 Task: open an excel sheet and write heading  Dollar SenseAdd Dates in a column and its values below  '2023-05-01, 2023-05-05, 2023-05-10, 2023-05-15, 2023-05-20, 2023-05-25 & 2023-05-31. 'Add Descriptionsin next column and its values below  Monthly Salary, Grocery Shopping, Dining Out., Utility Bill, Transportation, Entertainment & Miscellaneous. Add Amount in next column and its values below  $2,500, $100, $50, $150, $30, $50 & $20. Add Income/ Expensein next column and its values below  Income, Expenses, Expenses, Expenses, Expenses, Expenses & Expenses. Add Balance in next column and its values below  $2,500, $2,400, $2,350, $2,200, $2,170, $2,120 & $2,100. Save page Budget Guru
Action: Mouse moved to (131, 130)
Screenshot: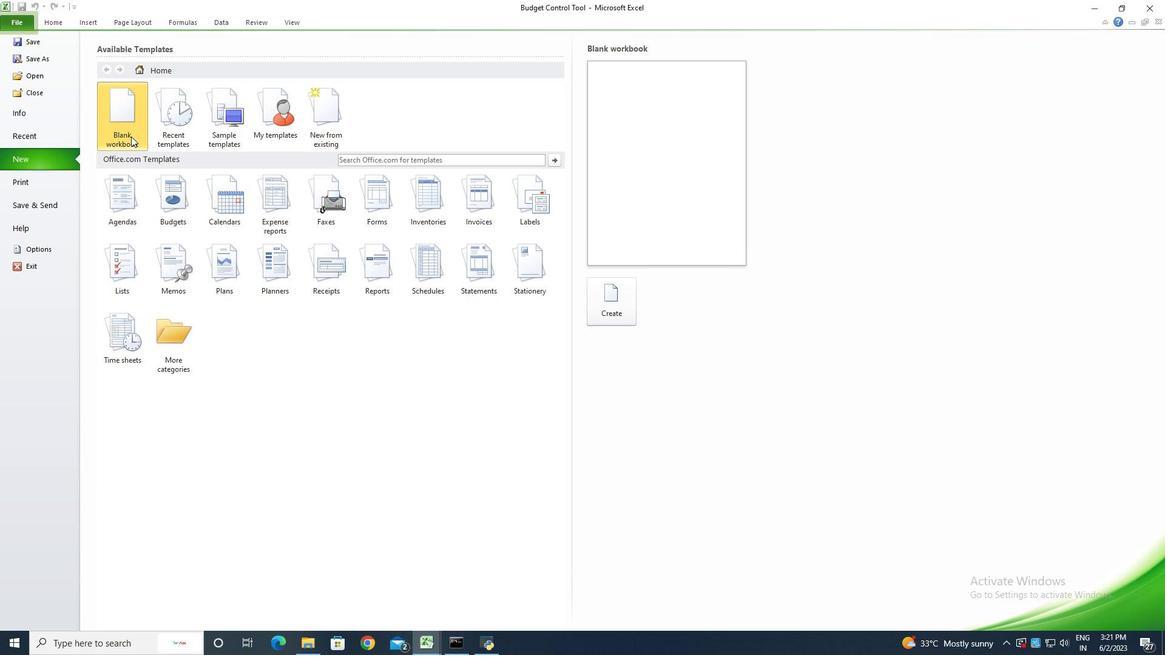 
Action: Mouse pressed left at (131, 130)
Screenshot: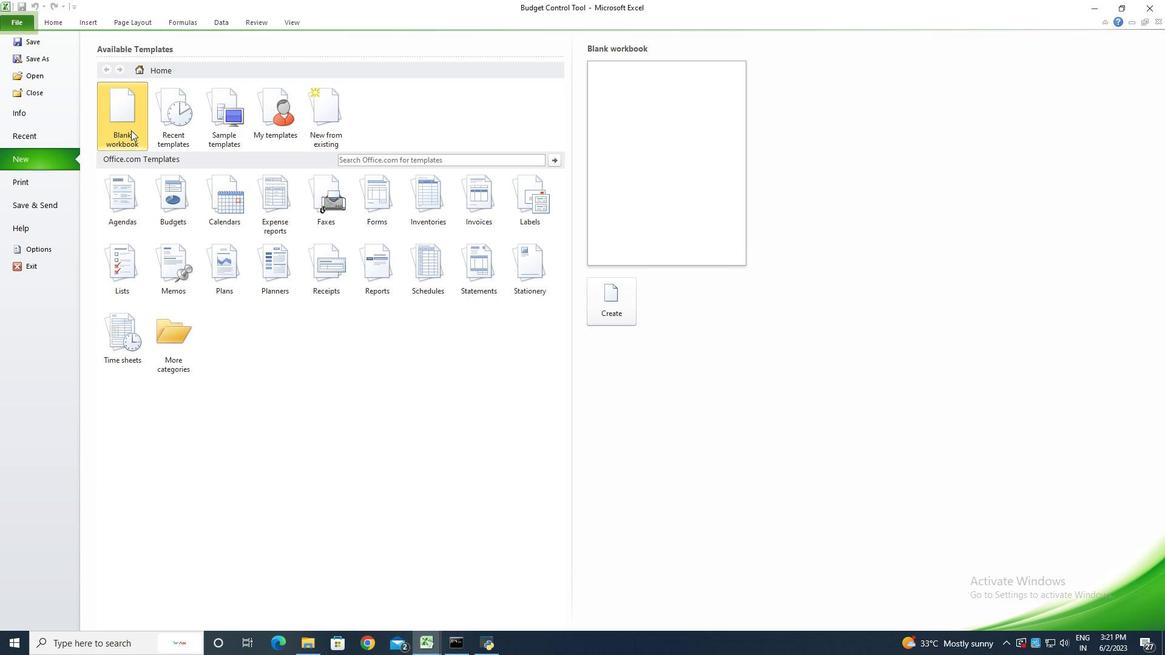 
Action: Mouse moved to (613, 299)
Screenshot: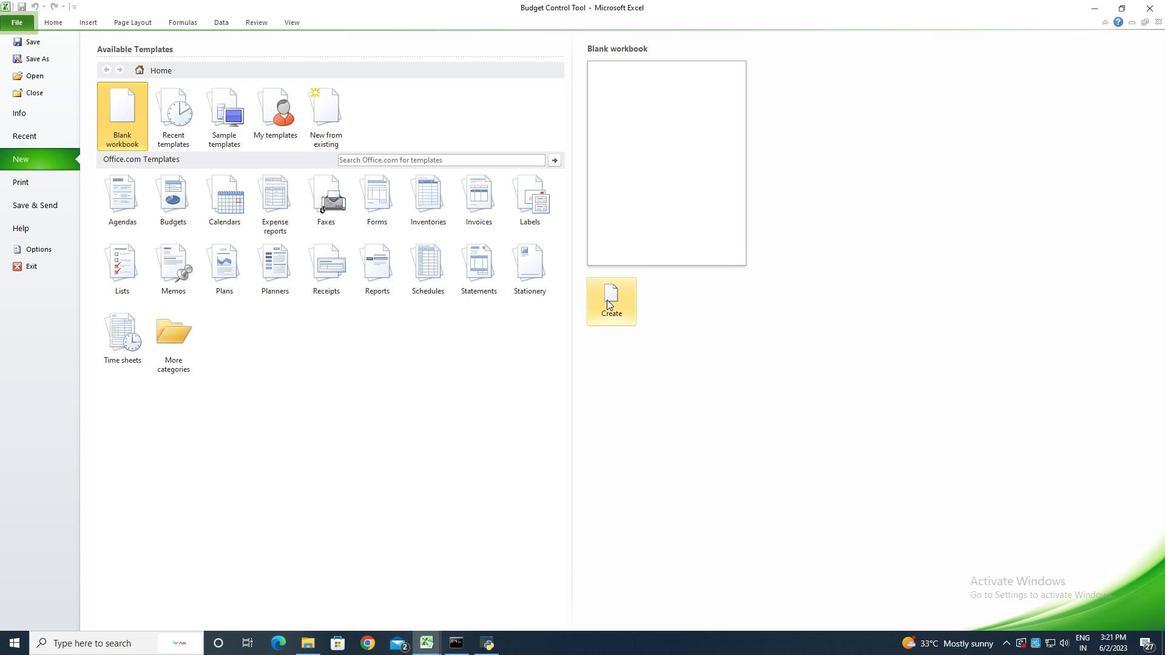 
Action: Mouse pressed left at (613, 299)
Screenshot: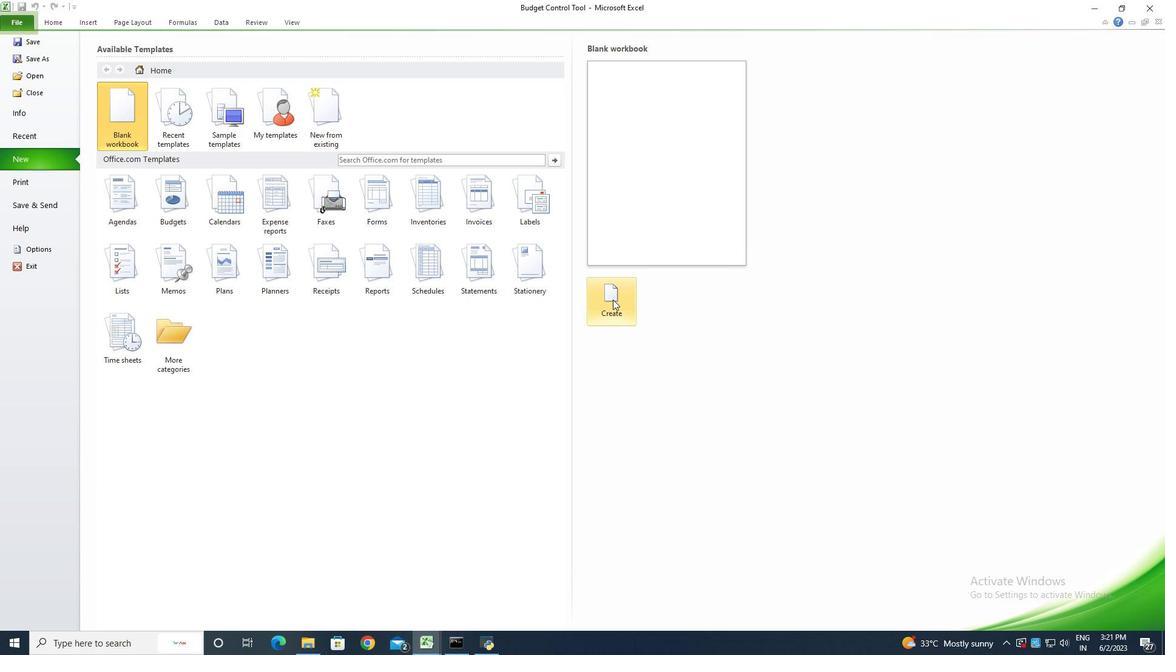 
Action: Mouse moved to (176, 318)
Screenshot: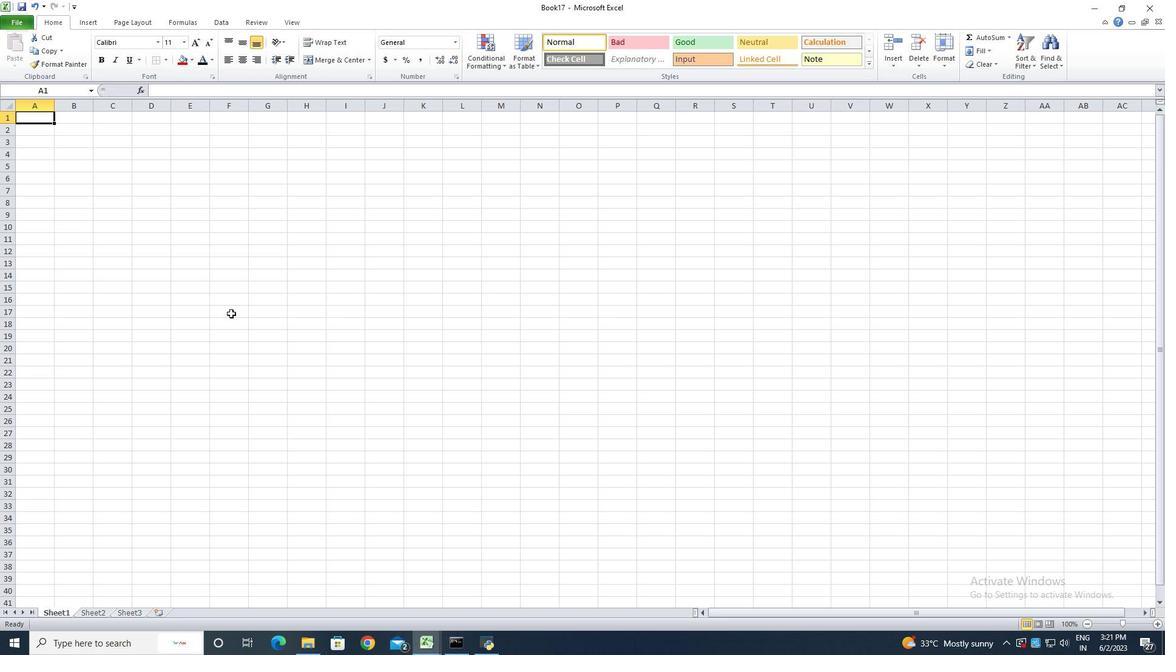 
Action: Key pressed <Key.shift><Key.shift><Key.shift><Key.shift>Doll<Key.backspace><Key.backspace><Key.backspace><Key.backspace><Key.caps_lock><Key.shift>dA<Key.backspace>OLLAR<Key.space><Key.shift><Key.shift>sENSE<Key.enter><Key.shift>dATES<Key.enter>2023-05-01<Key.enter>2023-05-05<Key.enter>2023-05-10<Key.enter>2023-05-15<Key.enter>20213<Key.backspace><Key.backspace>3-05-20<Key.enter>2023-05-25<Key.enter>2023-05-31
Screenshot: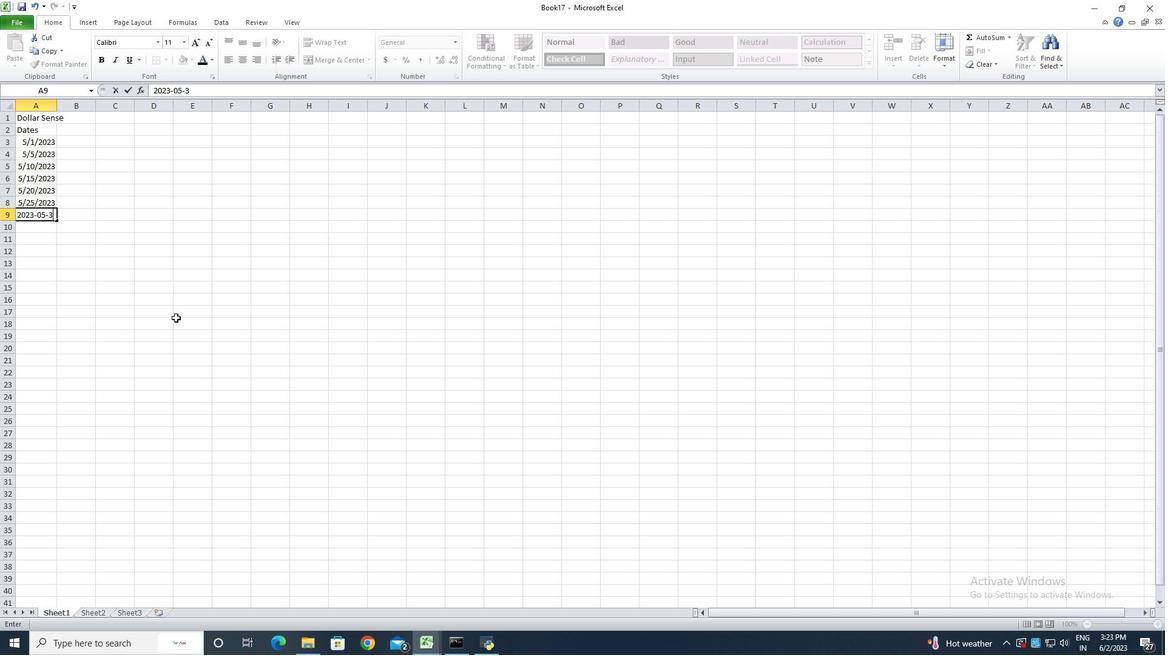 
Action: Mouse moved to (27, 140)
Screenshot: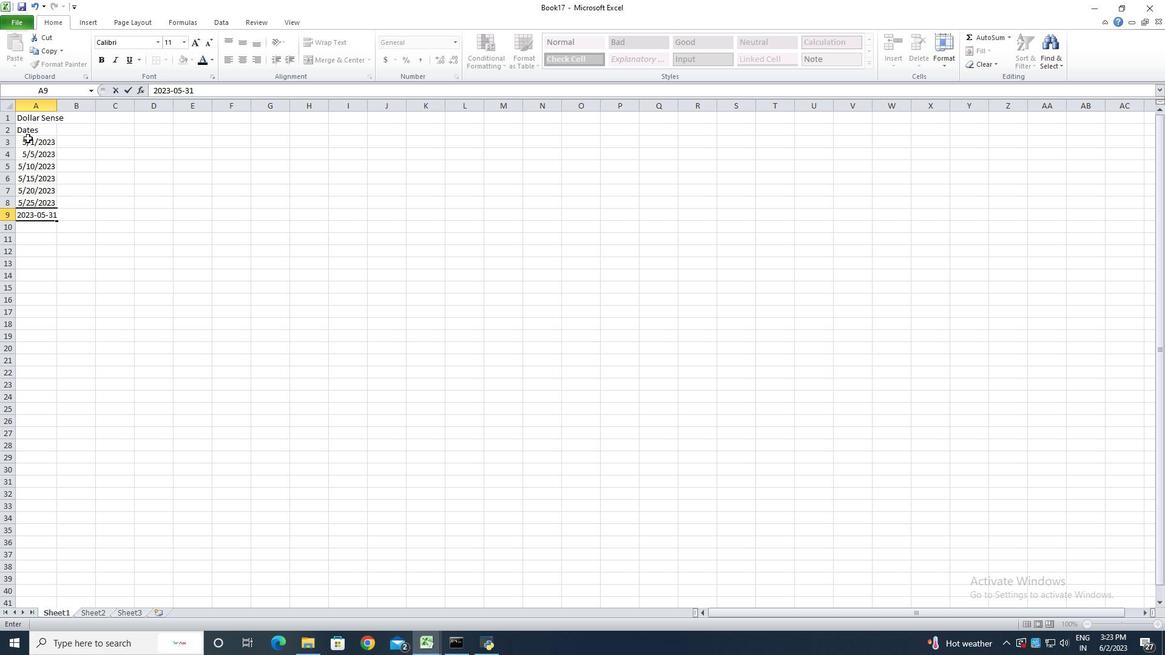 
Action: Mouse pressed left at (27, 140)
Screenshot: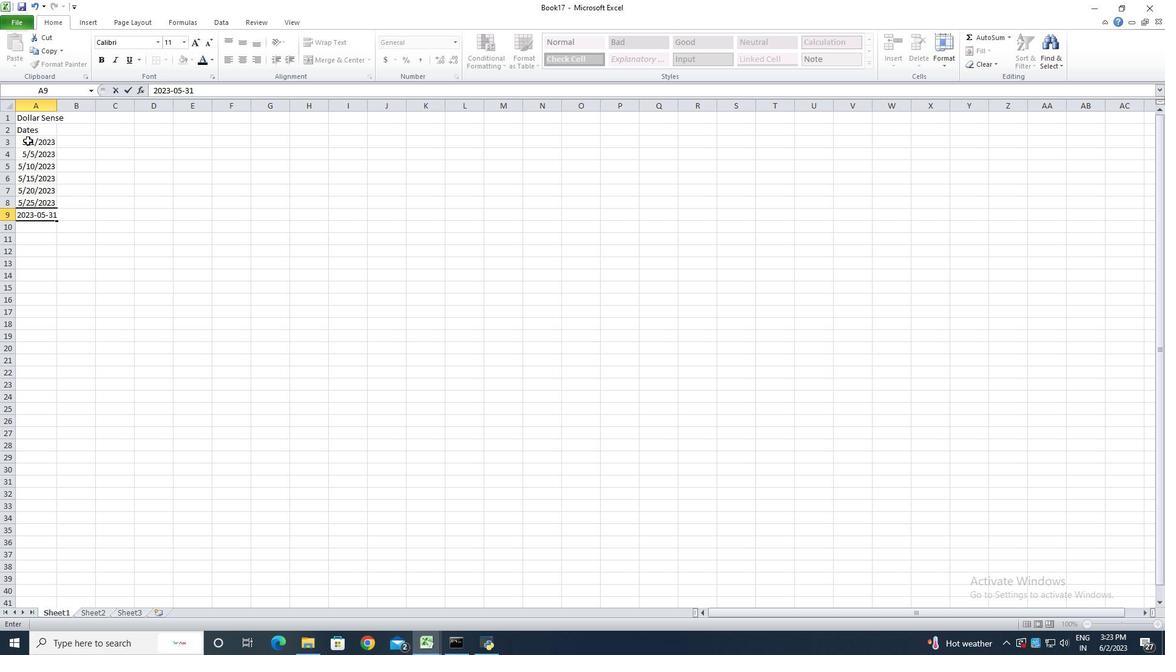 
Action: Mouse pressed left at (27, 140)
Screenshot: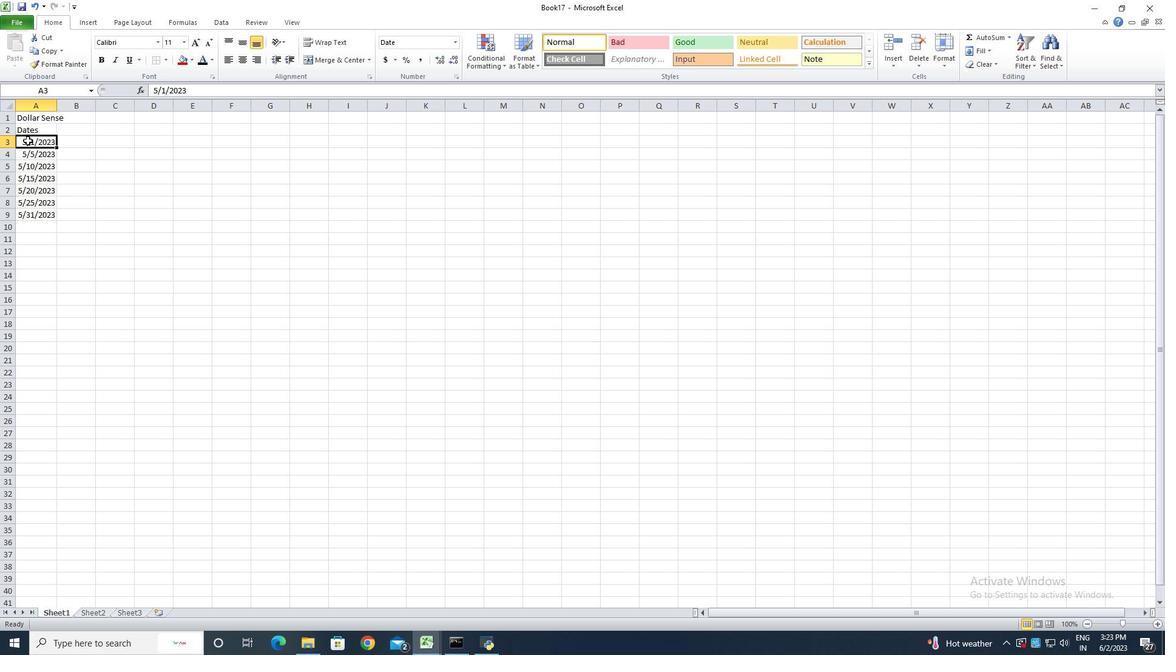 
Action: Mouse moved to (43, 143)
Screenshot: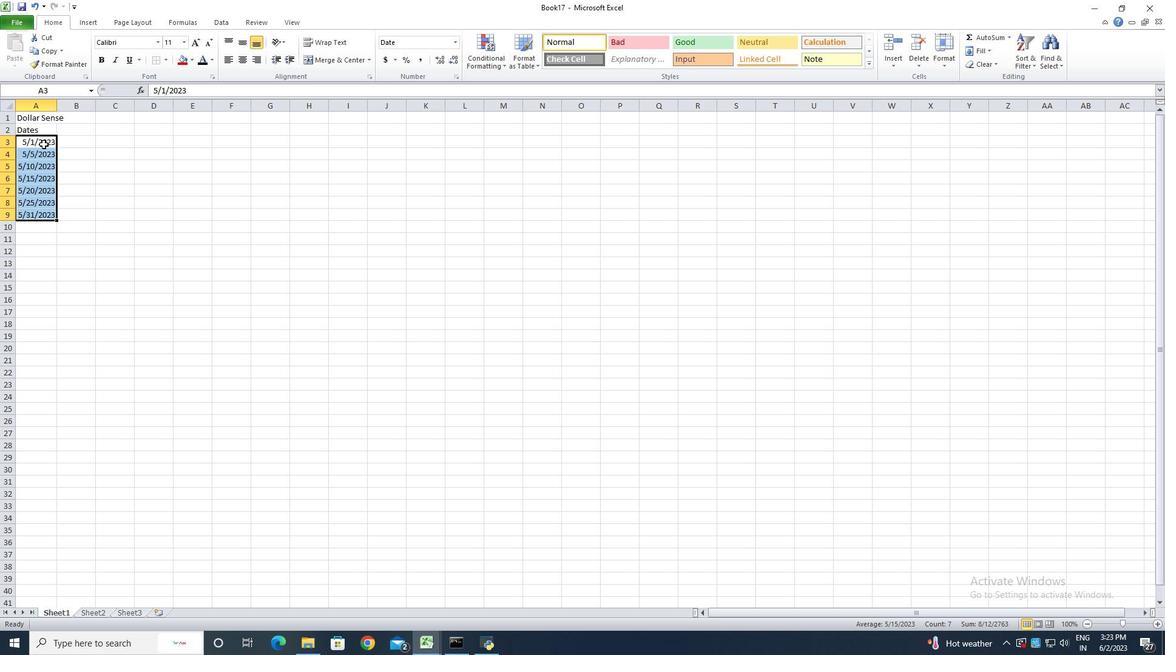 
Action: Mouse pressed right at (43, 143)
Screenshot: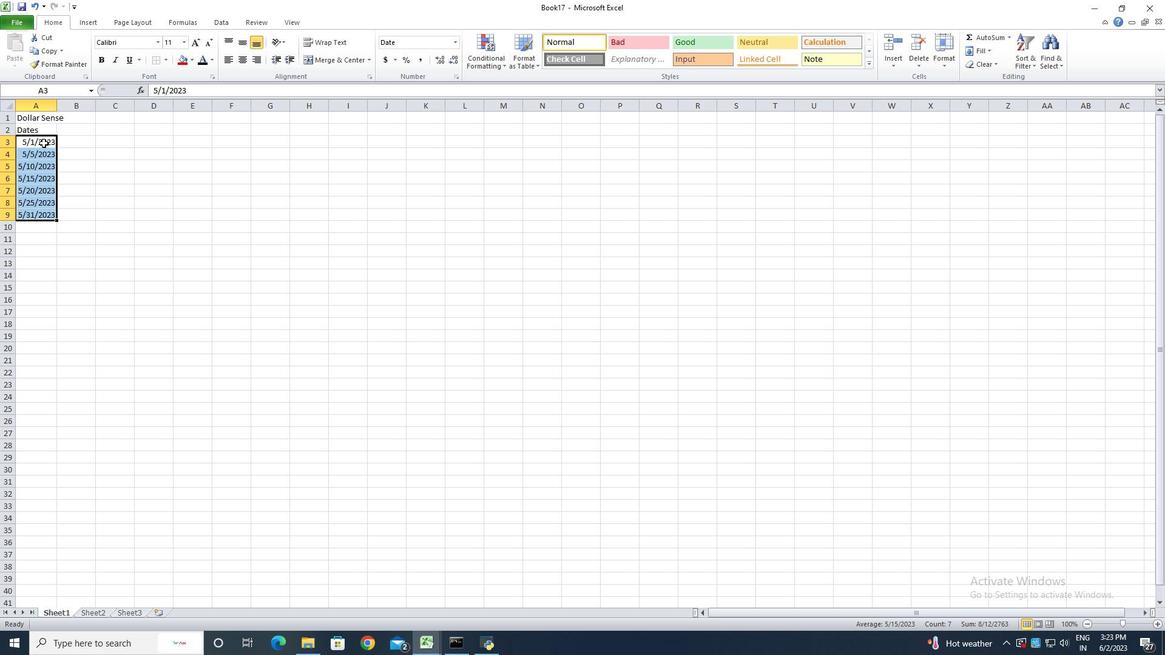 
Action: Mouse moved to (81, 309)
Screenshot: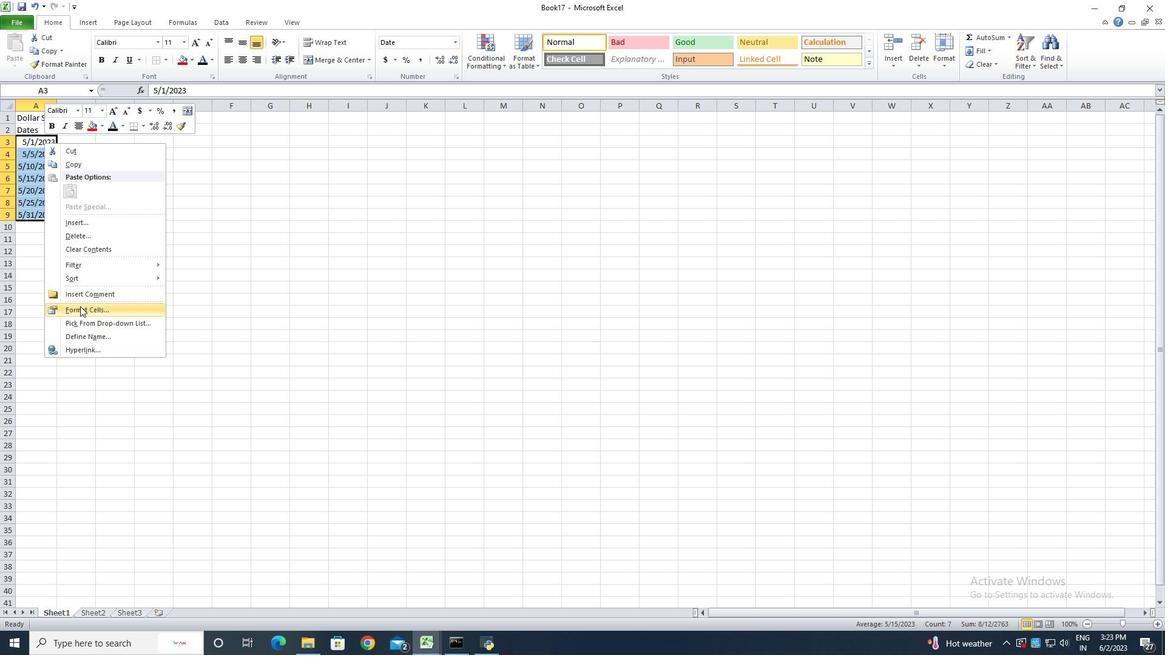 
Action: Mouse pressed left at (81, 309)
Screenshot: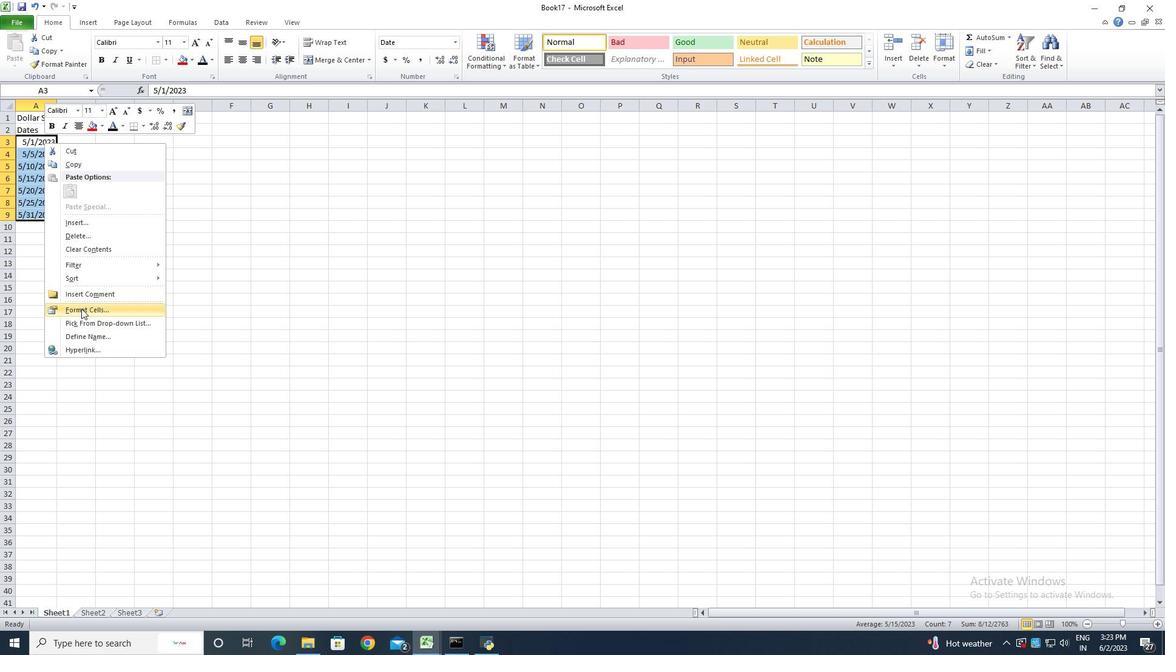 
Action: Mouse moved to (127, 167)
Screenshot: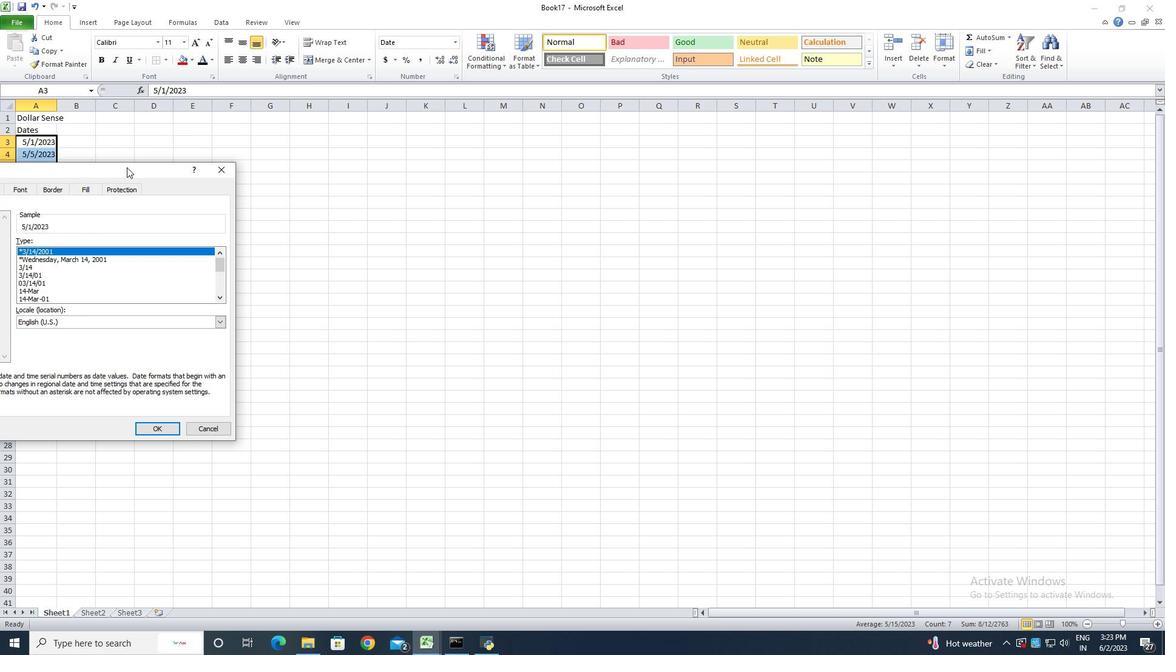 
Action: Mouse pressed left at (127, 167)
Screenshot: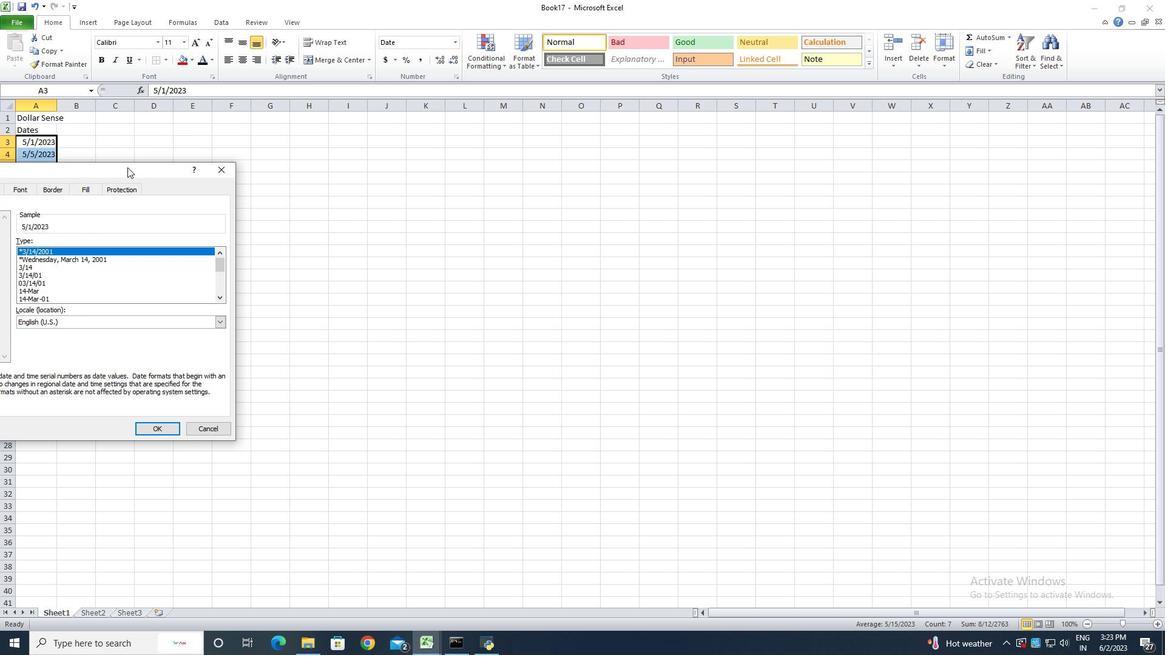 
Action: Mouse moved to (273, 294)
Screenshot: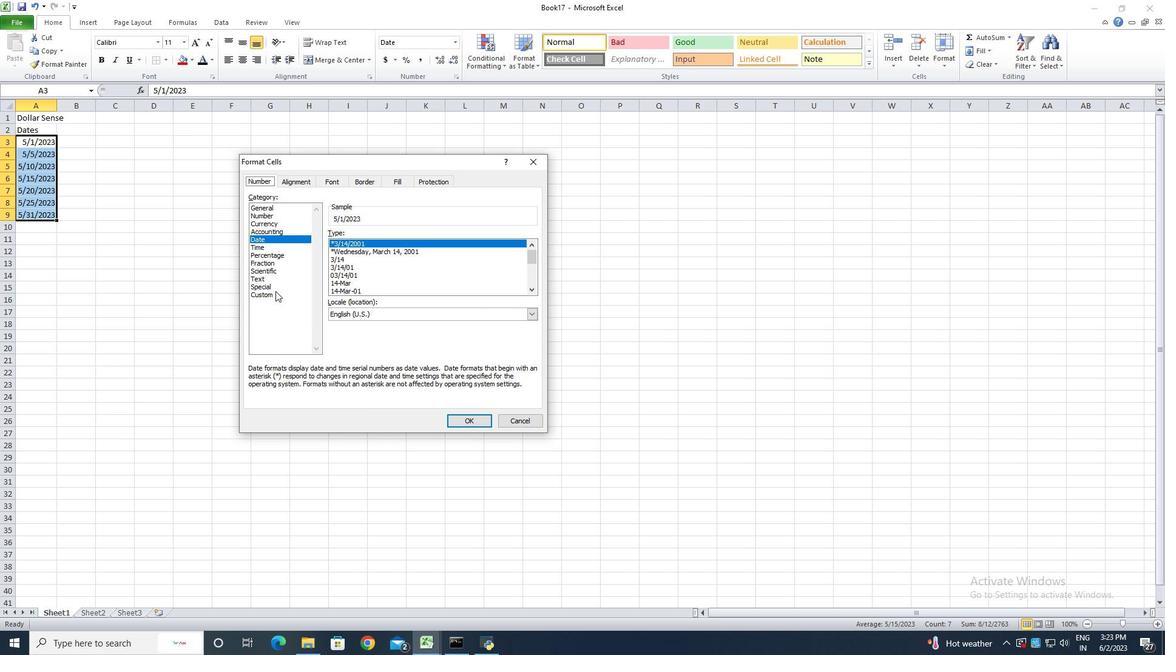 
Action: Mouse pressed left at (273, 294)
Screenshot: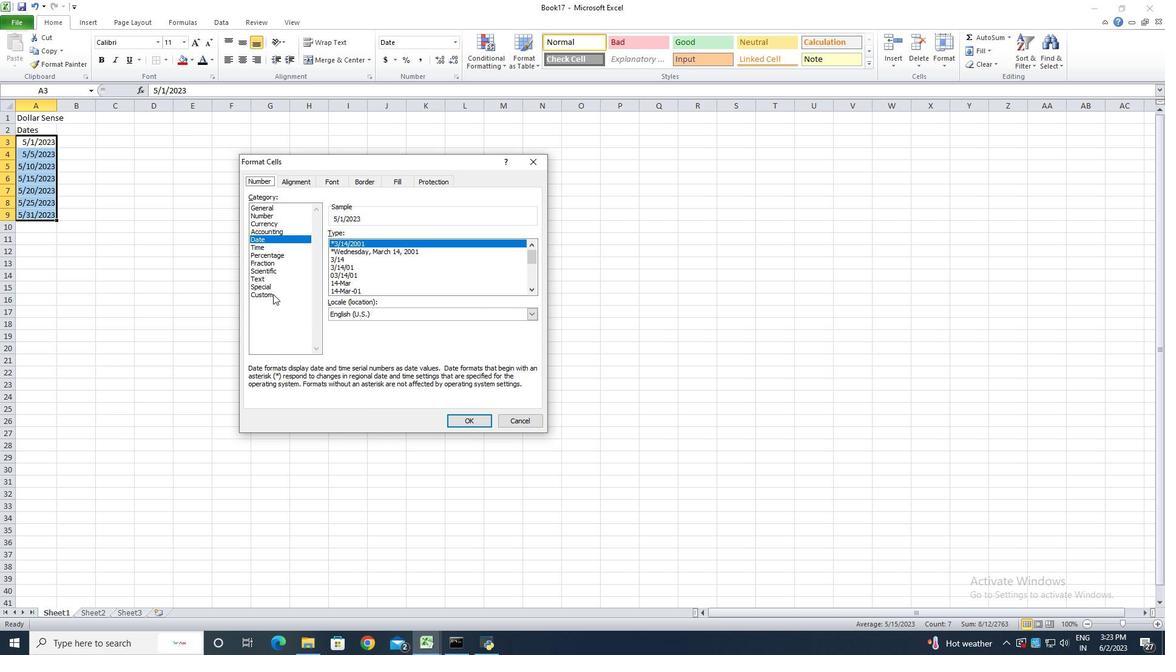 
Action: Mouse moved to (374, 244)
Screenshot: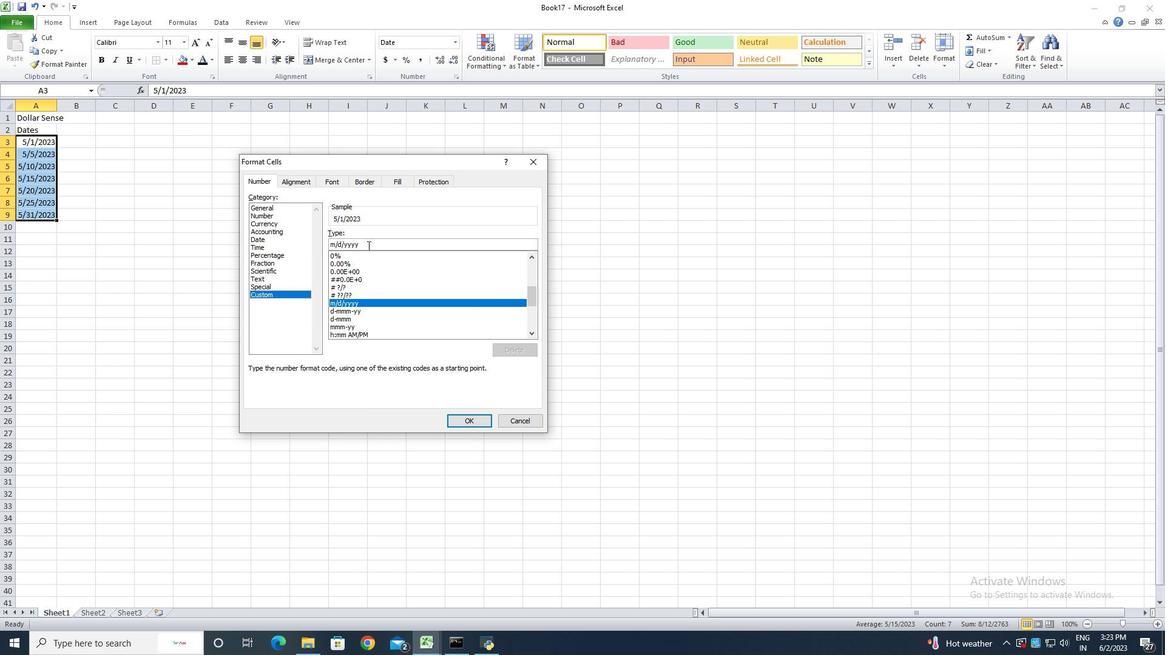 
Action: Mouse pressed left at (374, 244)
Screenshot: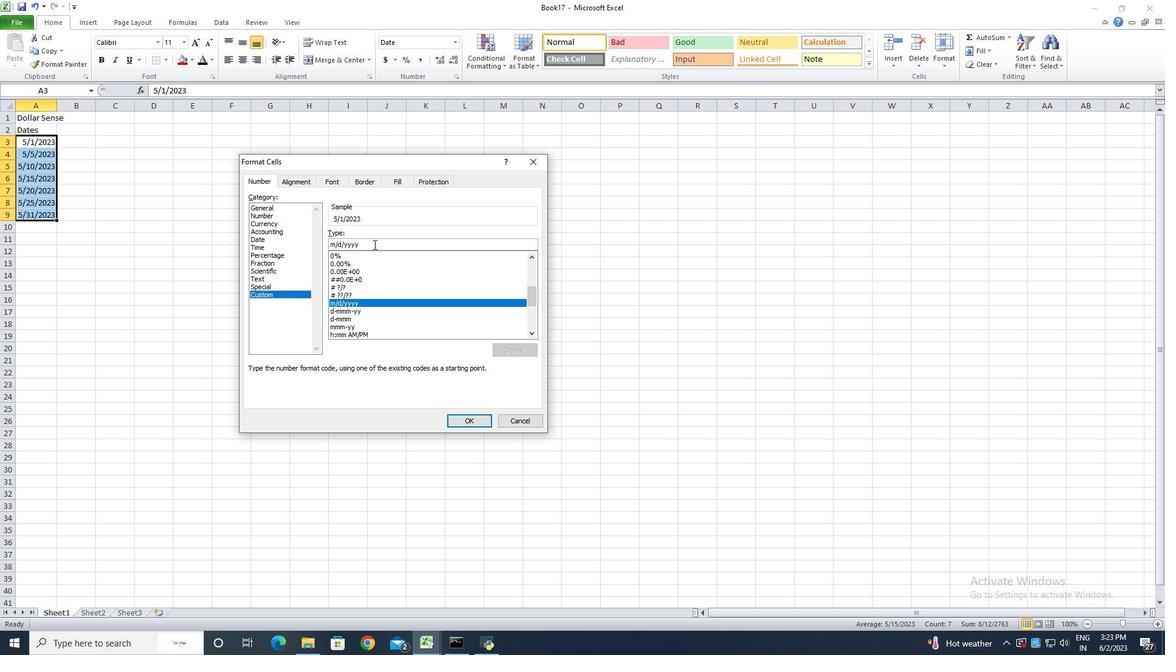 
Action: Key pressed <Key.backspace><Key.backspace><Key.backspace><Key.backspace><Key.backspace><Key.backspace><Key.backspace><Key.backspace><Key.backspace><Key.backspace><Key.backspace><Key.backspace><Key.backspace><Key.backspace><Key.backspace><Key.backspace><Key.backspace><Key.backspace><Key.backspace><Key.backspace><Key.backspace><Key.backspace><Key.backspace><Key.backspace><Key.backspace><Key.backspace><Key.backspace><Key.backspace>YYYY-MM-DD
Screenshot: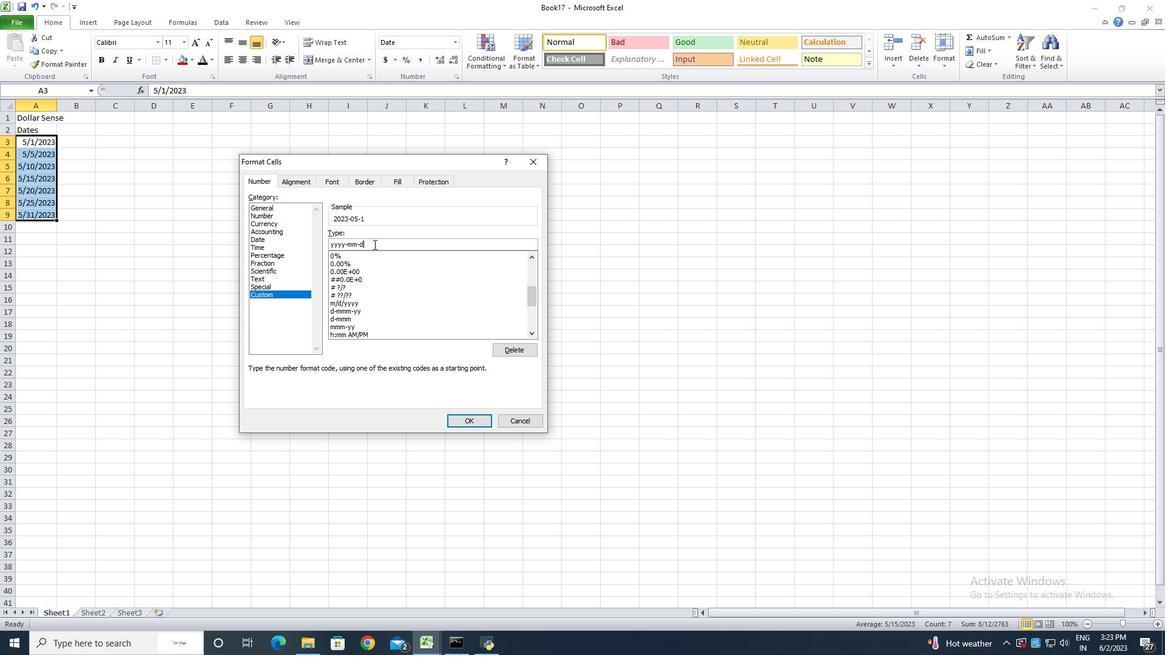 
Action: Mouse moved to (466, 417)
Screenshot: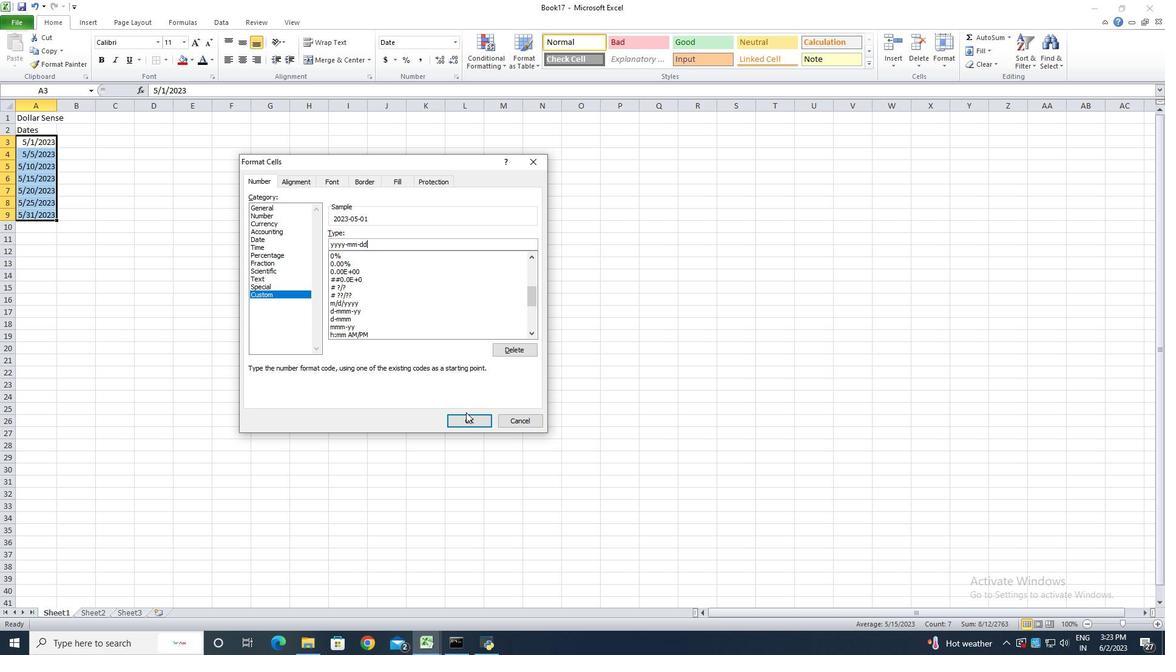
Action: Mouse pressed left at (466, 417)
Screenshot: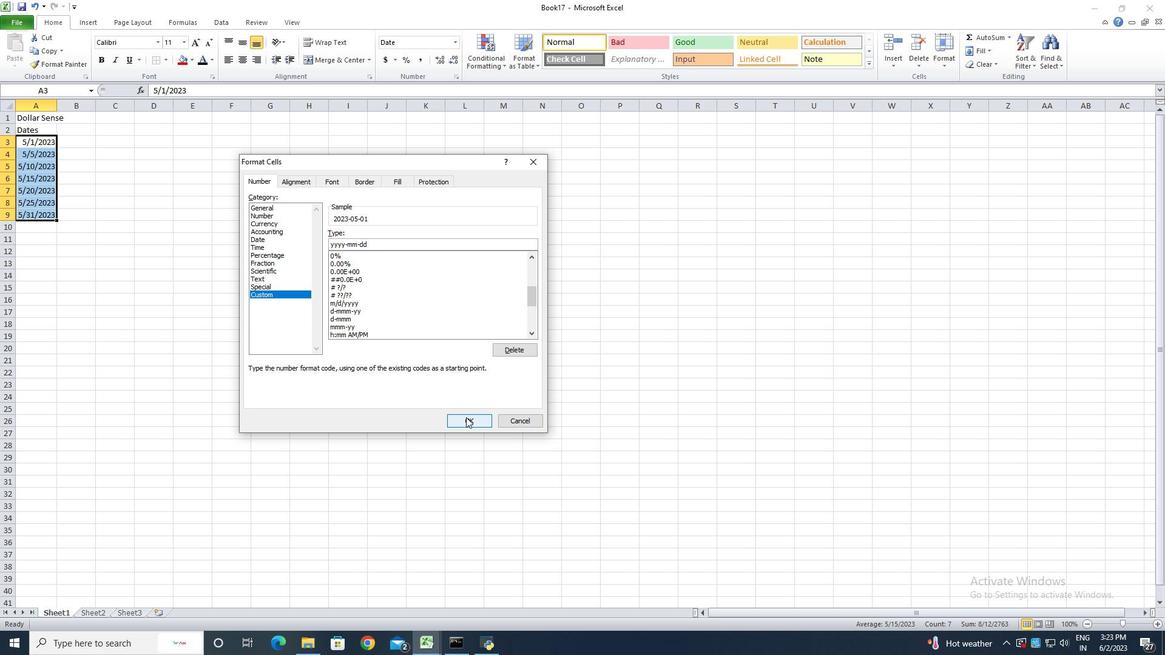 
Action: Mouse moved to (72, 133)
Screenshot: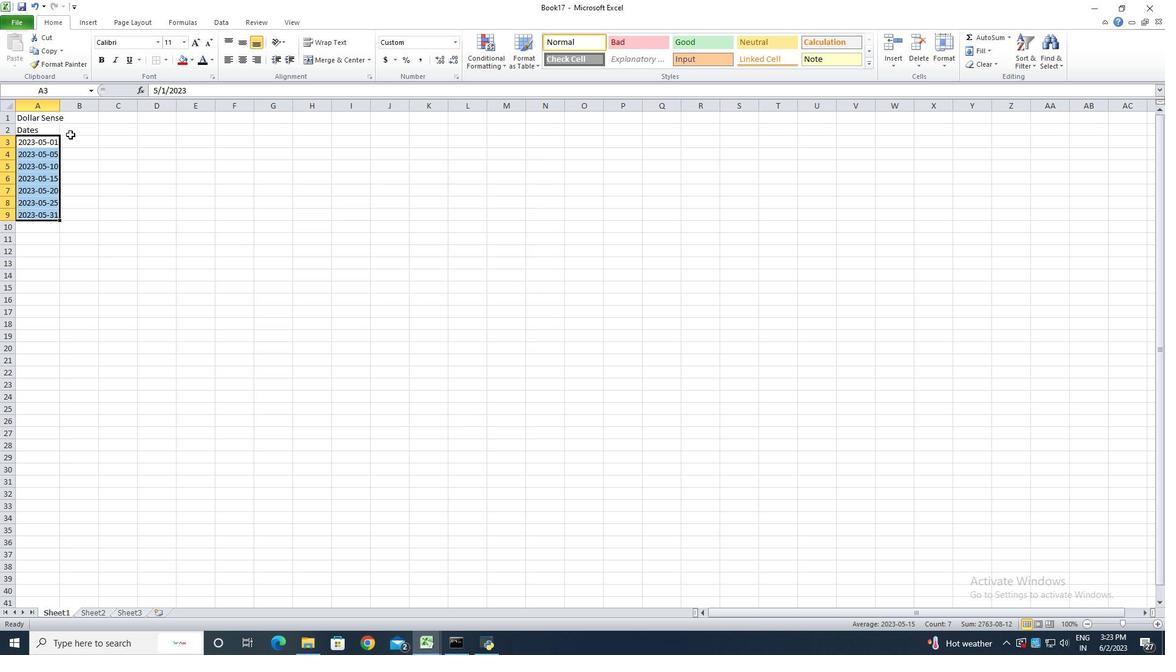 
Action: Mouse pressed left at (72, 133)
Screenshot: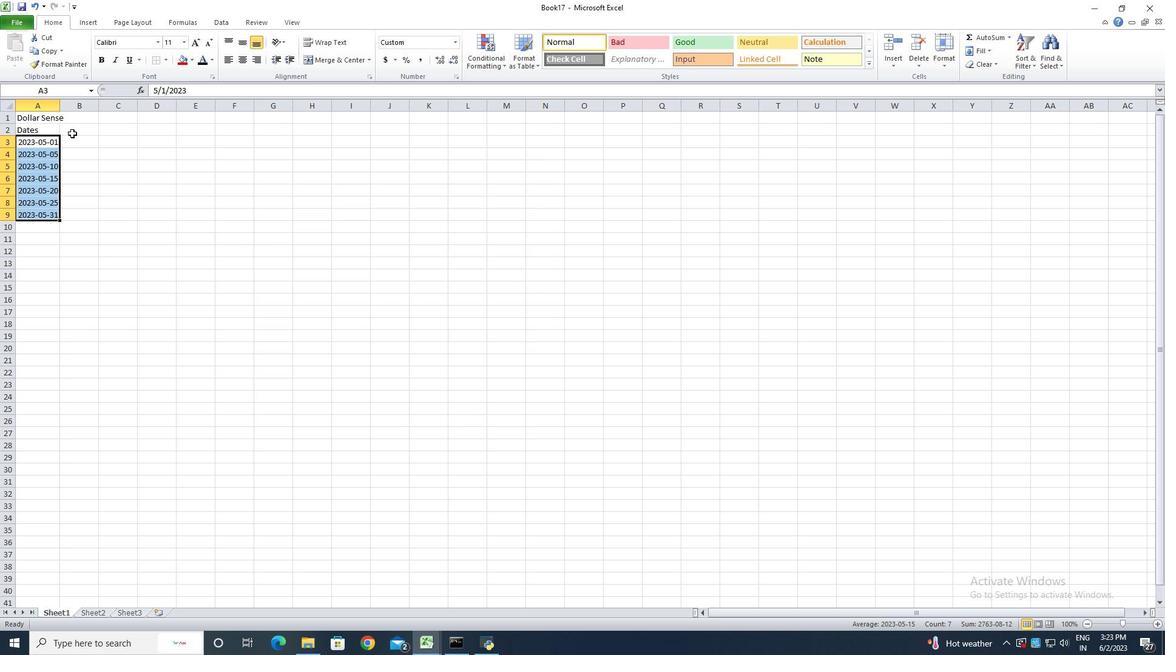 
Action: Key pressed <Key.shift>dESCRIPTIONS<Key.enter><Key.shift>mONTHLY<Key.space><Key.shift>sALARY<Key.enter><Key.shift>bRO<Key.backspace><Key.backspace><Key.backspace><Key.shift><Key.shift><Key.shift><Key.shift><Key.shift><Key.shift><Key.shift><Key.shift><Key.shift><Key.shift><Key.shift><Key.shift><Key.shift><Key.shift><Key.shift><Key.shift><Key.shift><Key.shift><Key.shift>gROCERY<Key.space><Key.shift>sHOPPING<Key.enter><Key.shift>dININH<Key.backspace>H<Key.backspace>G<Key.space><Key.shift><Key.shift><Key.shift><Key.shift><Key.shift><Key.shift><Key.shift><Key.shift>oUT<Key.enter><Key.shift><Key.shift><Key.shift><Key.shift>uTI;<Key.backspace>LL<Key.backspace>ITY<Key.space><Key.shift>bILL<Key.enter><Key.shift><Key.shift>tRANSPORTATION<Key.enter><Key.shift><Key.shift><Key.shift><Key.shift>eNTERTAINMENT<Key.enter><Key.shift>mISCELLANEOUS<Key.enter>
Screenshot: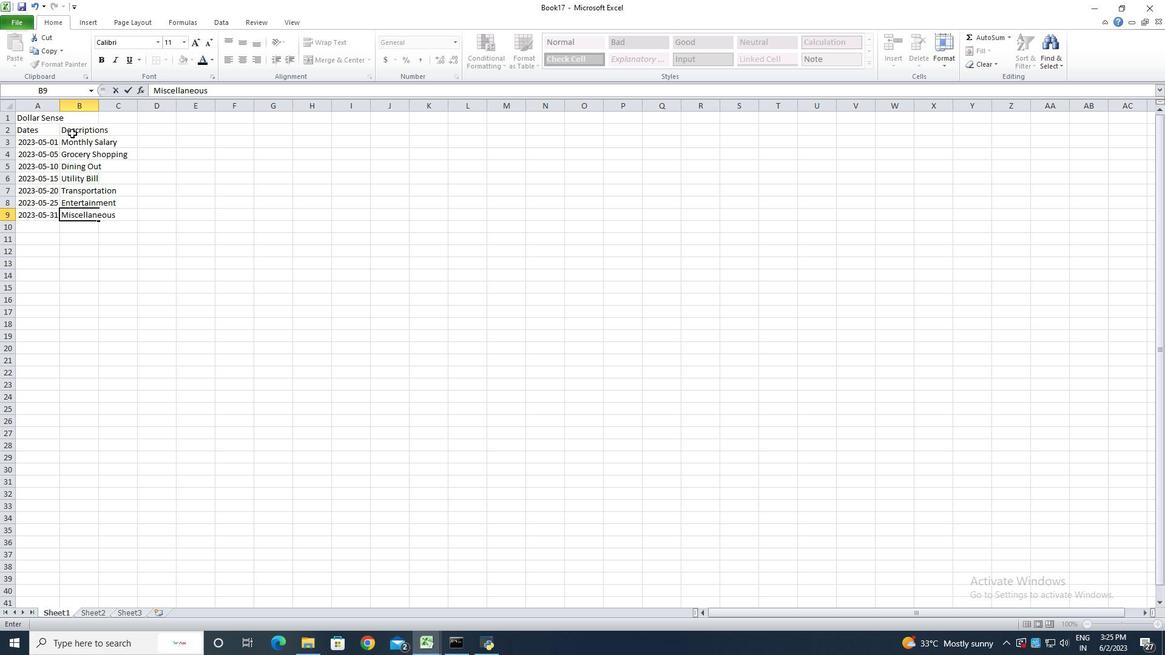 
Action: Mouse moved to (98, 100)
Screenshot: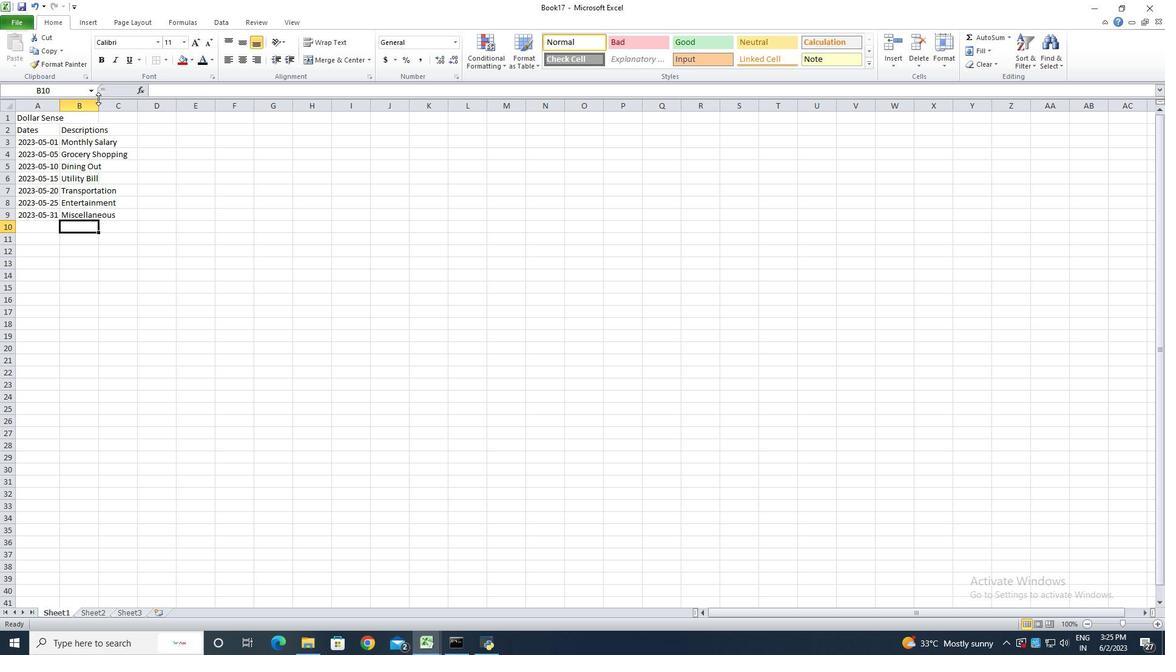 
Action: Mouse pressed left at (98, 100)
Screenshot: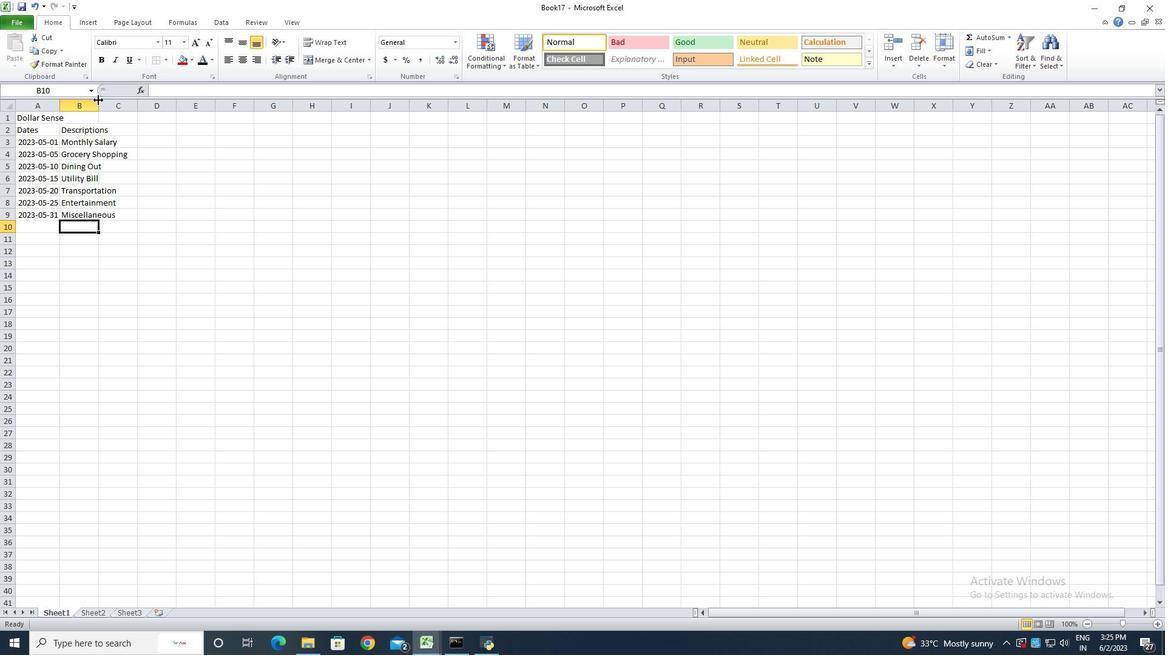 
Action: Mouse moved to (98, 100)
Screenshot: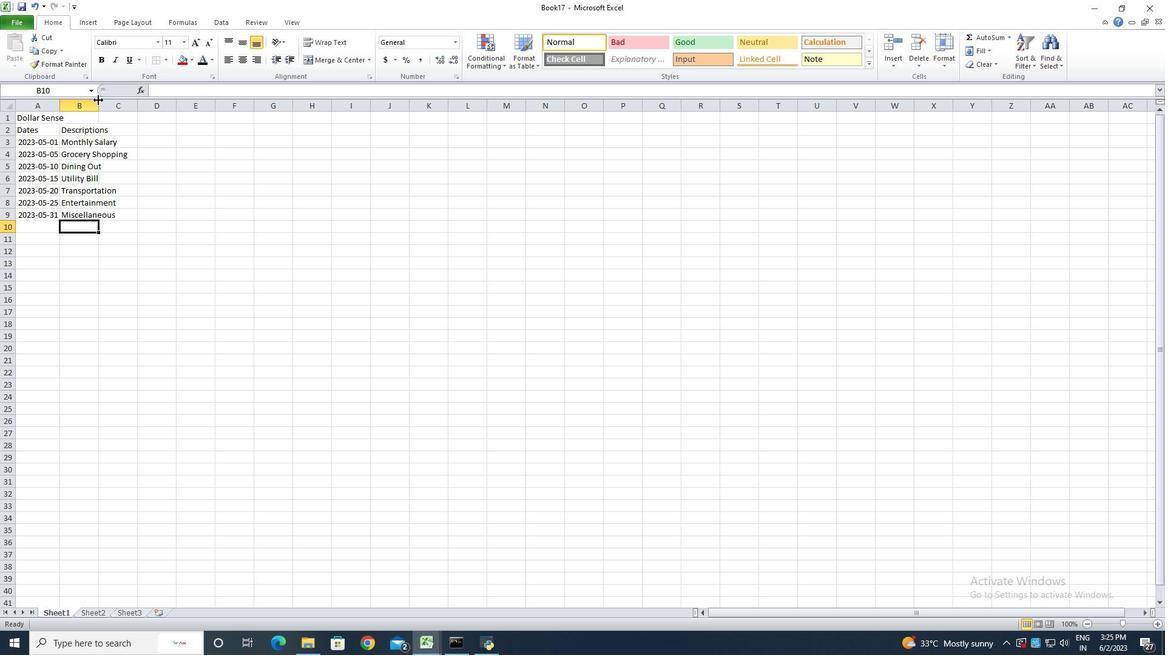 
Action: Mouse pressed left at (98, 100)
Screenshot: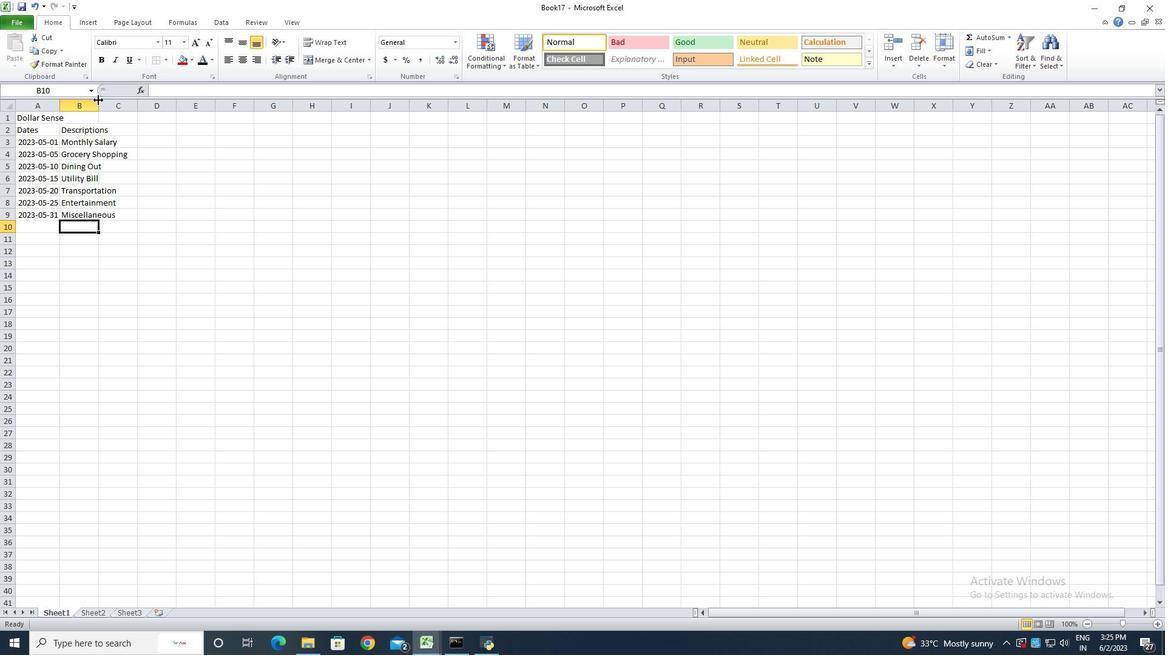 
Action: Mouse moved to (154, 132)
Screenshot: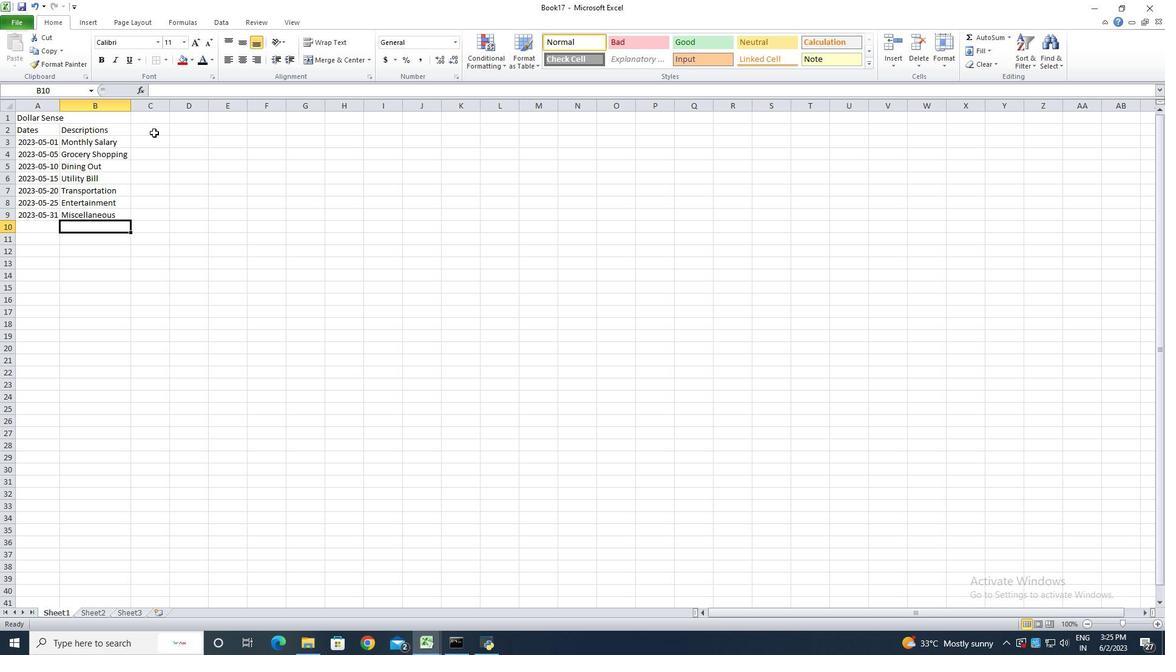 
Action: Mouse pressed left at (154, 132)
Screenshot: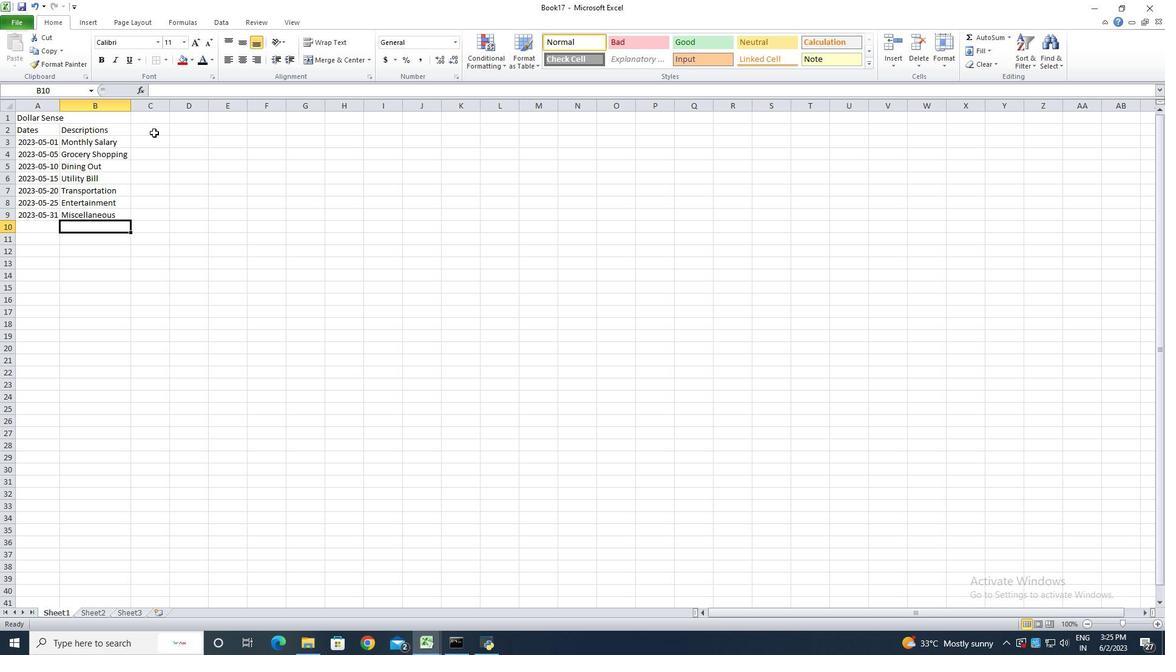 
Action: Key pressed <Key.shift>aMOUNT<Key.enter><Key.shift><Key.shift>$2500<Key.enter><Key.shift><Key.shift><Key.shift><Key.shift><Key.shift><Key.shift><Key.shift><Key.shift><Key.shift><Key.shift><Key.shift><Key.shift><Key.shift><Key.shift><Key.shift><Key.shift><Key.shift>$100<Key.enter><Key.shift><Key.shift>$$<Key.backspace>1<Key.backspace>50<Key.enter><Key.shift><Key.shift><Key.shift><Key.shift><Key.shift><Key.shift><Key.shift><Key.shift><Key.shift><Key.shift><Key.shift>$150<Key.enter><Key.shift><Key.shift><Key.shift><Key.shift><Key.shift><Key.shift><Key.shift><Key.shift><Key.shift><Key.shift><Key.shift>$30<Key.enter><Key.shift><Key.shift><Key.shift><Key.shift><Key.shift><Key.shift><Key.shift><Key.shift><Key.shift><Key.shift><Key.shift><Key.shift><Key.shift><Key.shift><Key.shift><Key.shift><Key.shift><Key.shift><Key.shift><Key.shift><Key.shift><Key.shift><Key.shift><Key.shift><Key.shift><Key.shift><Key.shift><Key.shift><Key.shift><Key.shift><Key.shift>$50<Key.enter><Key.shift><Key.shift><Key.shift><Key.shift><Key.shift><Key.shift><Key.shift><Key.shift><Key.shift><Key.shift><Key.shift><Key.shift>$20<Key.enter>
Screenshot: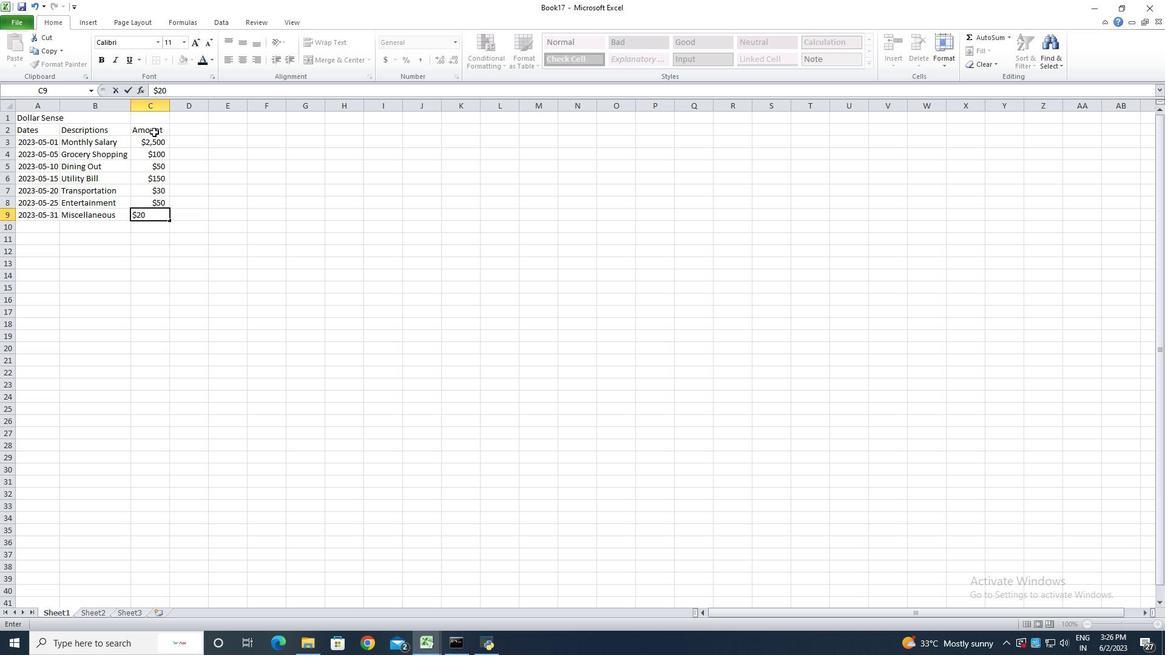 
Action: Mouse moved to (168, 109)
Screenshot: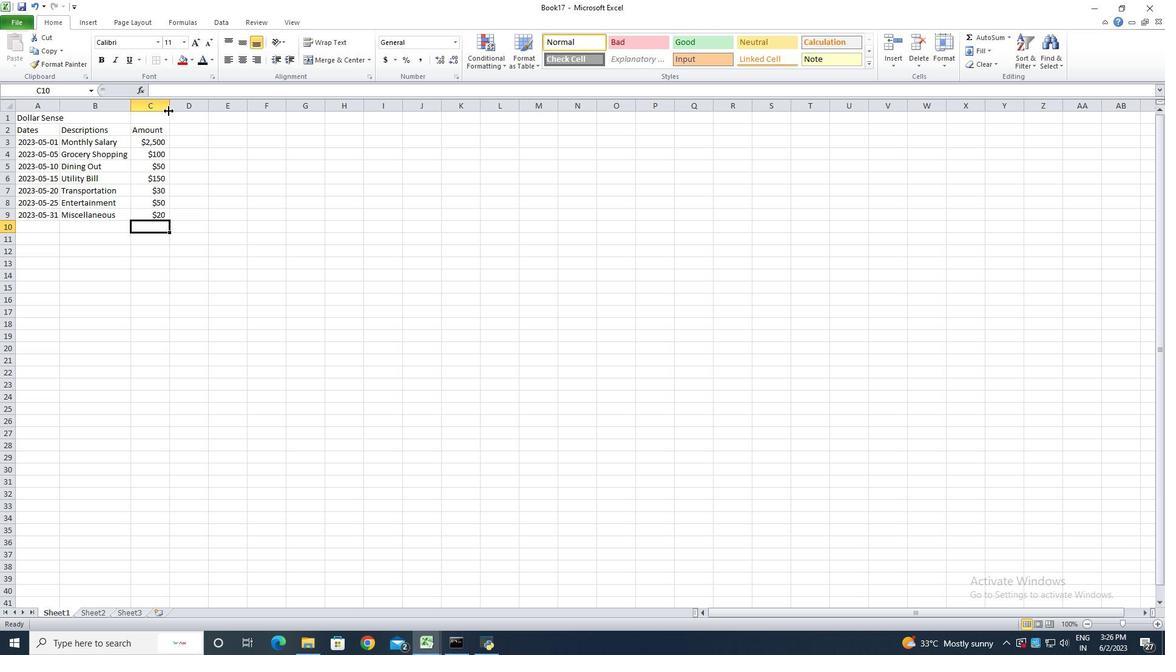 
Action: Mouse pressed left at (168, 109)
Screenshot: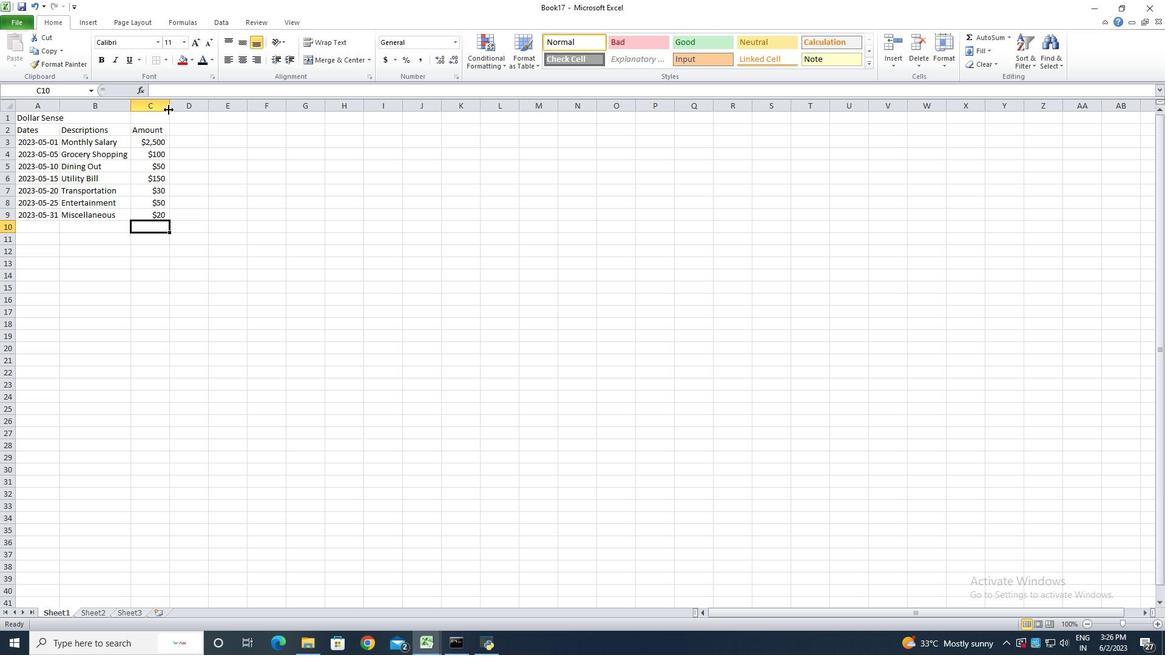 
Action: Mouse pressed left at (168, 109)
Screenshot: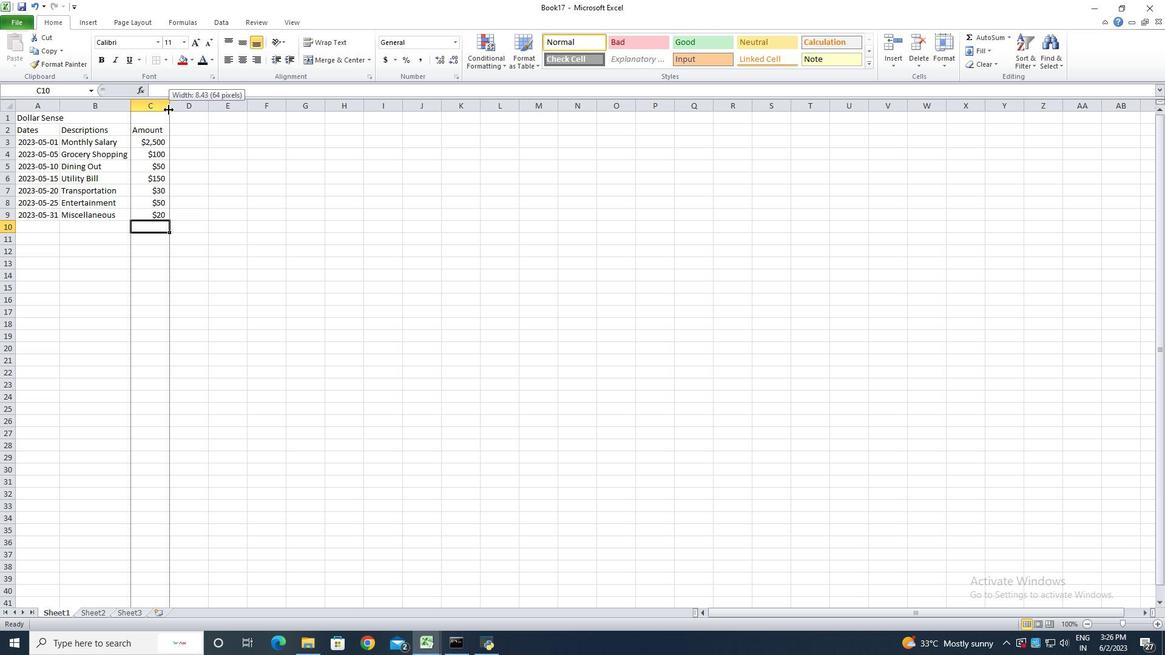 
Action: Mouse moved to (181, 129)
Screenshot: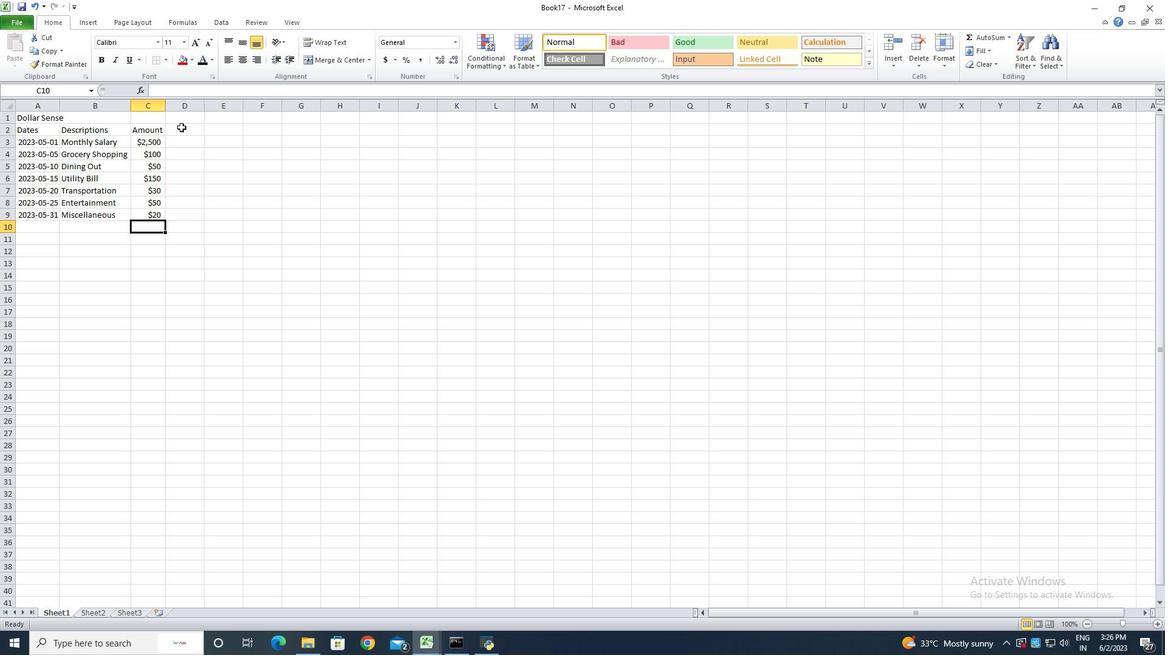 
Action: Mouse pressed left at (181, 129)
Screenshot: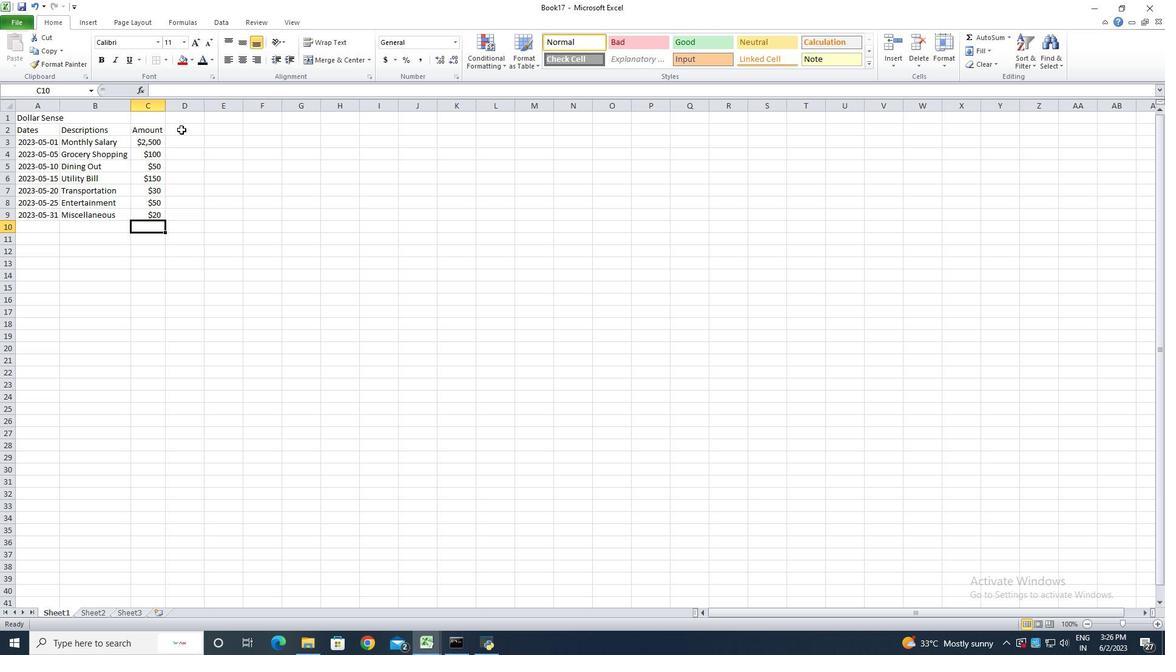 
Action: Key pressed <Key.shift>iNCOMWE<Key.backspace><Key.backspace><Key.backspace>ME
Screenshot: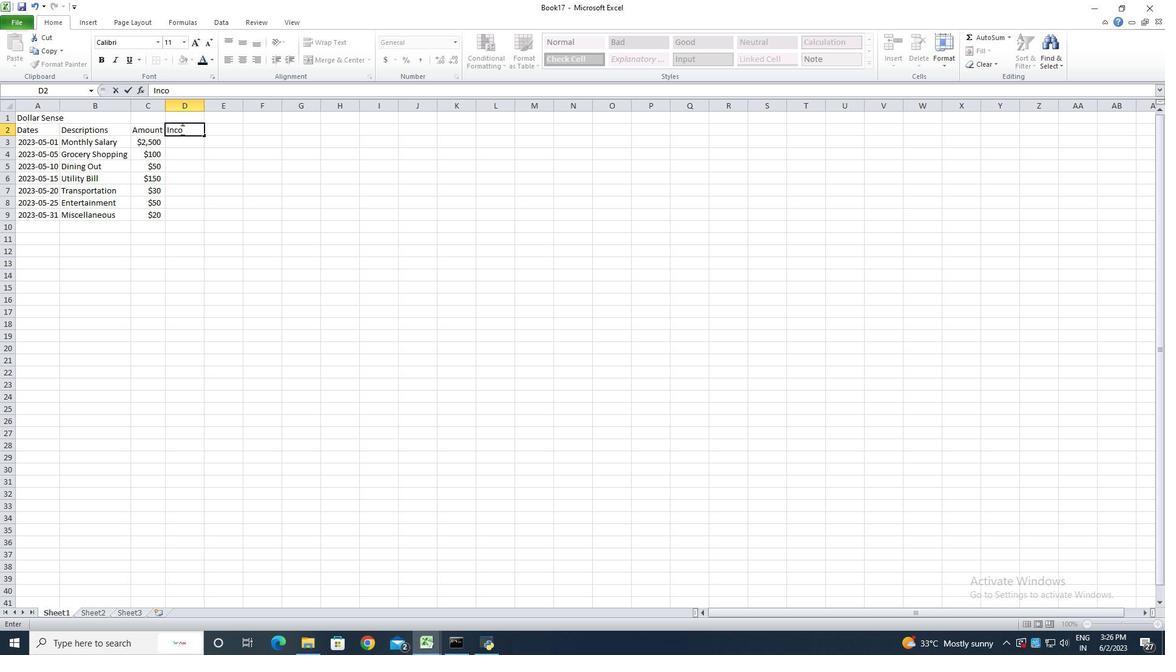 
Action: Mouse moved to (217, 72)
Screenshot: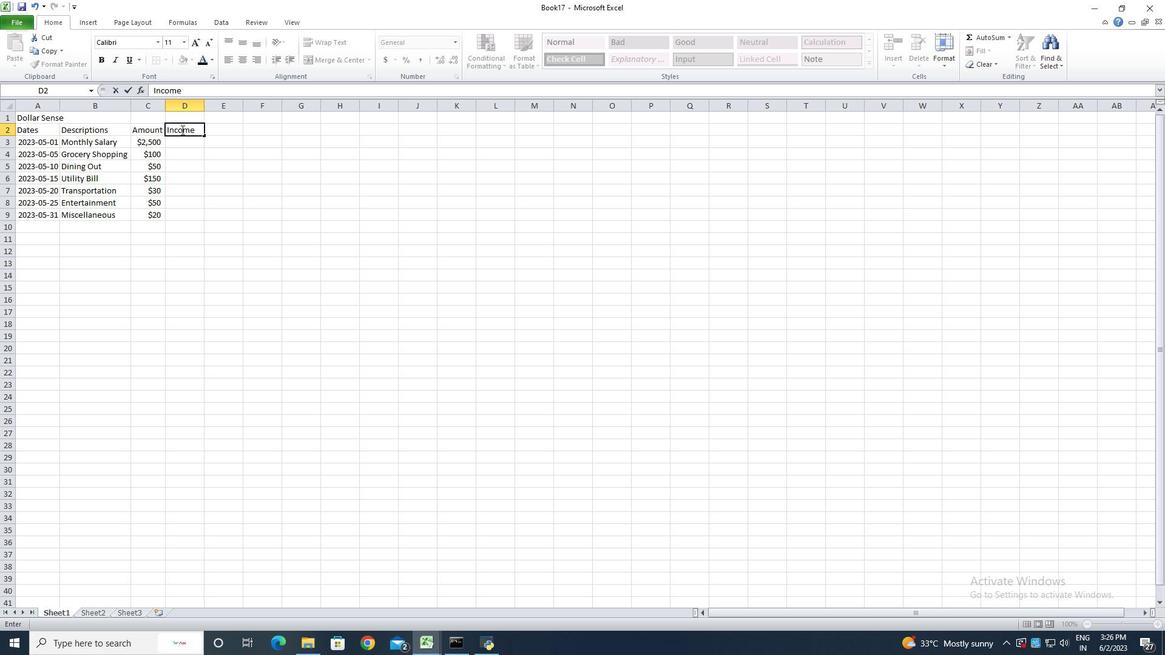 
Action: Key pressed /<Key.shift>eXPENSE<Key.enter><Key.shift>iNCOME<Key.backspace><Key.enter><Key.shift>eXPENSES<Key.enter><Key.shift>eXPENSES<Key.enter><Key.shift>eXPEMSES<Key.enter><Key.shift><Key.shift><Key.shift><Key.shift><Key.shift><Key.shift><Key.shift>eXPEMSES<Key.backspace><Key.backspace><Key.backspace><Key.backspace><Key.backspace><Key.backspace><Key.backspace><Key.backspace><Key.up><Key.enter><Key.up><Key.backspace><Key.shift><Key.shift><Key.shift><Key.shift>eXPENSES<Key.enter><Key.shift>eXPENSES<Key.enter><Key.shift><Key.shift><Key.shift><Key.shift><Key.shift><Key.shift><Key.shift>eXPEMSES<Key.backspace><Key.backspace><Key.backspace><Key.backspace>NSES<Key.enter><Key.shift>eXPENSES<Key.enter><Key.enter>
Screenshot: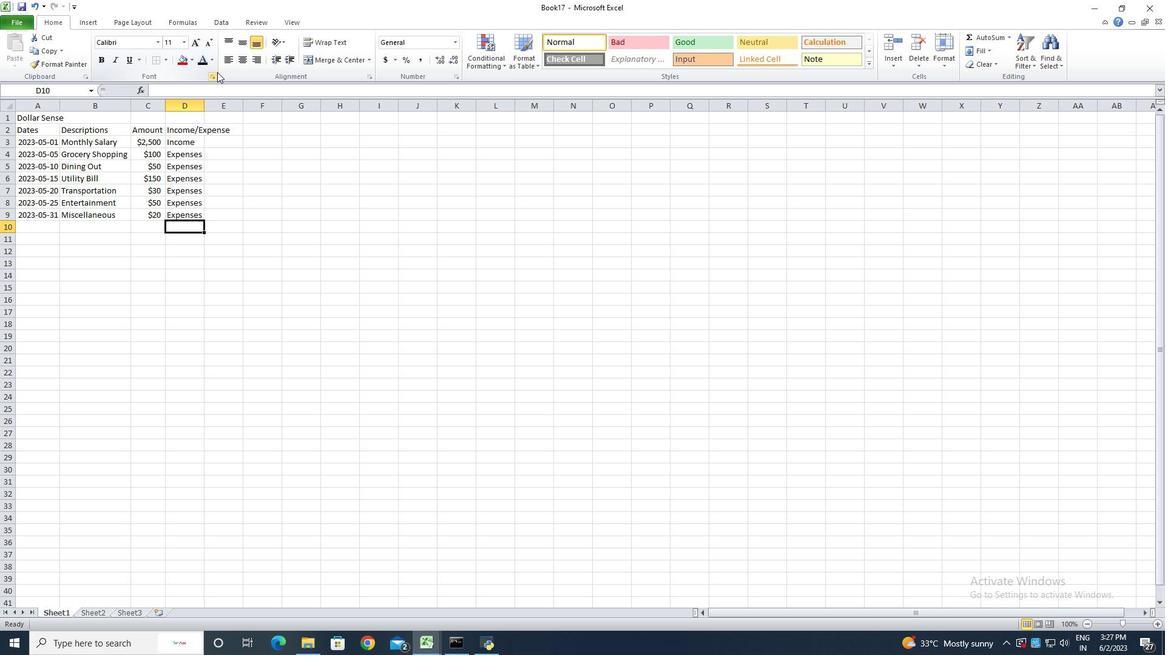 
Action: Mouse moved to (204, 107)
Screenshot: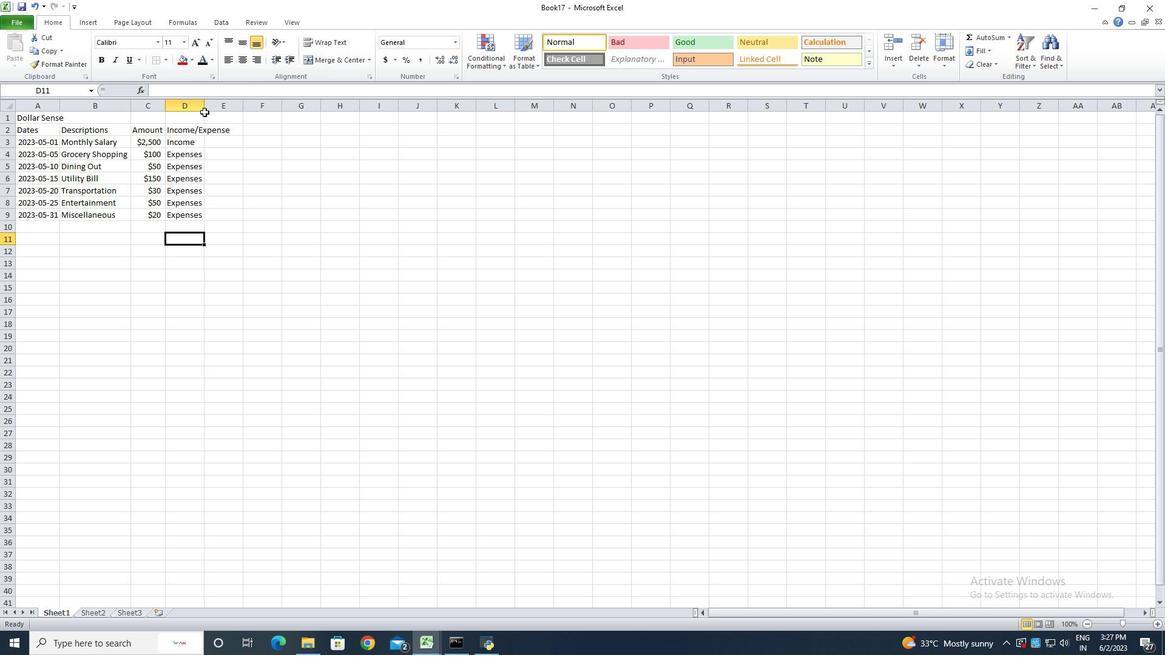 
Action: Mouse pressed left at (204, 107)
Screenshot: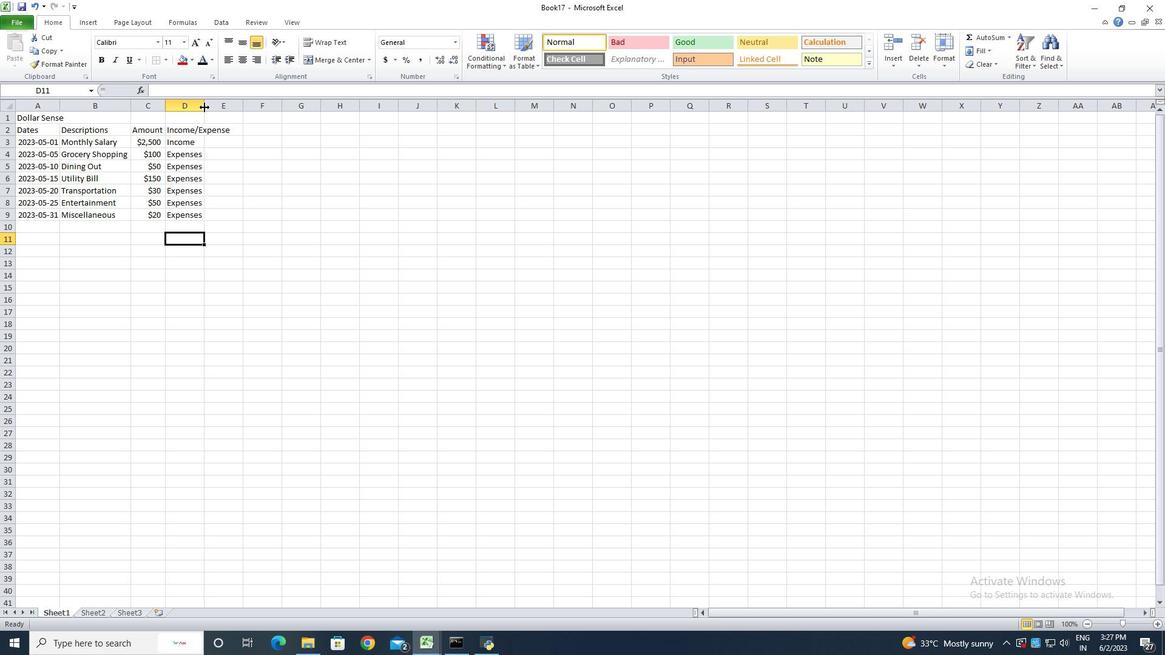 
Action: Mouse pressed left at (204, 107)
Screenshot: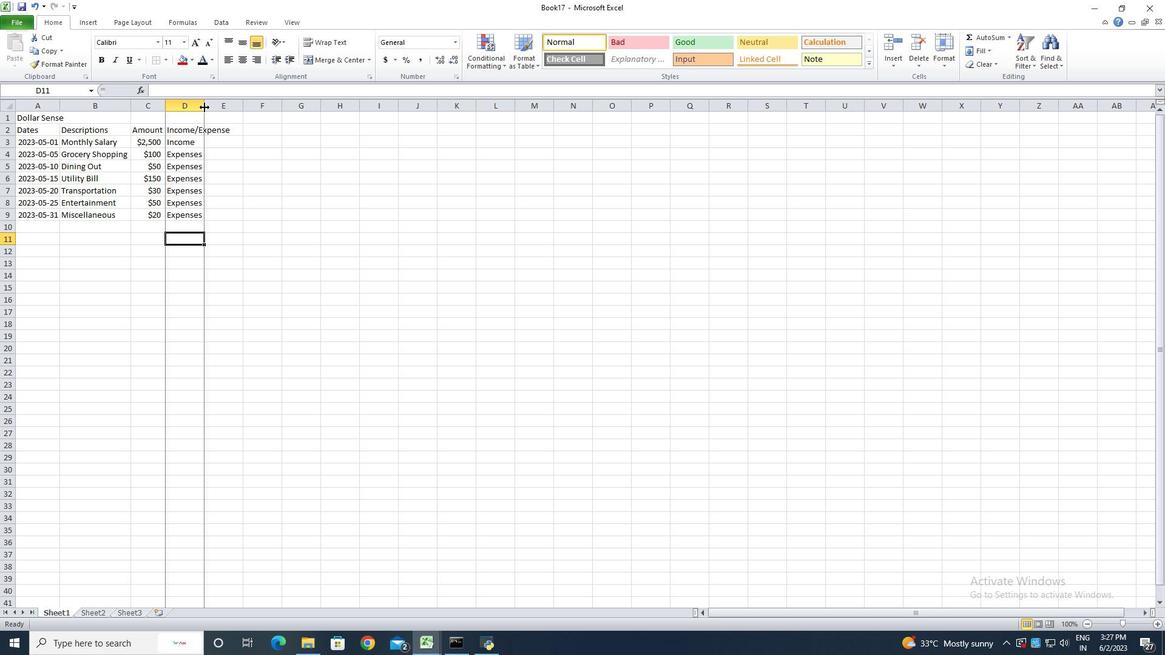
Action: Mouse moved to (250, 131)
Screenshot: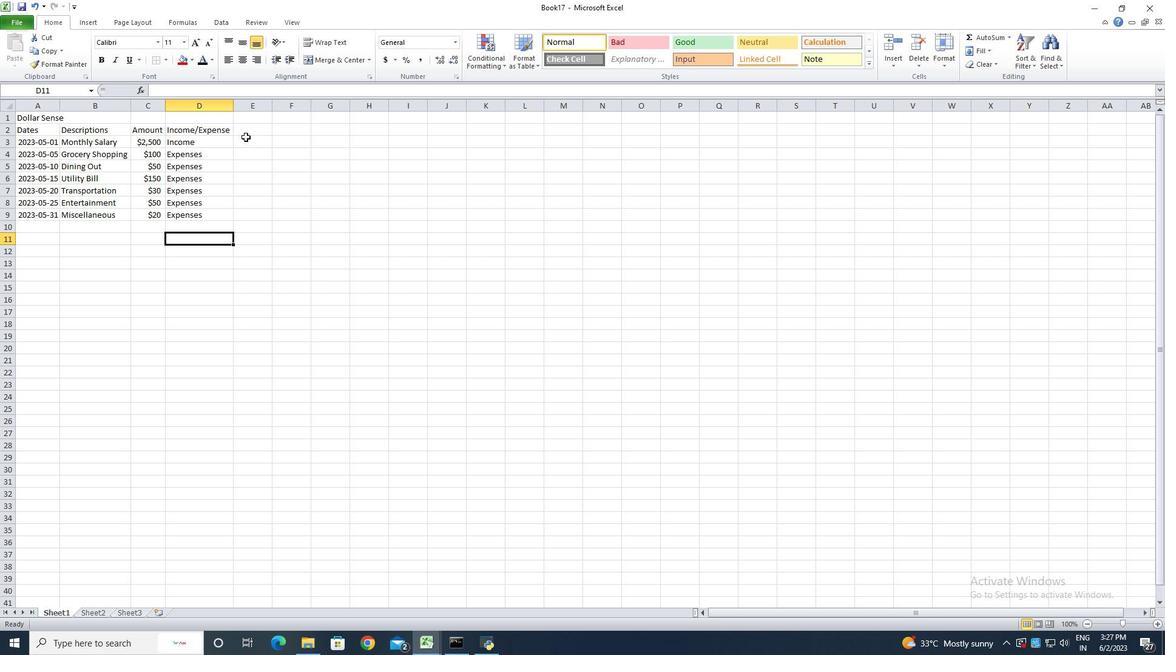 
Action: Mouse pressed left at (250, 131)
Screenshot: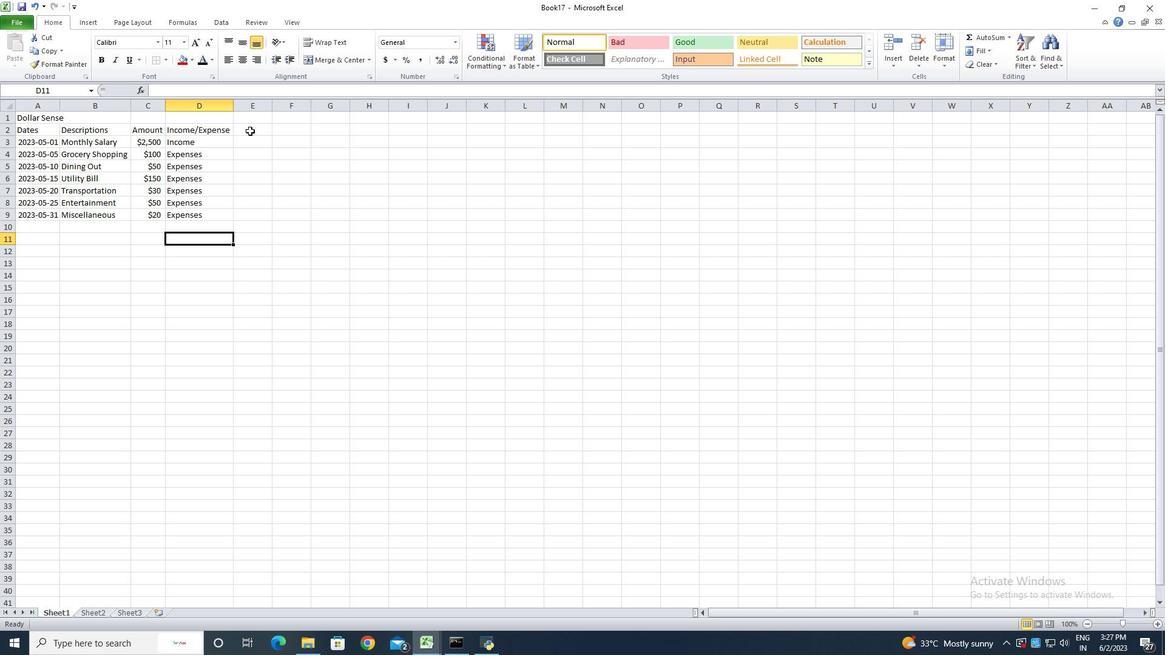 
Action: Key pressed ctrl+BALANCE<Key.enter><Key.backspace><Key.up><Key.backspace><Key.shift>bALANCE
Screenshot: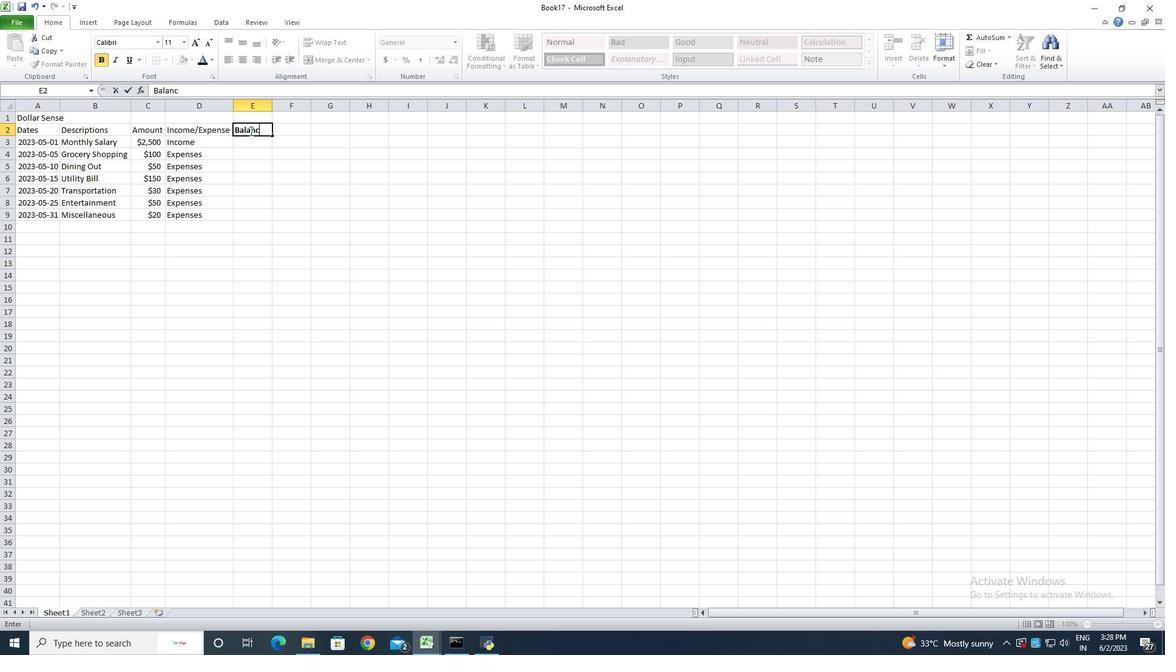 
Action: Mouse moved to (103, 61)
Screenshot: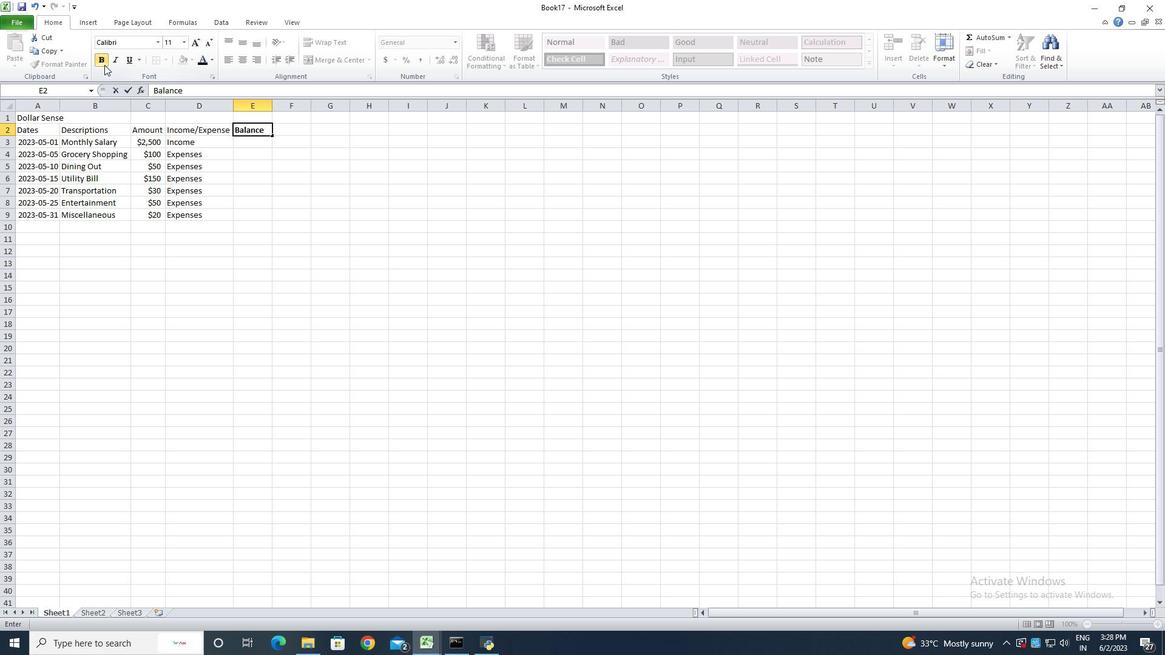 
Action: Mouse pressed left at (103, 61)
Screenshot: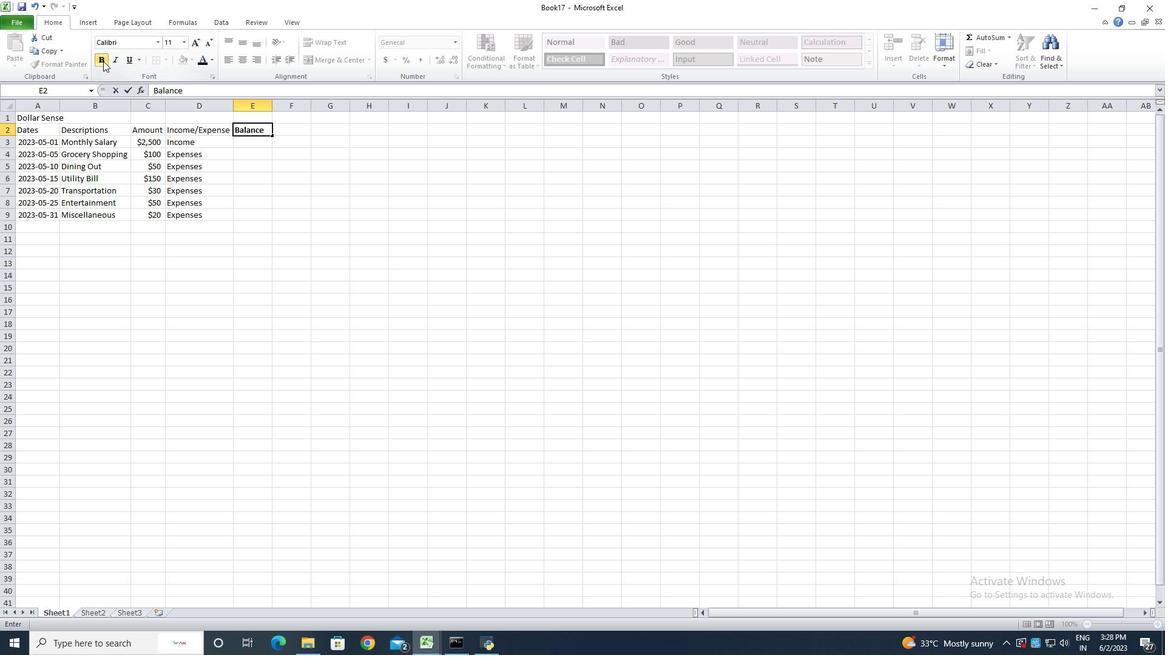 
Action: Mouse moved to (268, 200)
Screenshot: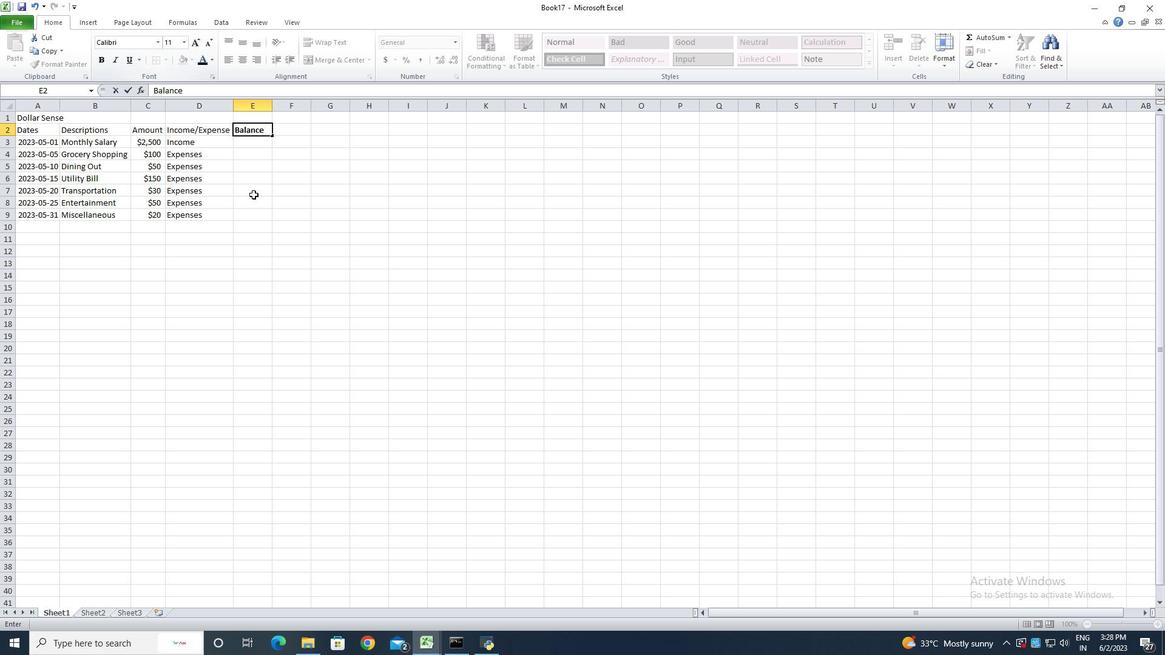
Action: Mouse pressed left at (268, 200)
Screenshot: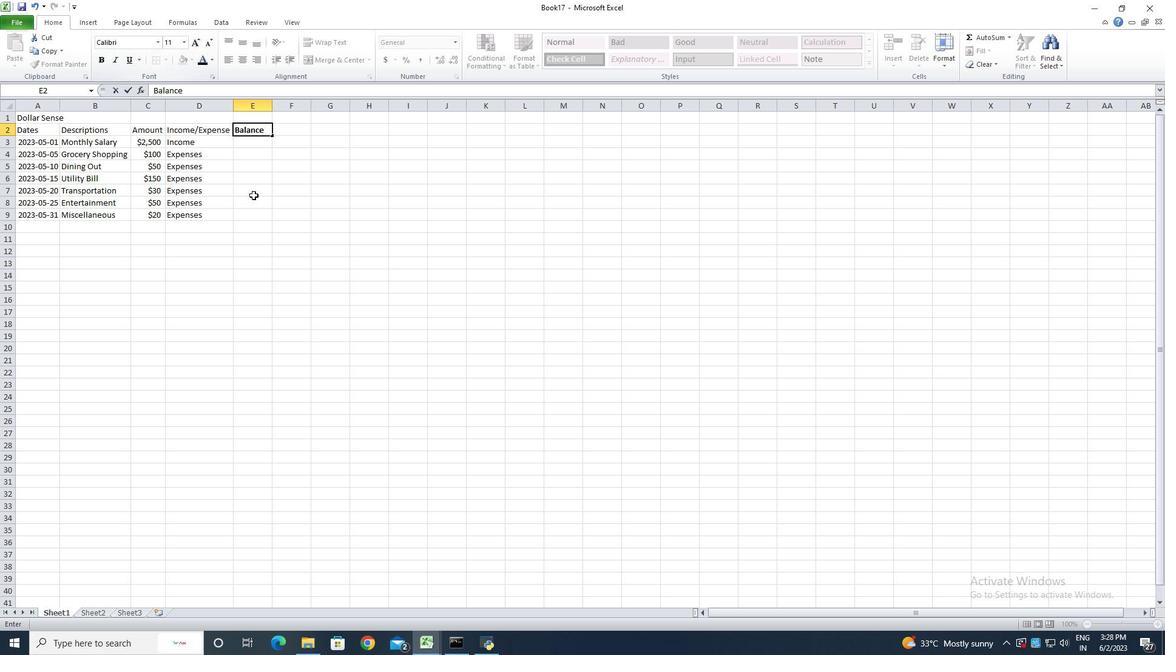 
Action: Mouse moved to (259, 133)
Screenshot: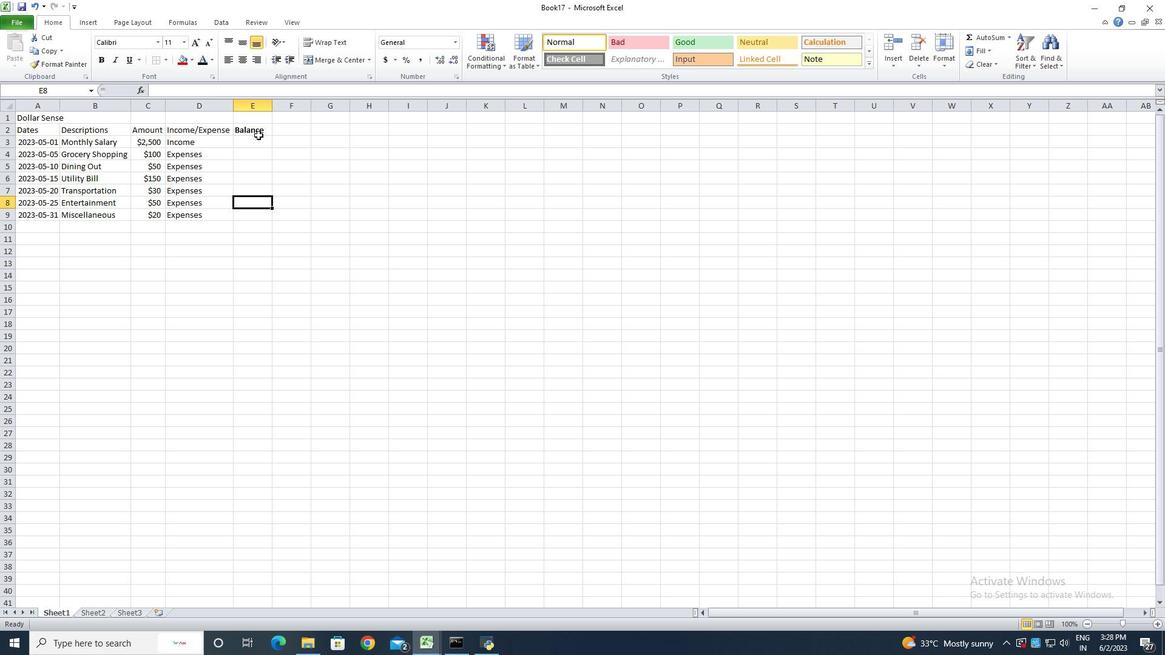 
Action: Mouse pressed left at (259, 133)
Screenshot: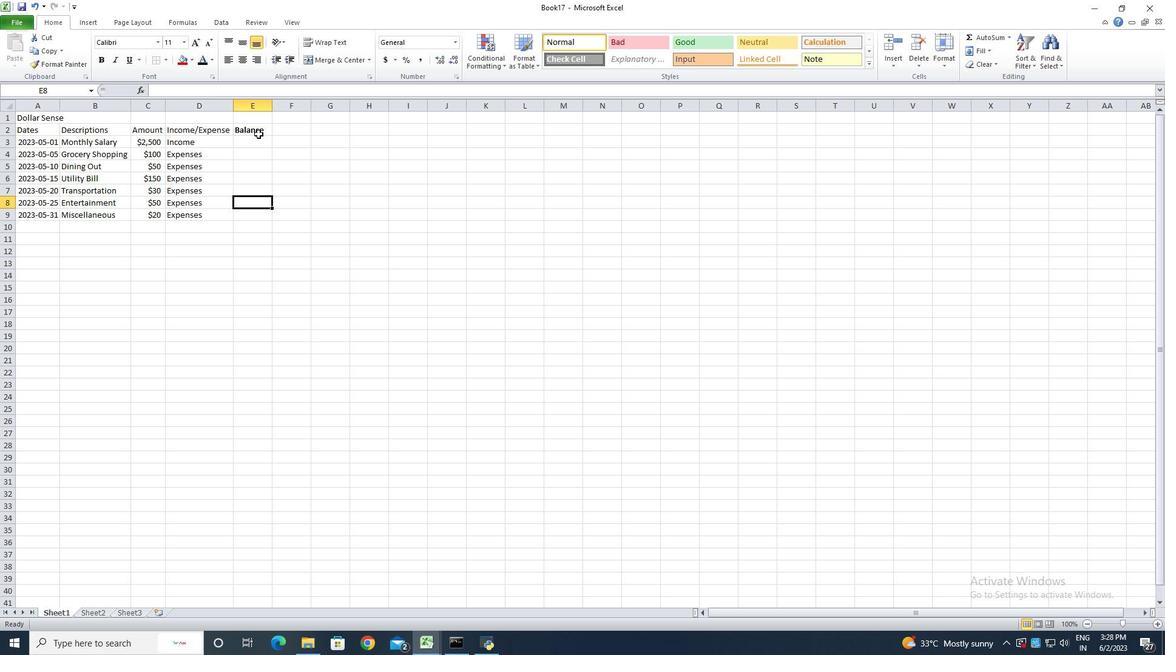 
Action: Key pressed <Key.backspace>
Screenshot: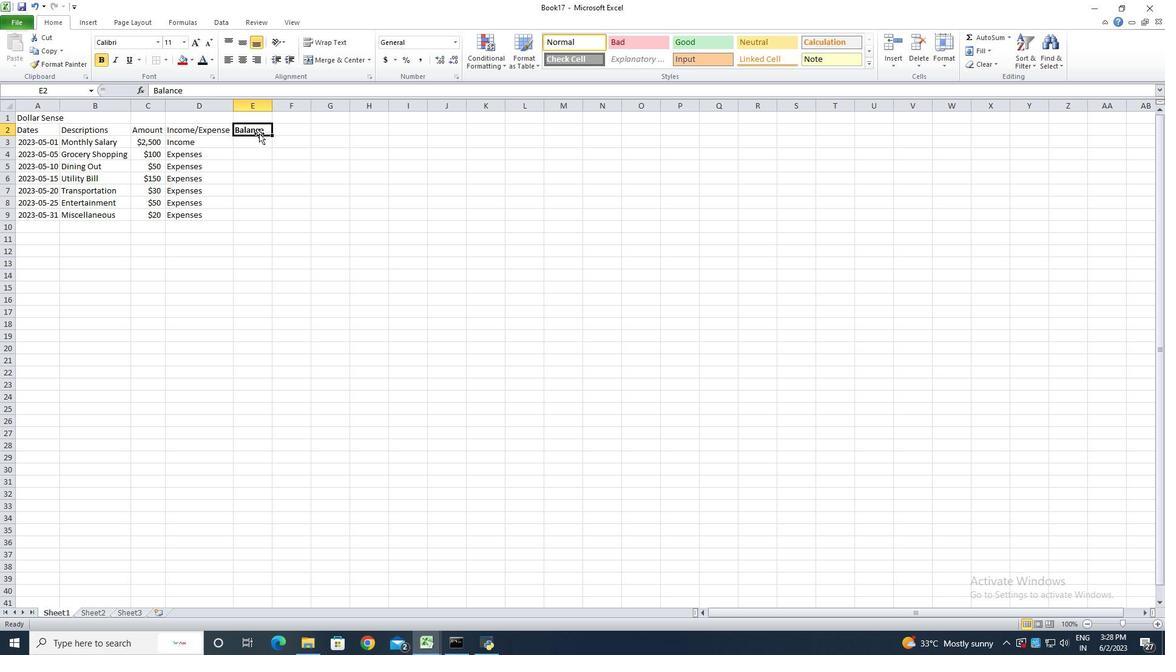 
Action: Mouse moved to (272, 202)
Screenshot: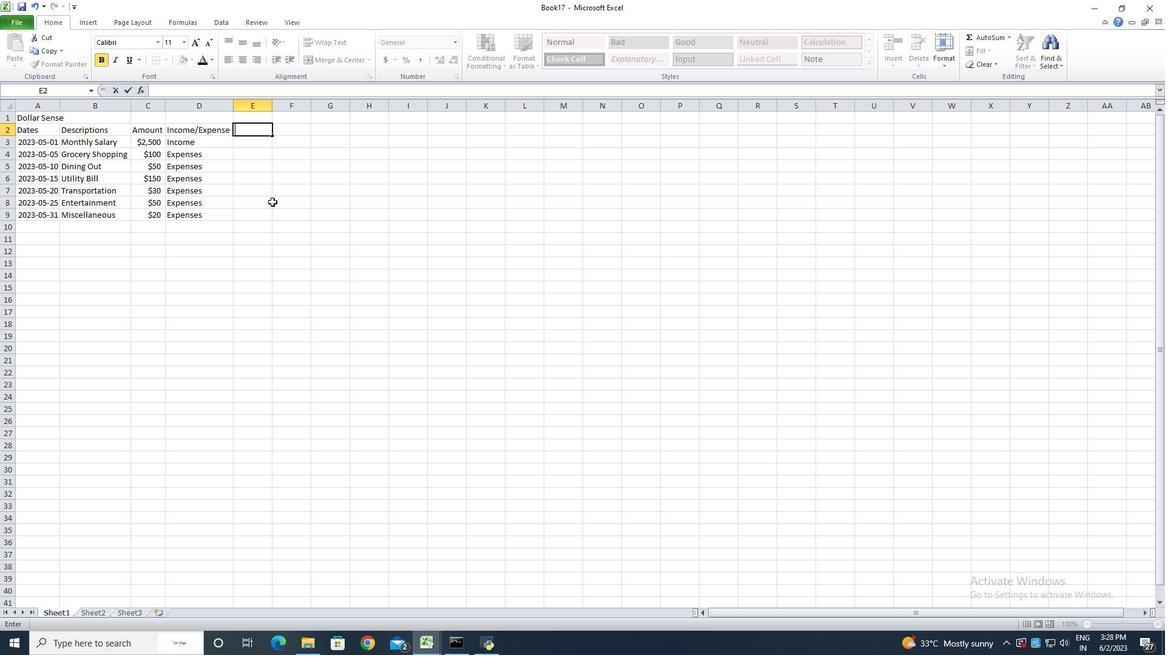 
Action: Mouse pressed left at (272, 202)
Screenshot: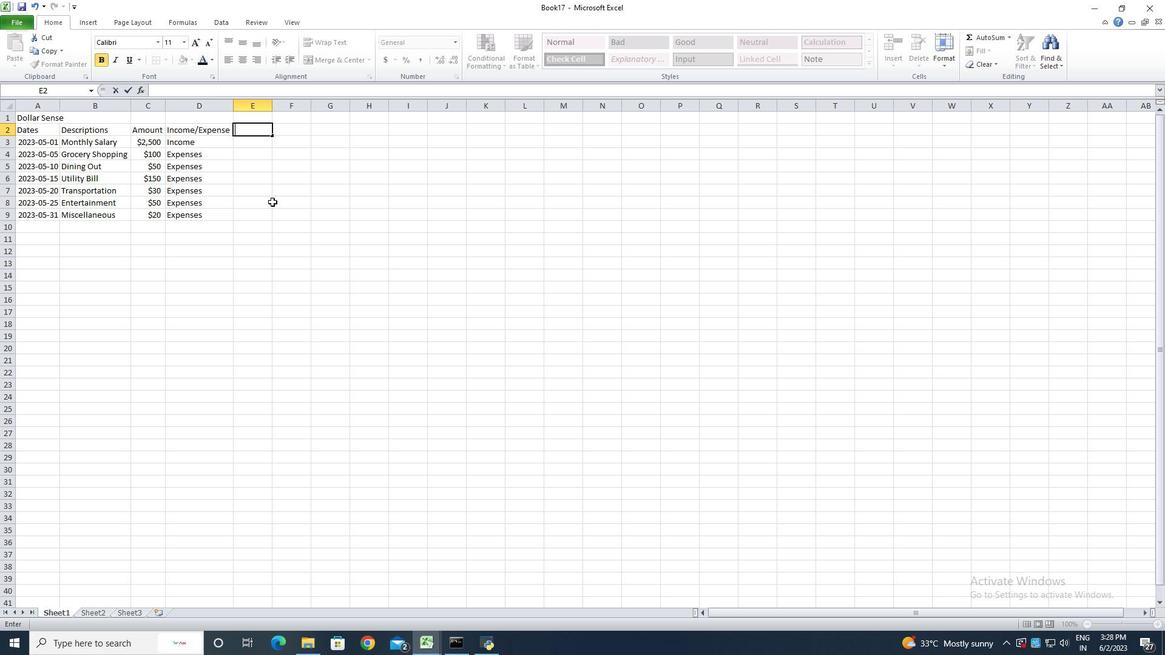 
Action: Mouse moved to (256, 130)
Screenshot: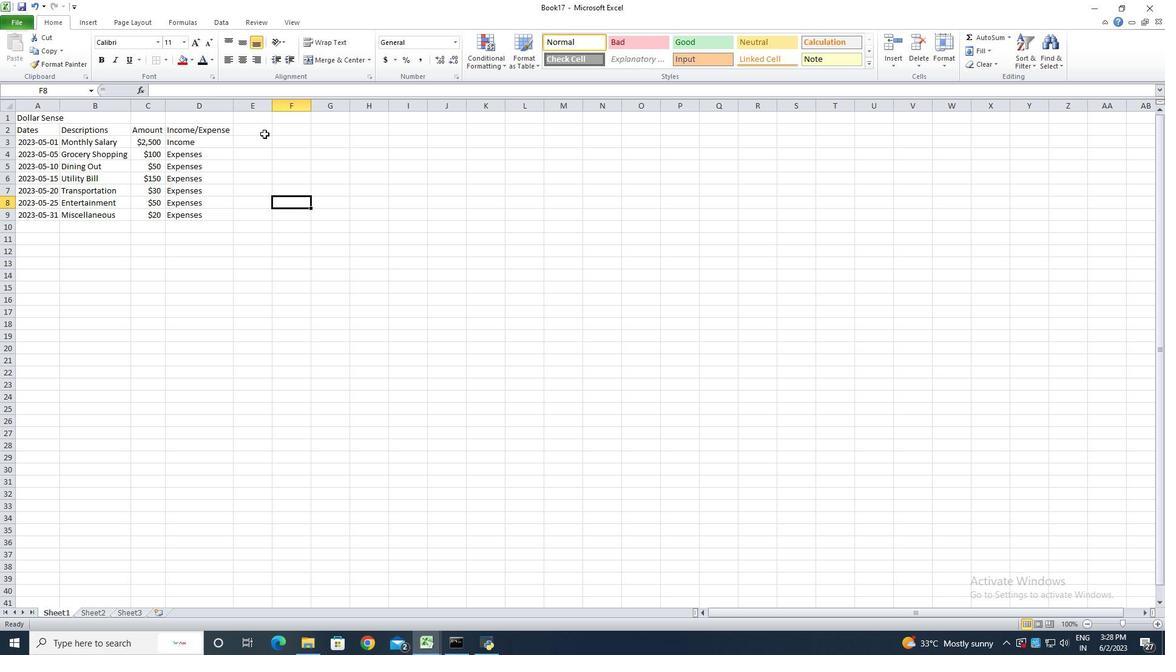 
Action: Mouse pressed left at (256, 130)
Screenshot: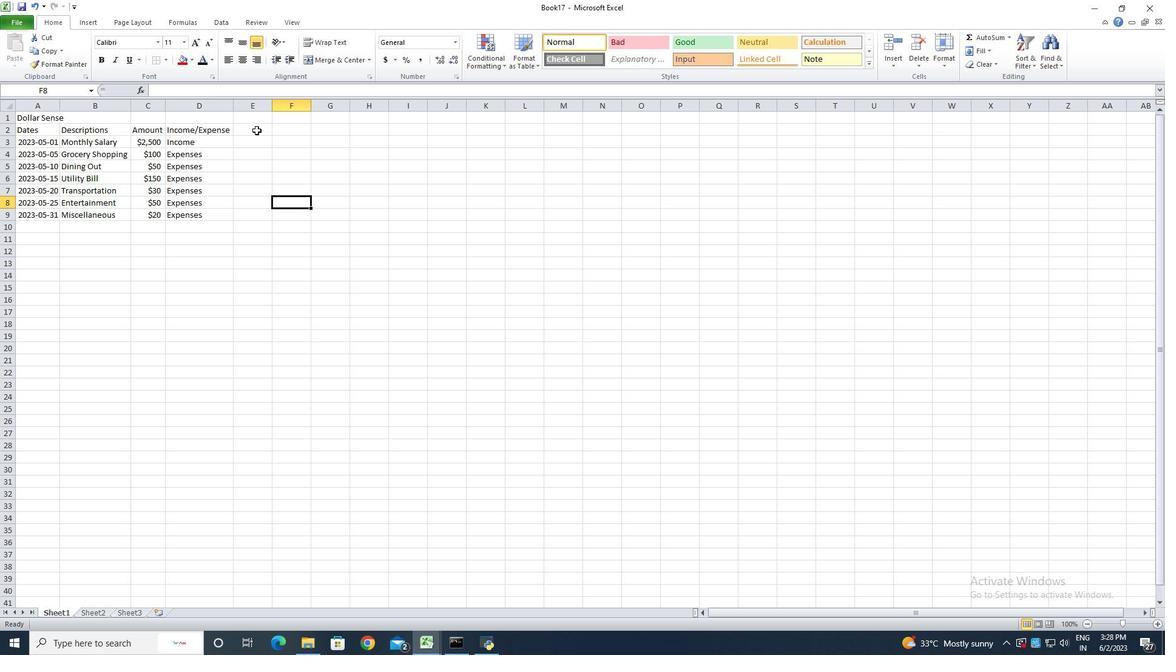 
Action: Mouse moved to (97, 59)
Screenshot: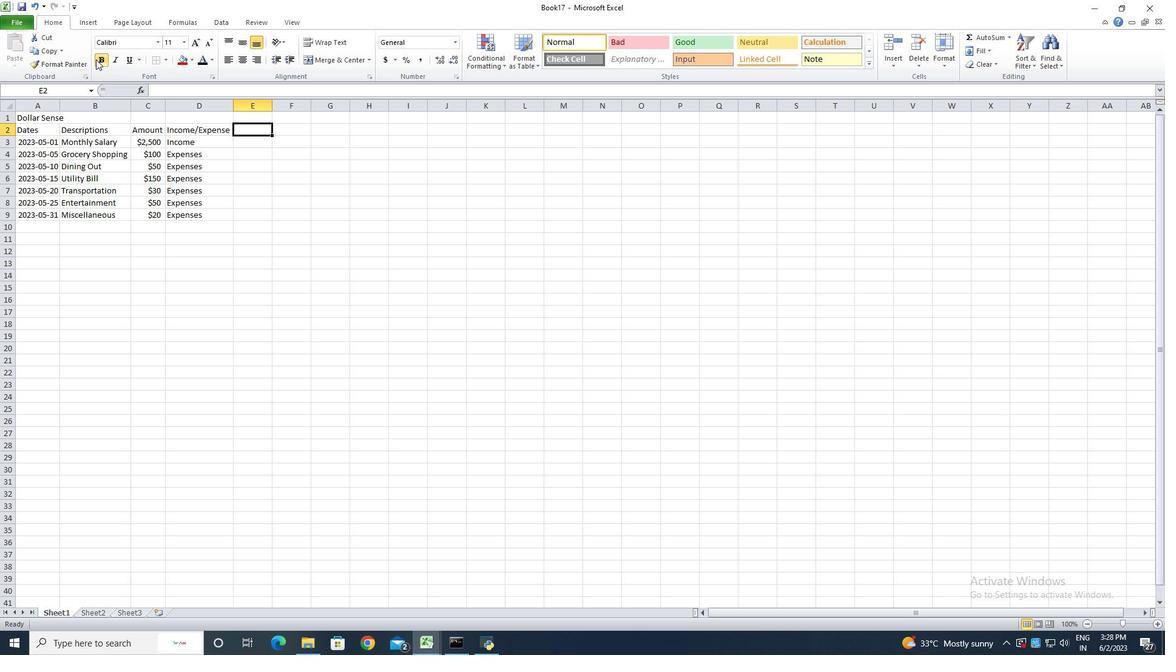 
Action: Mouse pressed left at (97, 59)
Screenshot: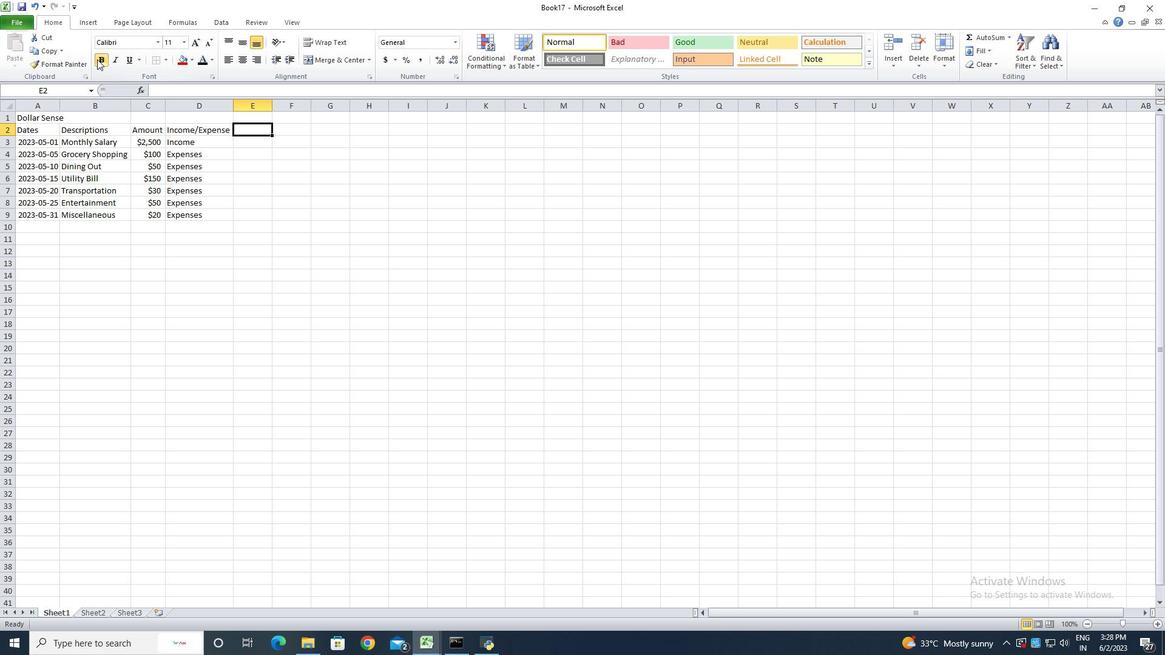 
Action: Mouse moved to (250, 166)
Screenshot: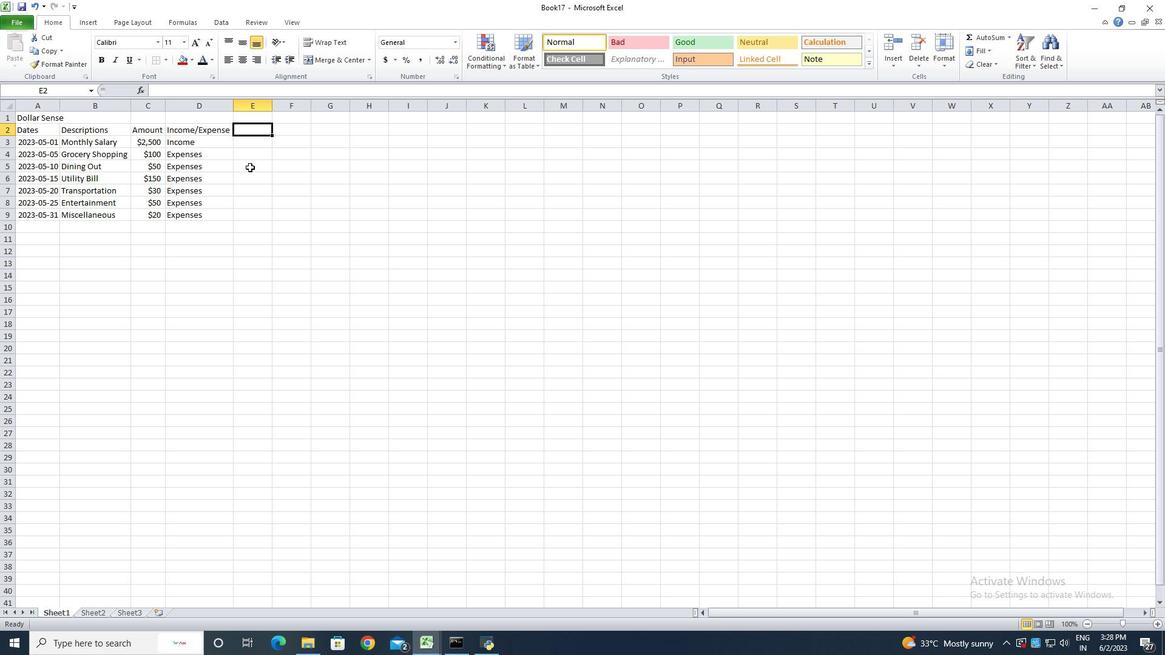 
Action: Mouse pressed left at (250, 166)
Screenshot: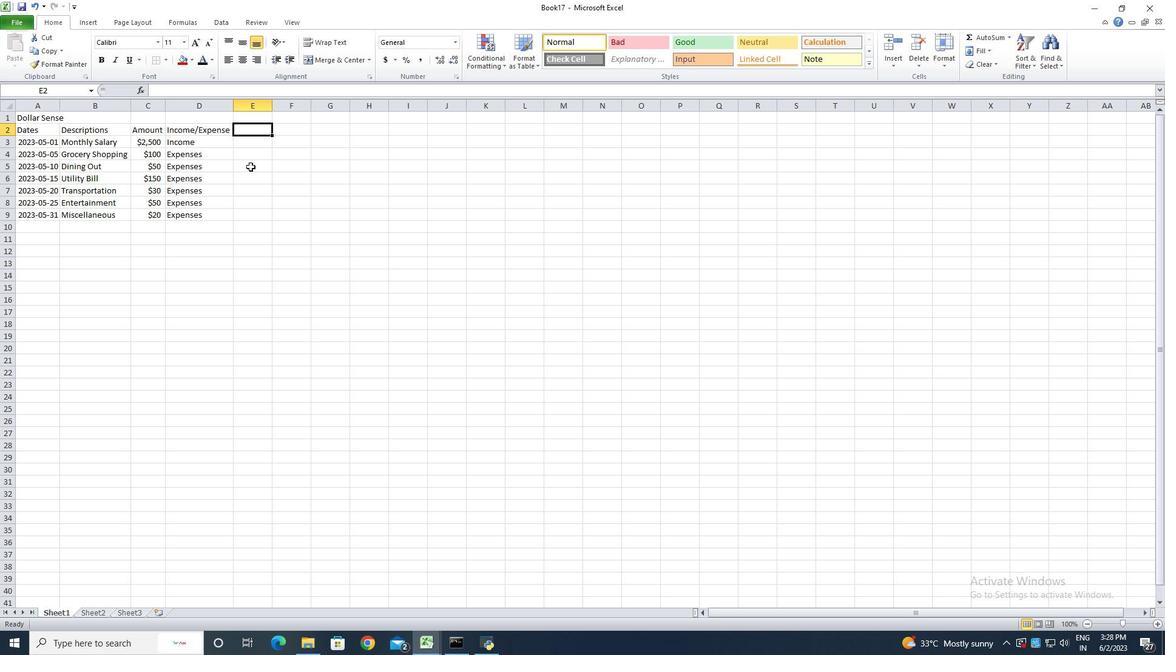 
Action: Mouse moved to (250, 132)
Screenshot: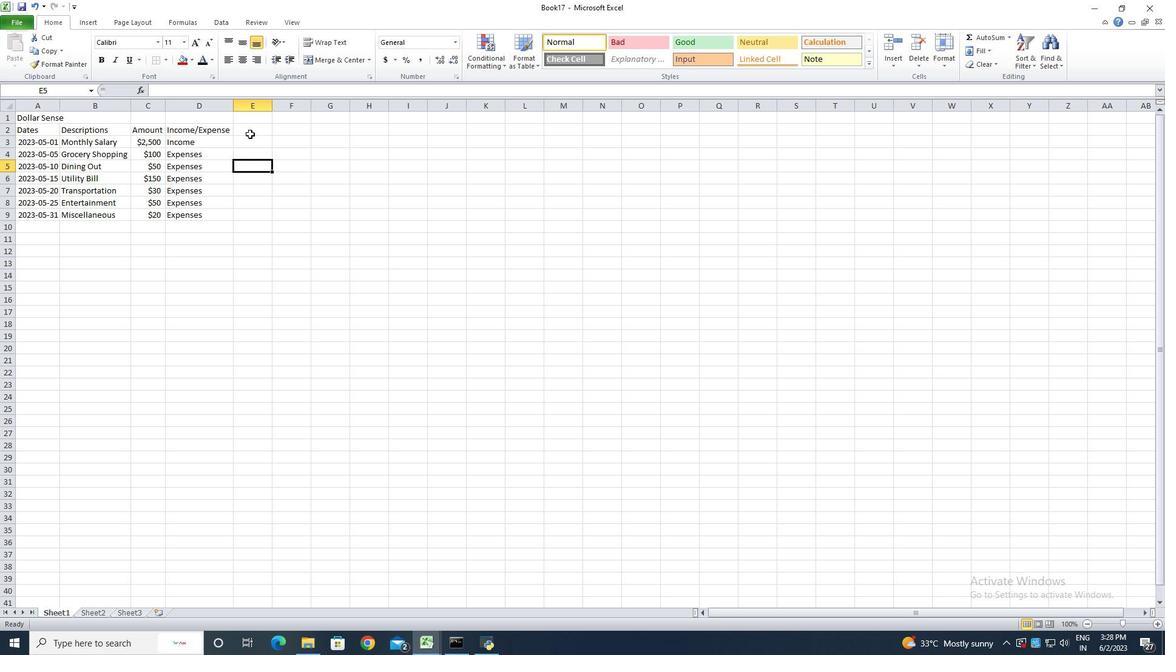 
Action: Mouse pressed left at (250, 132)
Screenshot: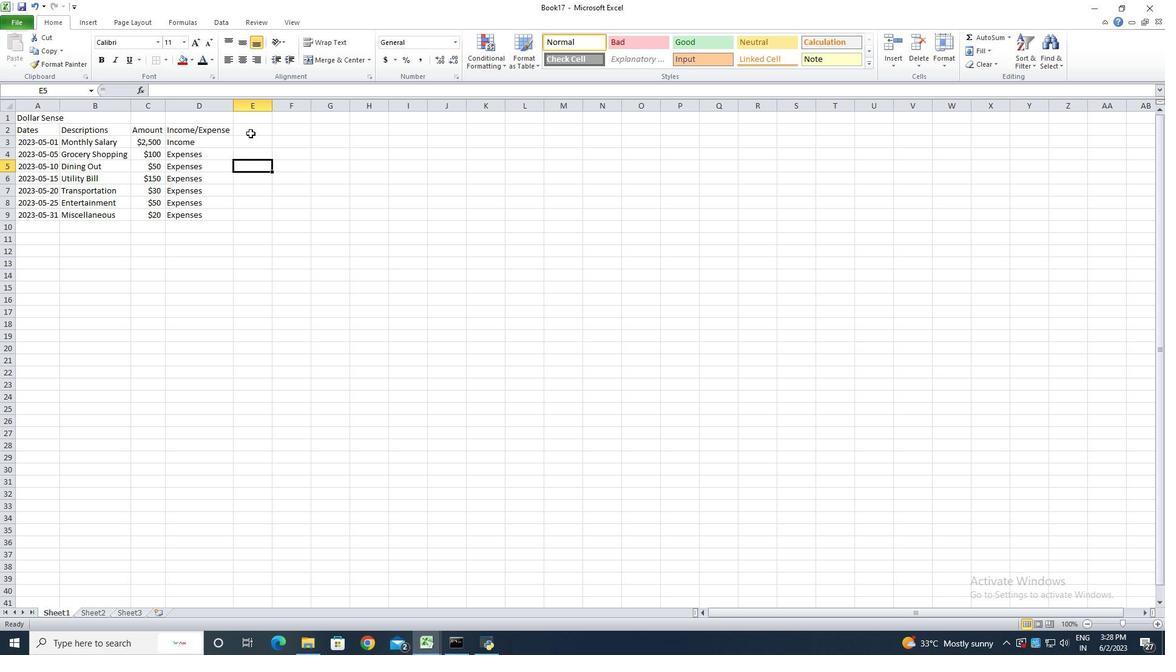 
Action: Key pressed <Key.shift>bALANCE<Key.enter>
Screenshot: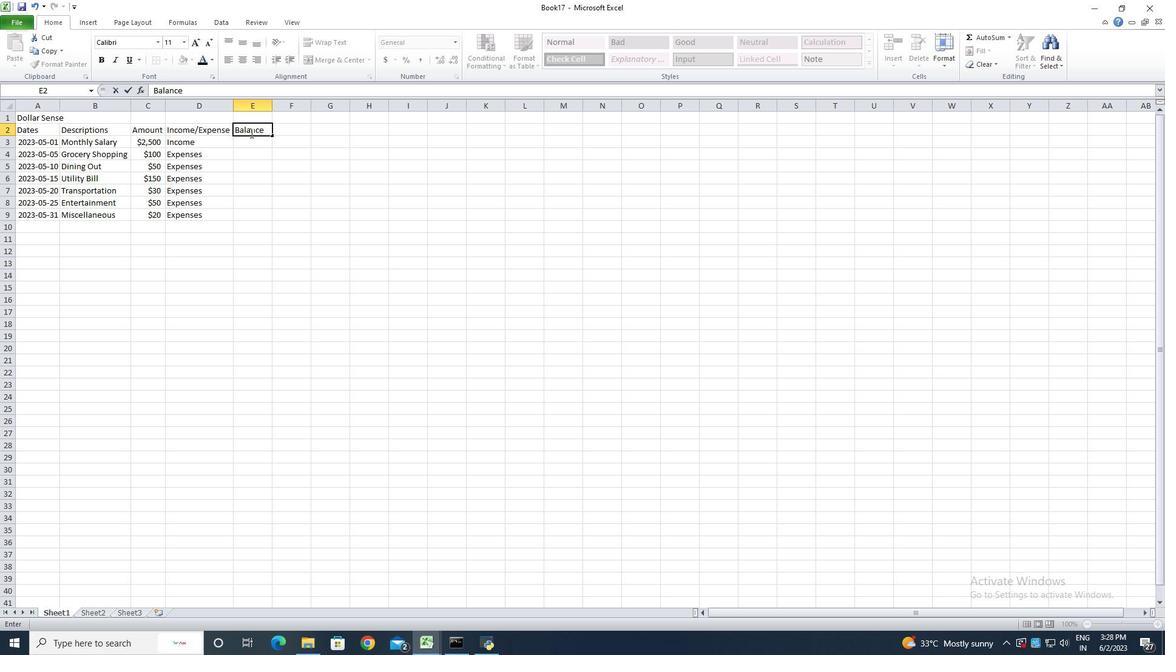 
Action: Mouse moved to (442, 138)
Screenshot: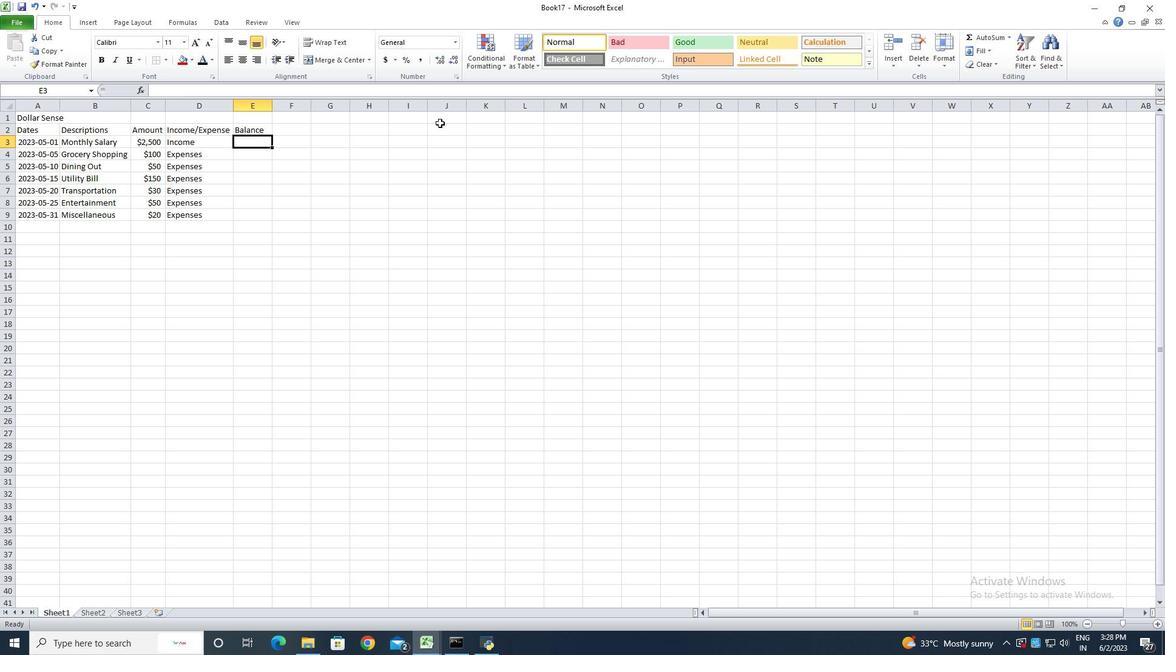 
Action: Key pressed <Key.shift><Key.shift><Key.shift><Key.shift><Key.shift>$24<Key.backspace>500<Key.enter><Key.shift>$2400<Key.enter><Key.shift><Key.shift><Key.shift><Key.shift><Key.shift><Key.shift><Key.shift><Key.shift><Key.shift><Key.shift><Key.shift><Key.shift><Key.shift><Key.shift>$2350<Key.enter><Key.shift><Key.shift><Key.shift><Key.shift><Key.shift>$2200<Key.enter><Key.shift><Key.shift><Key.shift><Key.shift><Key.shift><Key.shift>$2170<Key.enter><Key.shift><Key.shift><Key.shift><Key.shift><Key.shift>$2120<Key.enter><Key.shift><Key.shift><Key.shift><Key.shift><Key.shift><Key.shift><Key.shift>$2100<Key.enter>
Screenshot: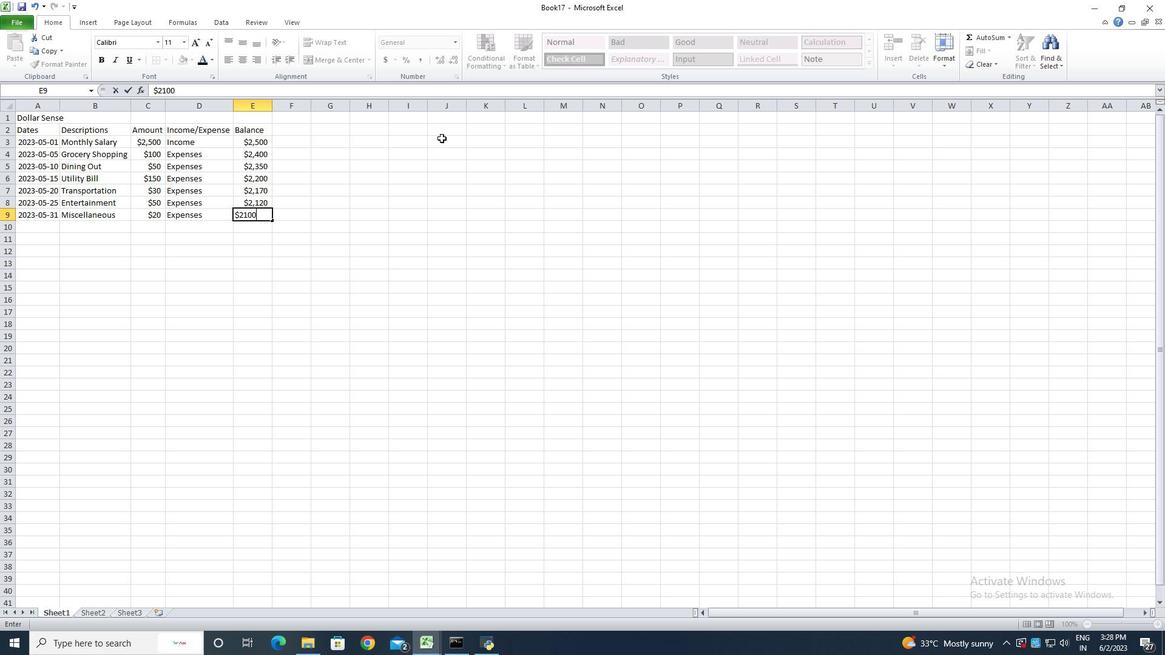 
Action: Mouse moved to (43, 118)
Screenshot: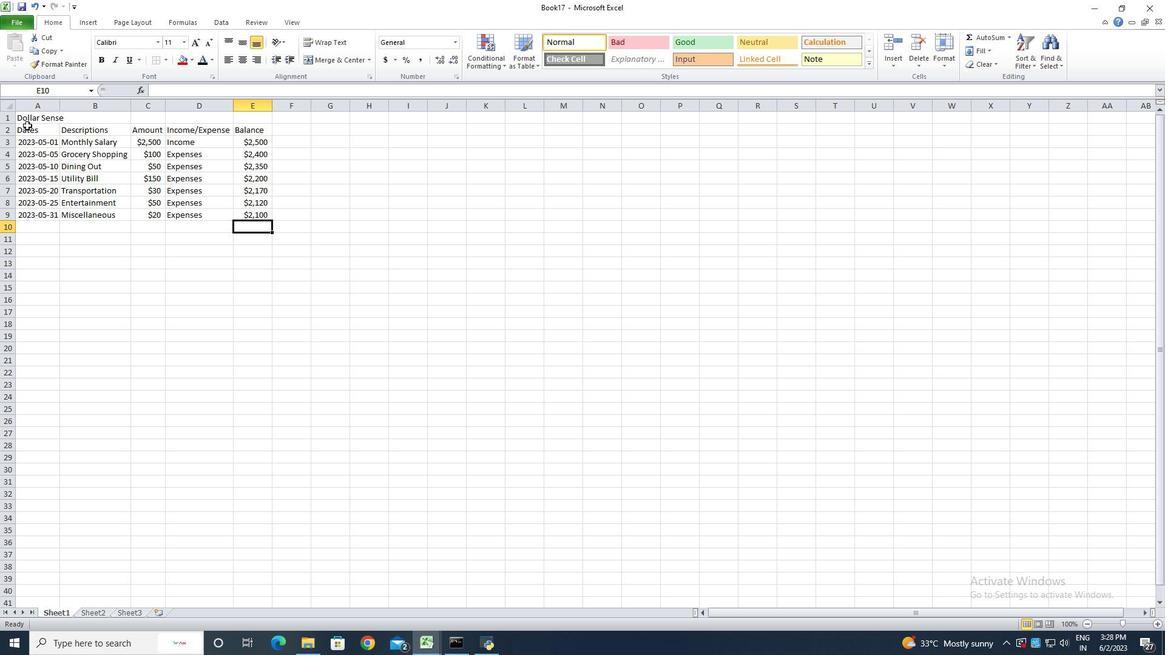 
Action: Mouse pressed left at (43, 118)
Screenshot: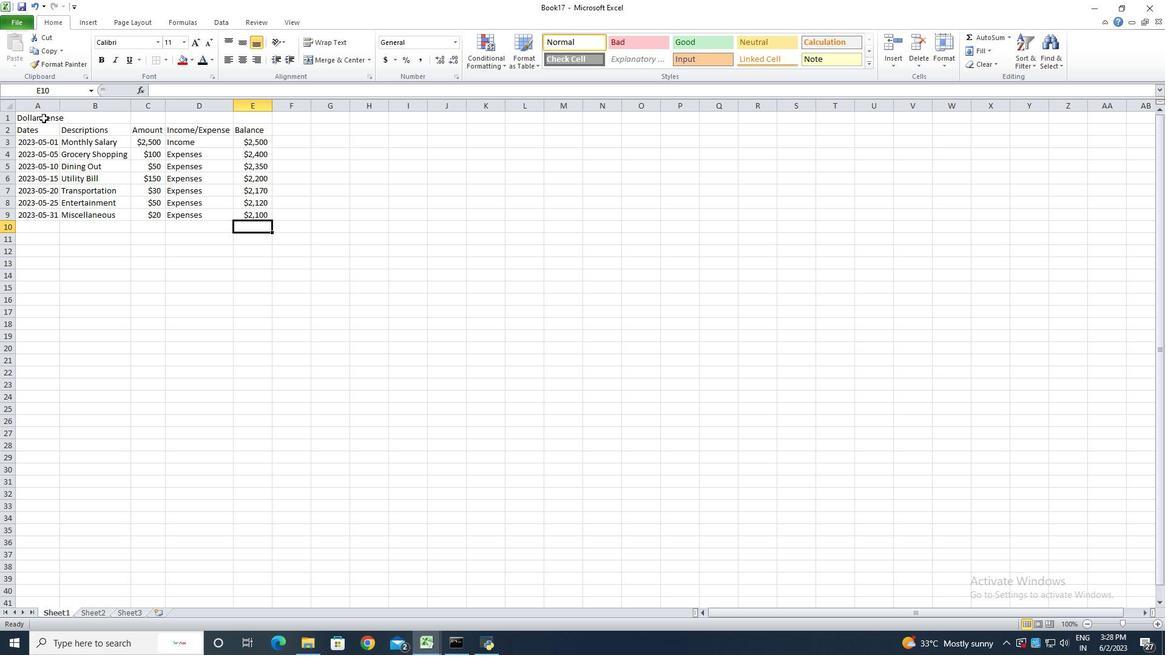 
Action: Mouse moved to (52, 117)
Screenshot: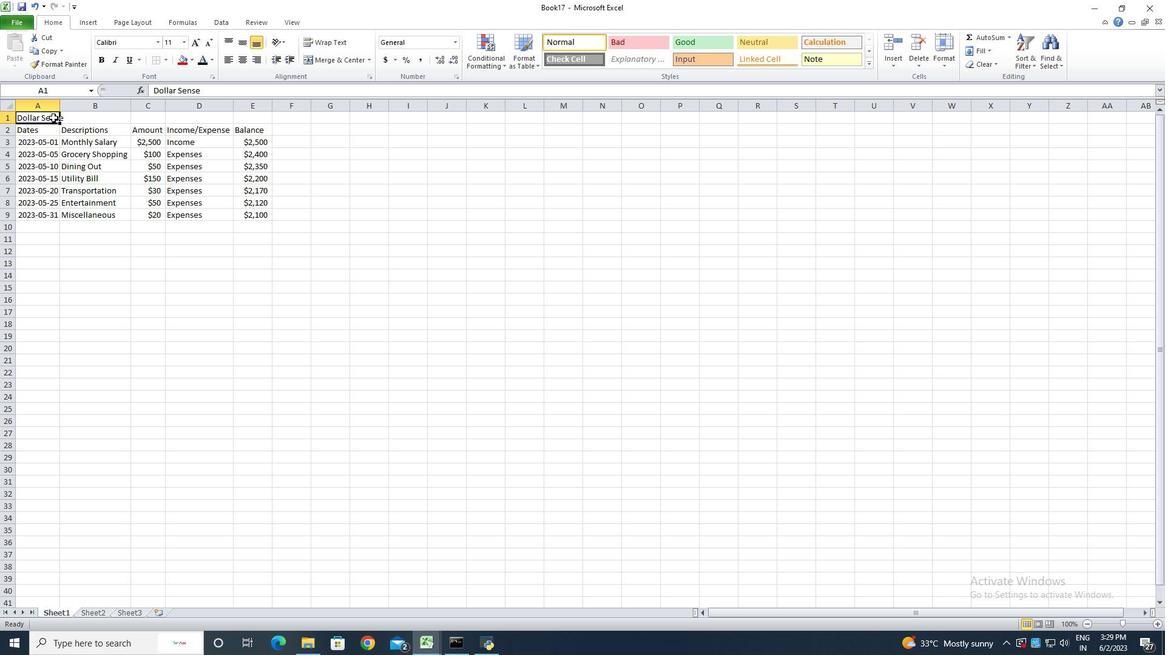 
Action: Mouse pressed left at (52, 117)
Screenshot: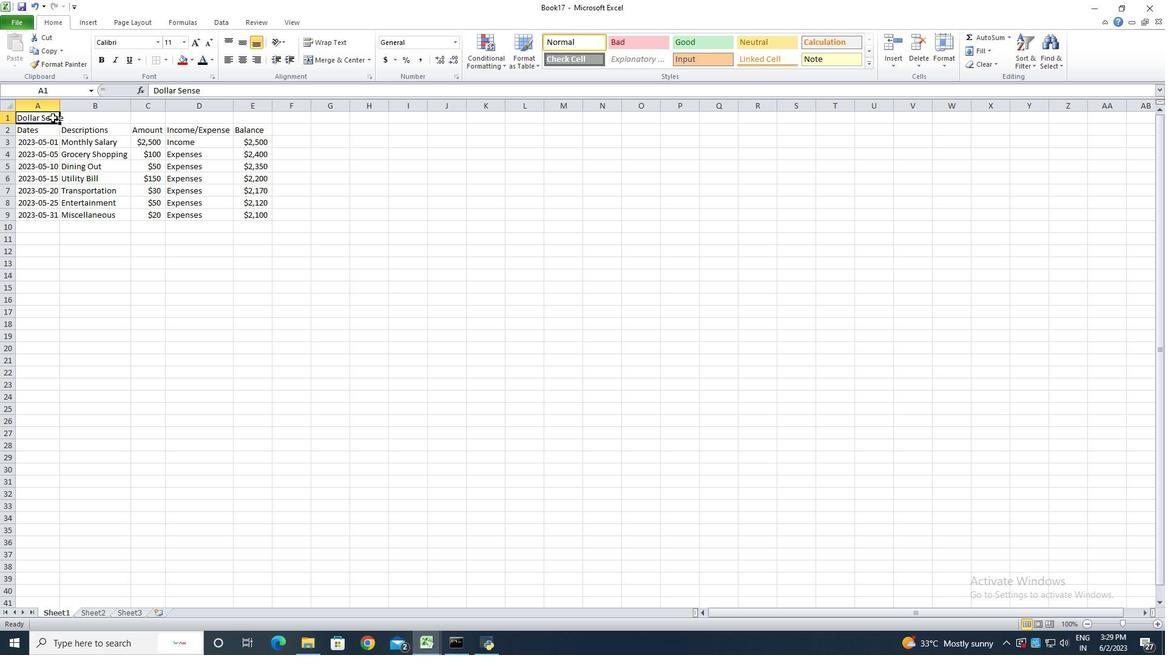
Action: Mouse moved to (327, 62)
Screenshot: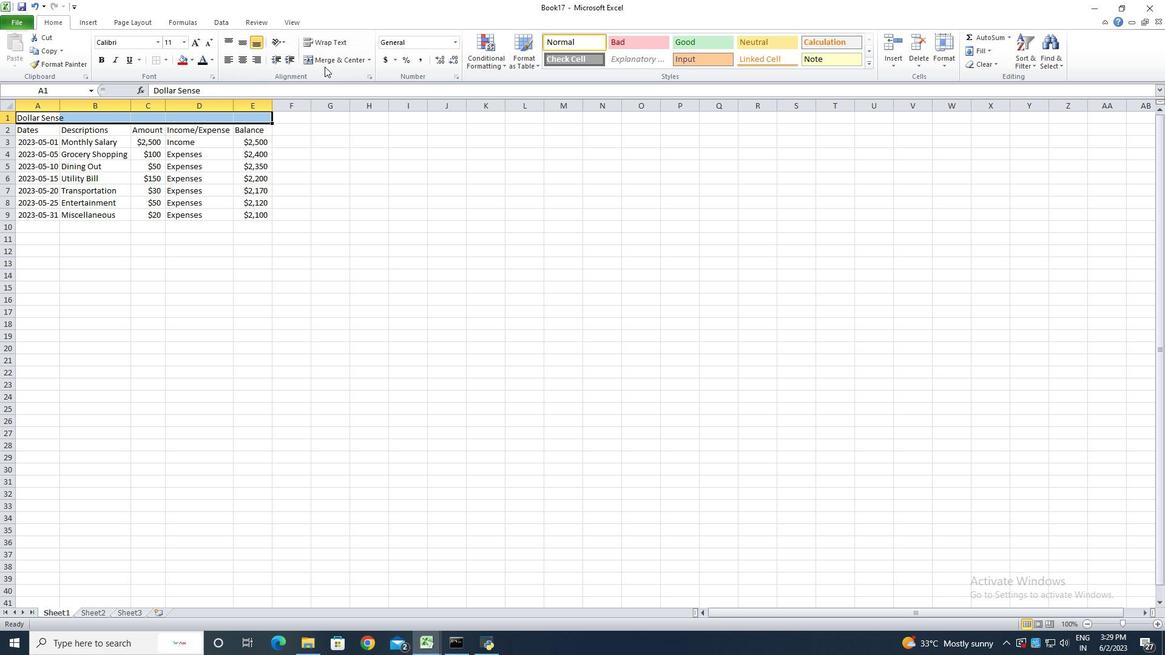 
Action: Mouse pressed left at (327, 62)
Screenshot: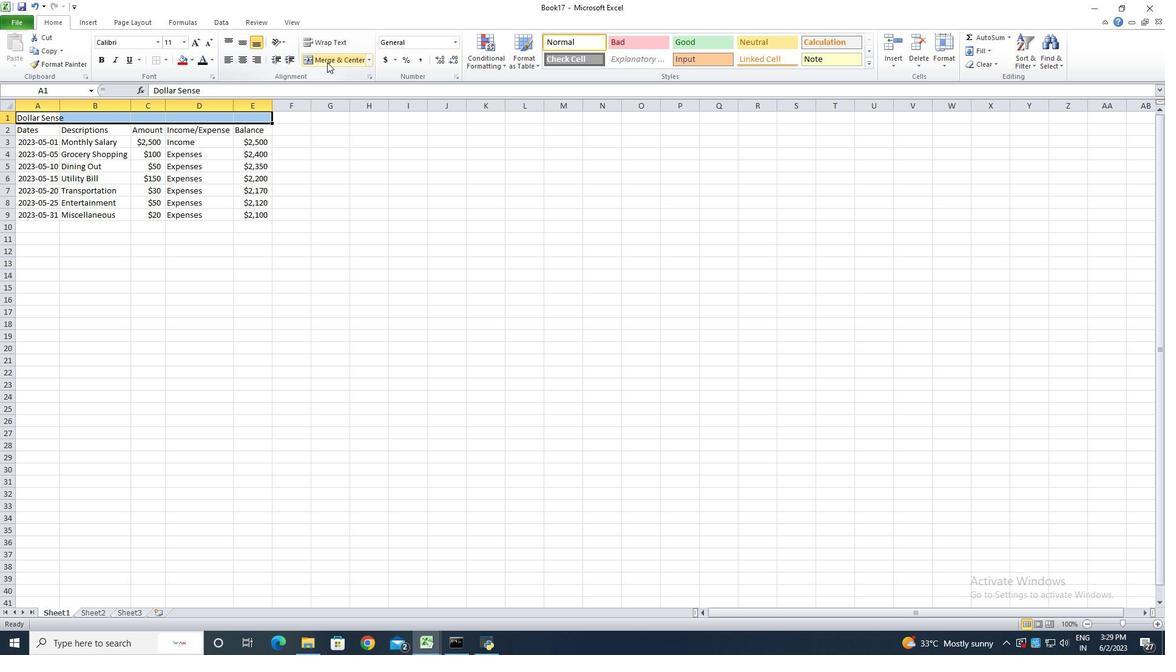 
Action: Mouse moved to (327, 248)
Screenshot: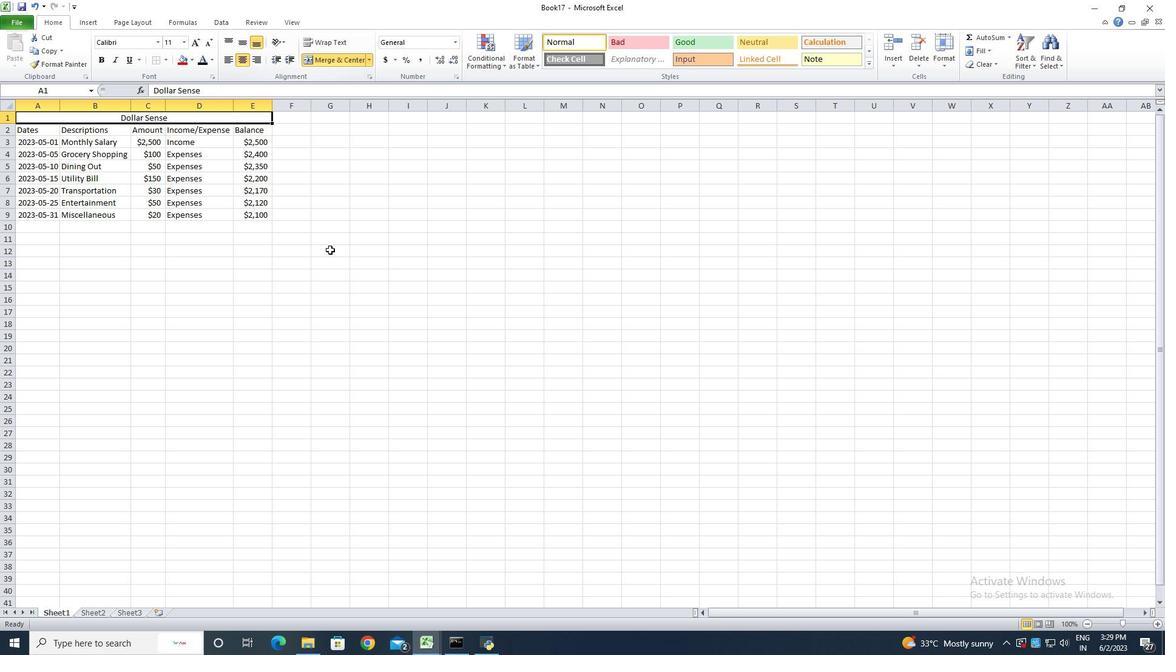 
Action: Mouse pressed left at (327, 248)
Screenshot: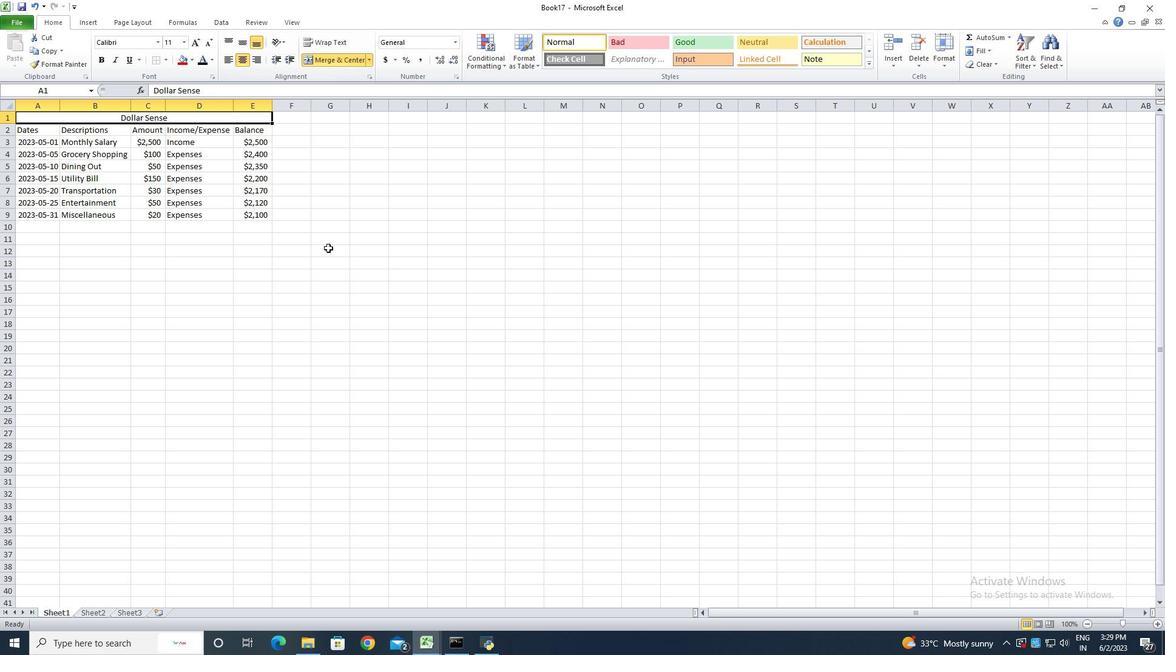 
Action: Mouse moved to (60, 107)
Screenshot: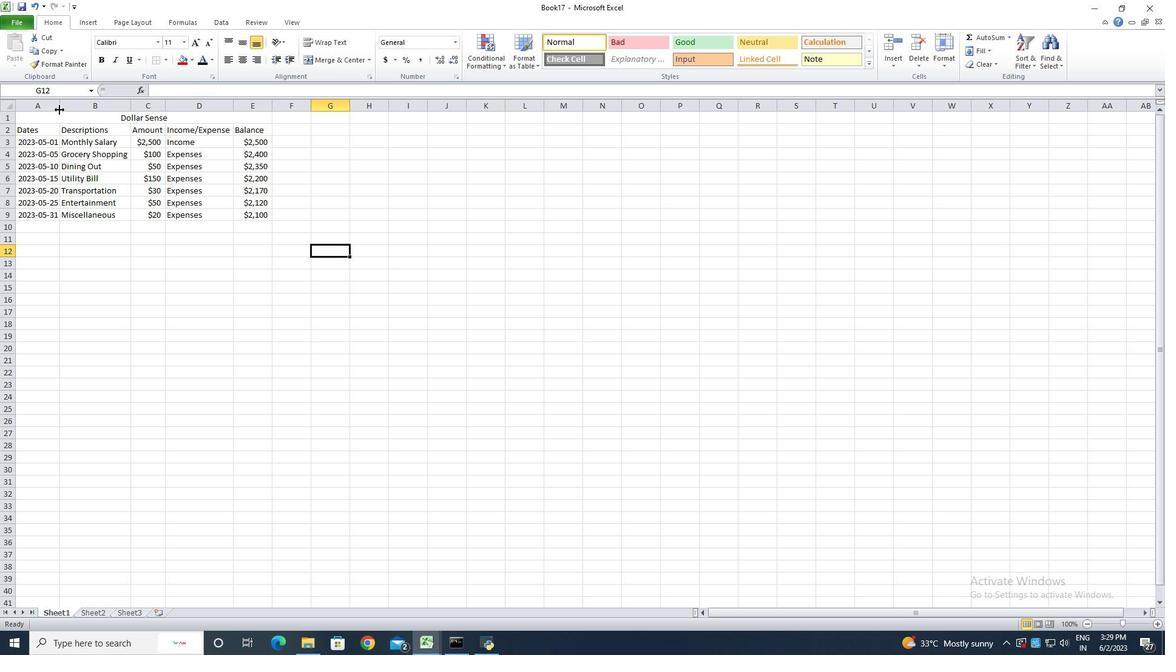 
Action: Mouse pressed left at (60, 107)
Screenshot: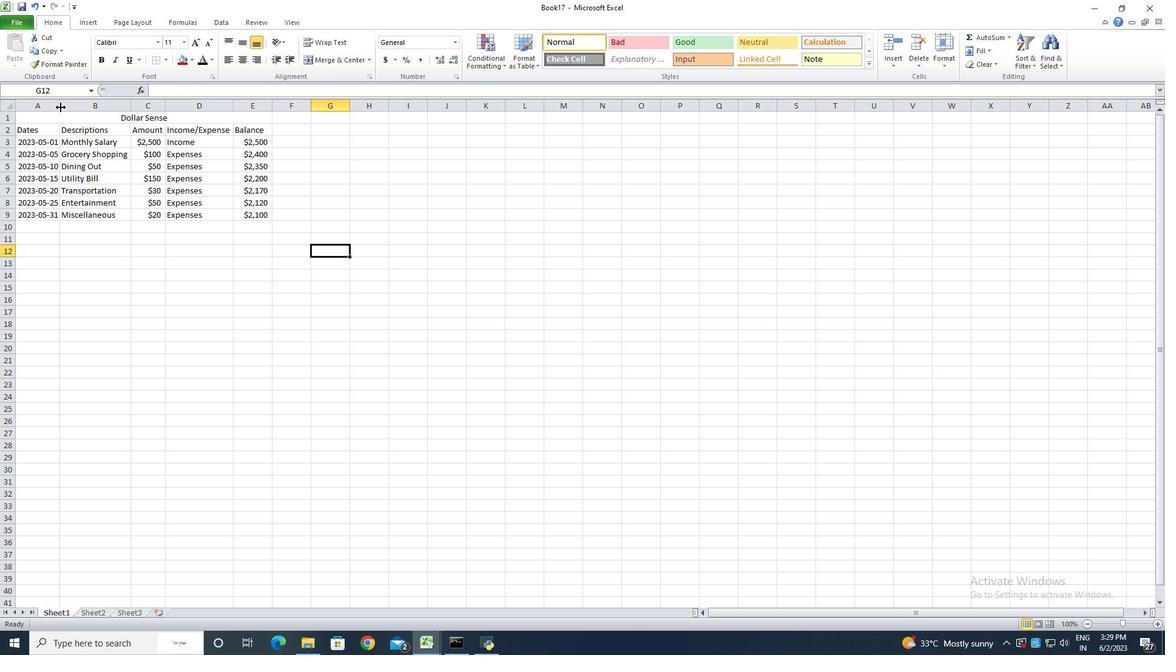 
Action: Mouse pressed left at (60, 107)
Screenshot: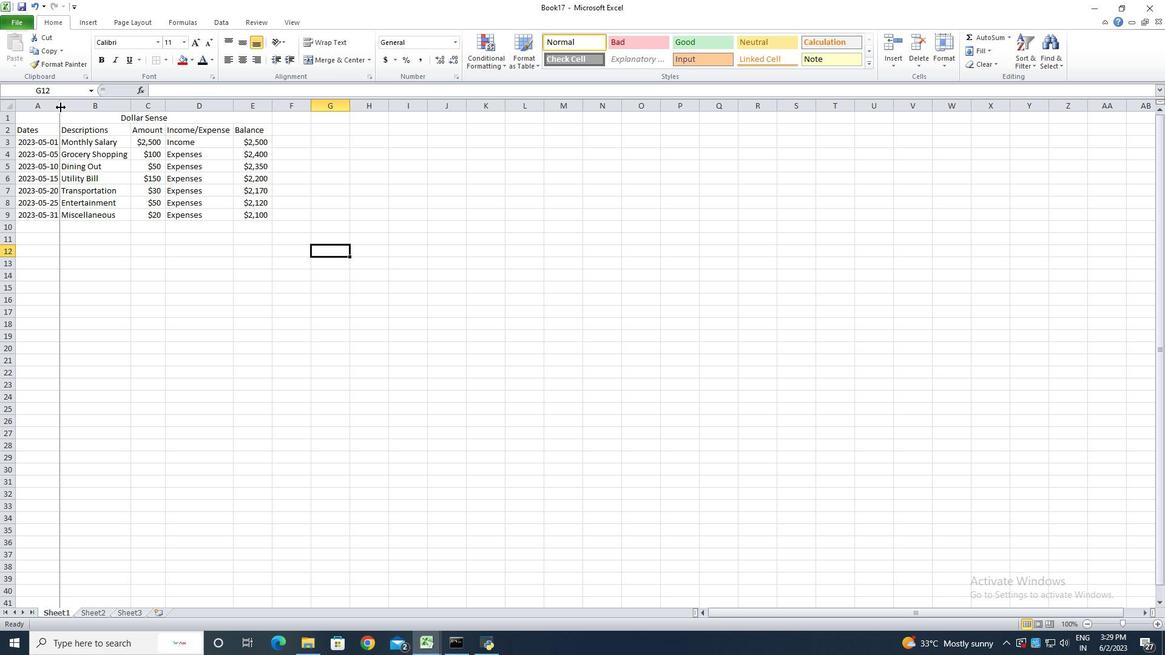 
Action: Mouse moved to (131, 109)
Screenshot: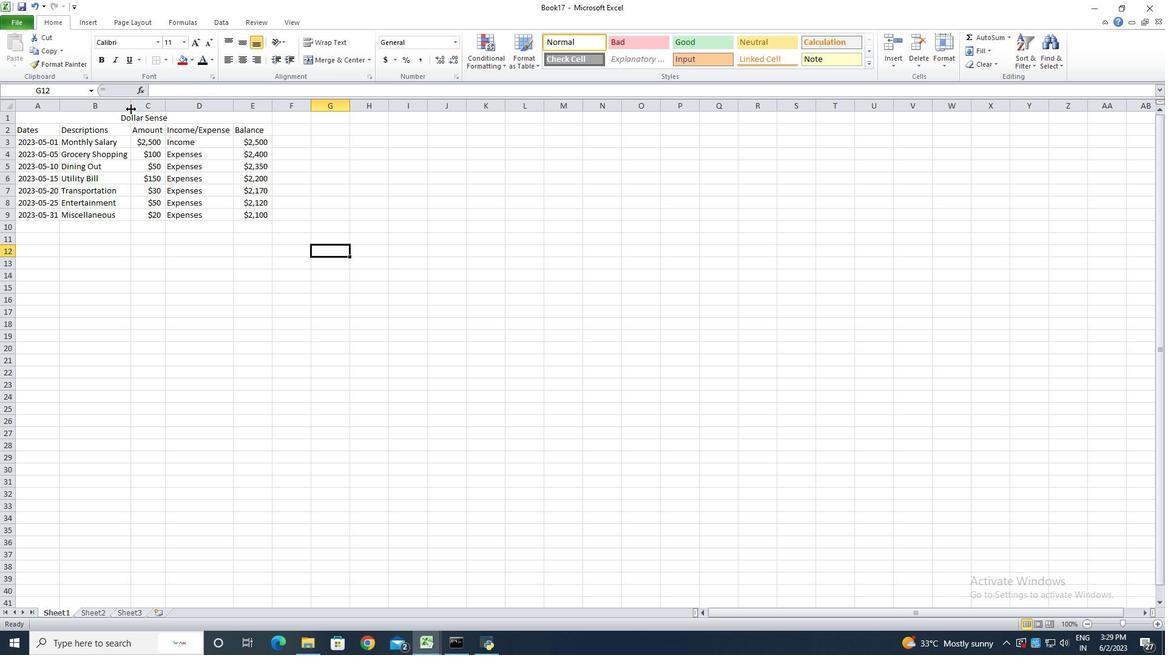 
Action: Mouse pressed left at (131, 109)
Screenshot: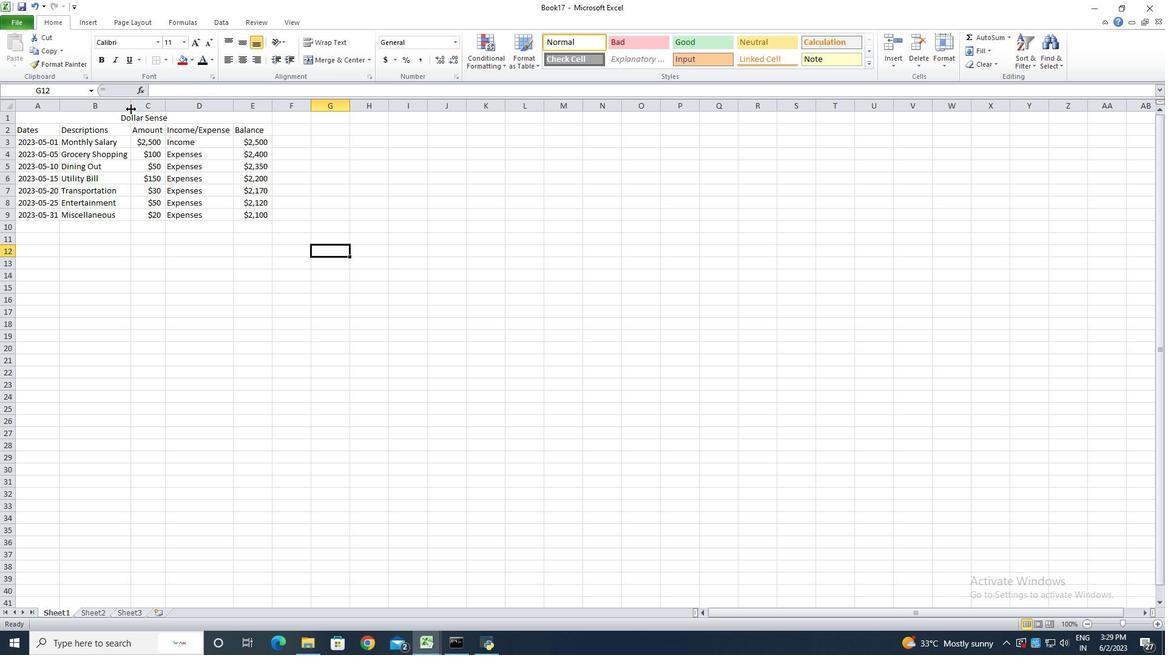 
Action: Mouse pressed left at (131, 109)
Screenshot: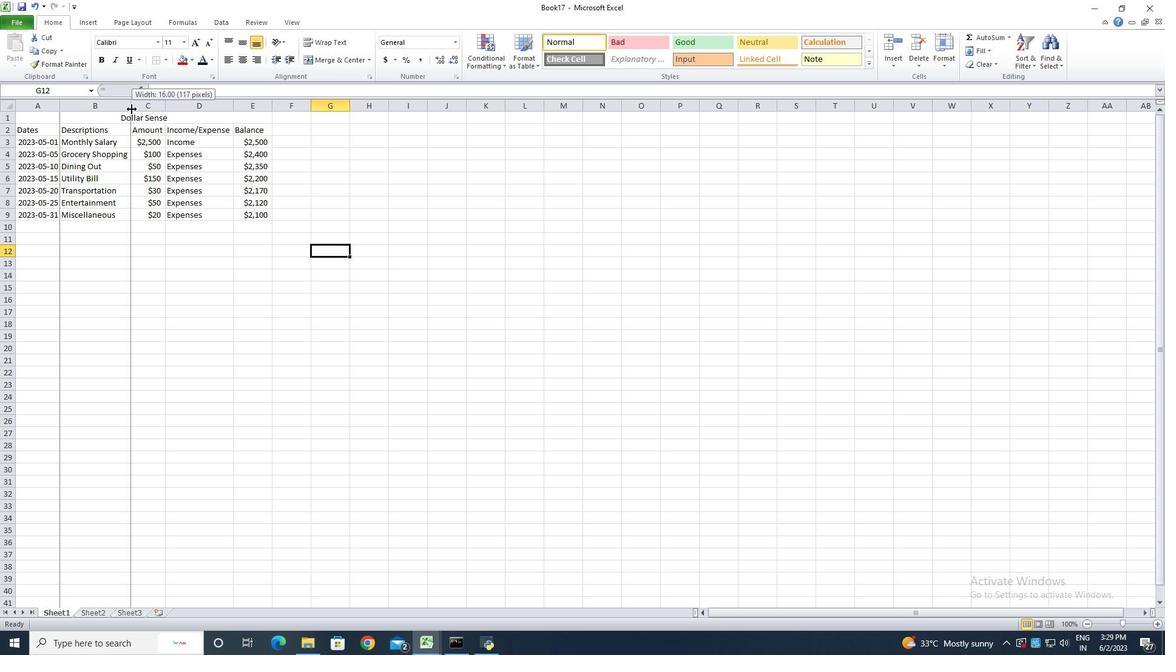 
Action: Mouse moved to (166, 109)
Screenshot: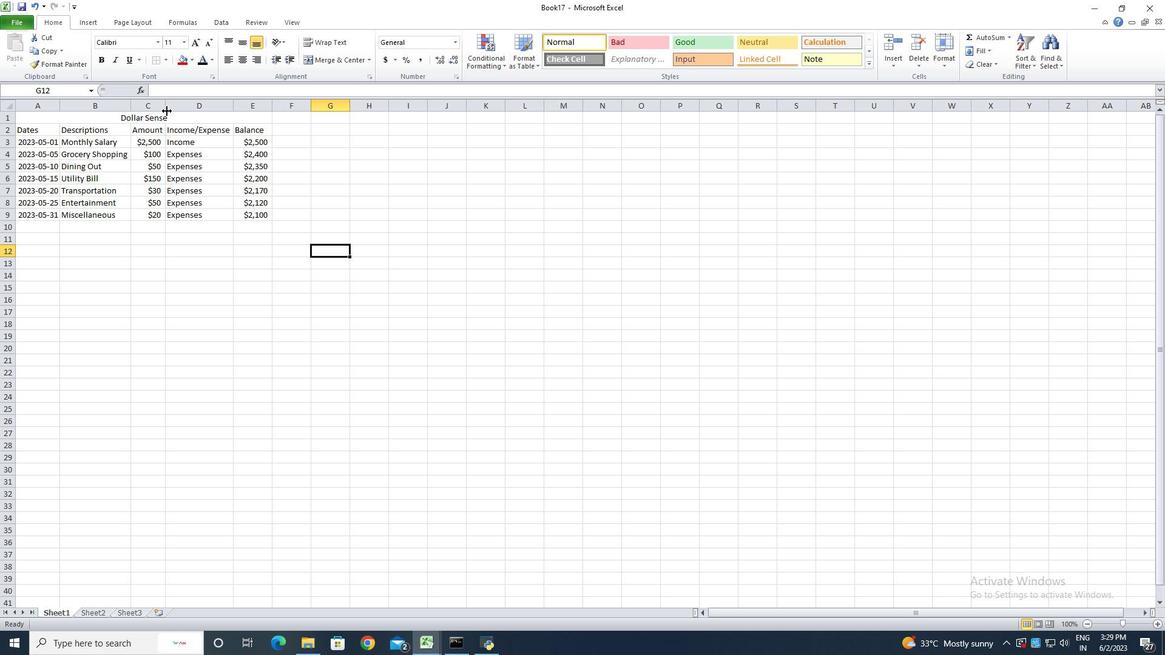 
Action: Mouse pressed left at (166, 109)
Screenshot: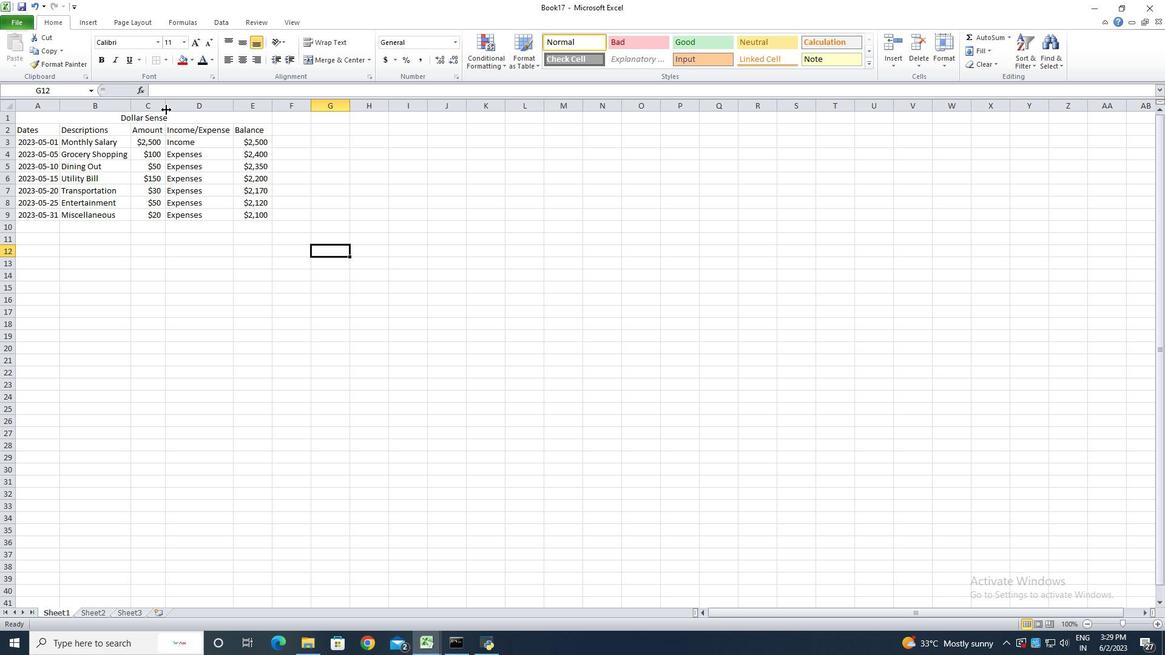 
Action: Mouse pressed left at (166, 109)
Screenshot: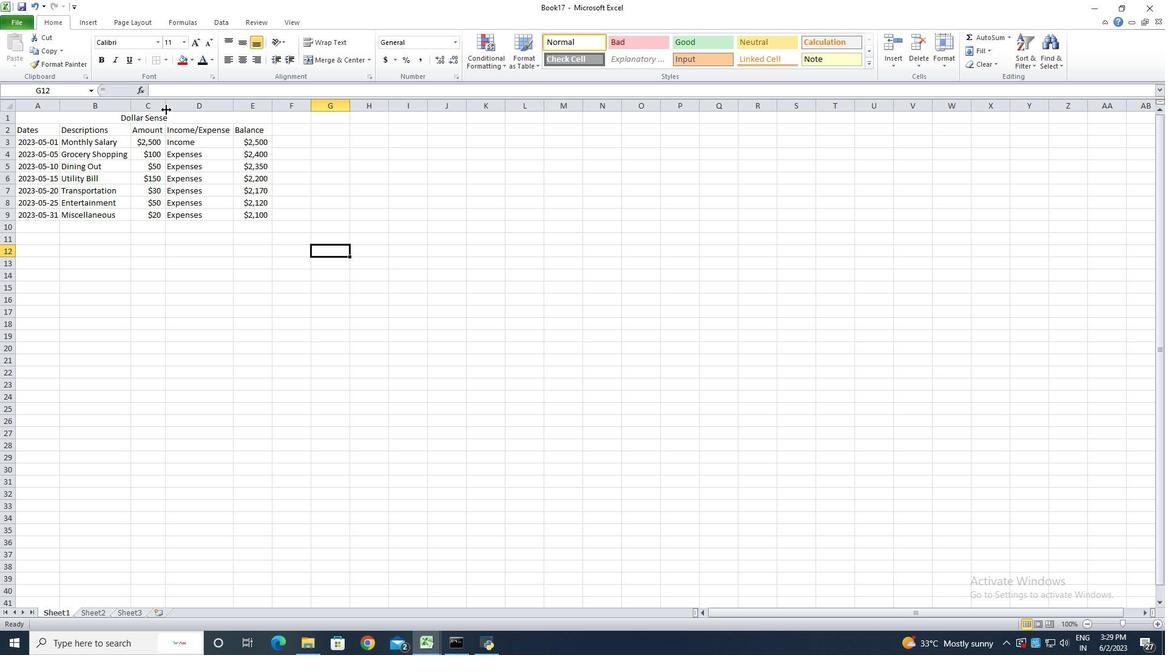 
Action: Mouse moved to (233, 109)
Screenshot: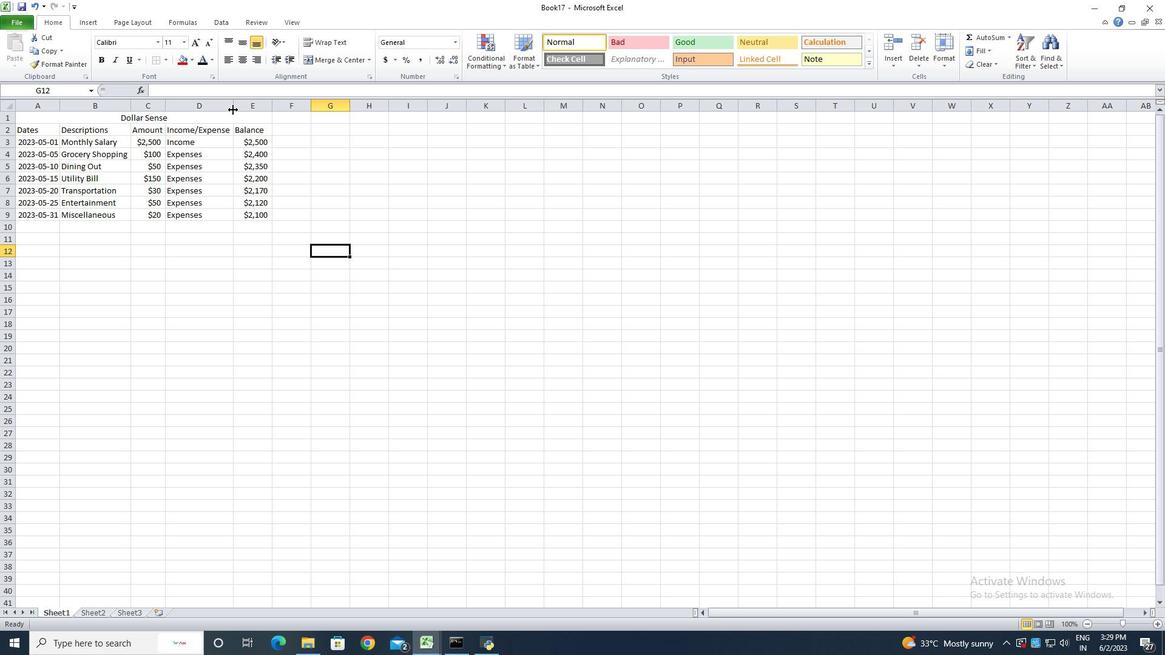 
Action: Mouse pressed left at (233, 109)
Screenshot: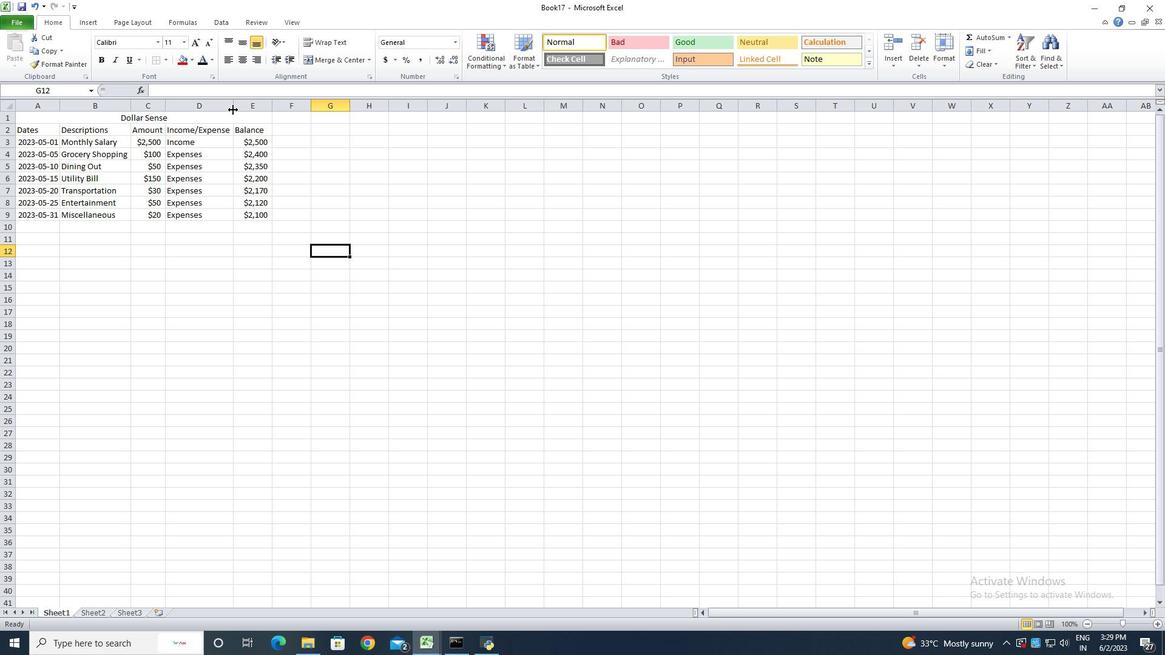 
Action: Mouse pressed left at (233, 109)
Screenshot: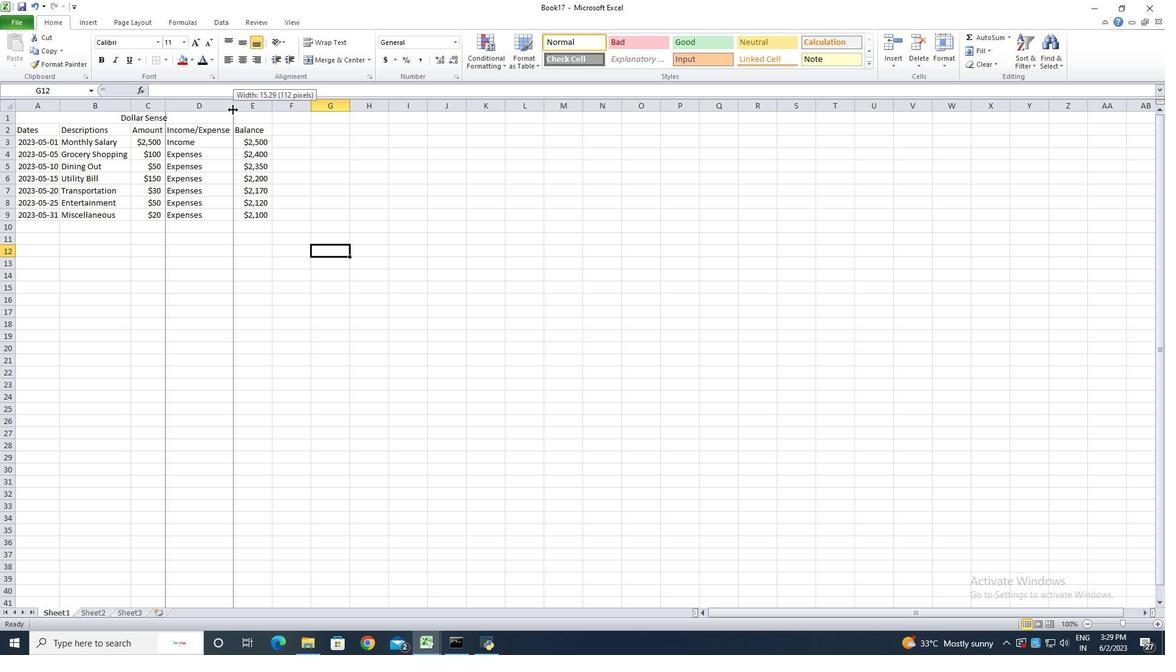 
Action: Mouse moved to (273, 108)
Screenshot: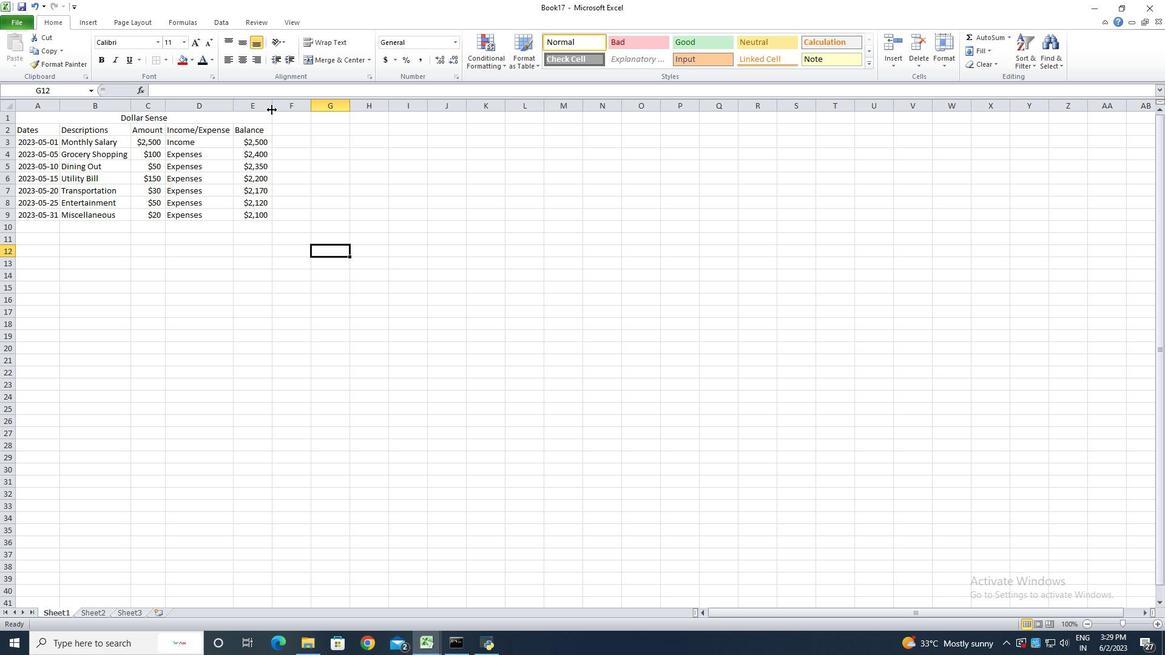 
Action: Mouse pressed left at (273, 108)
Screenshot: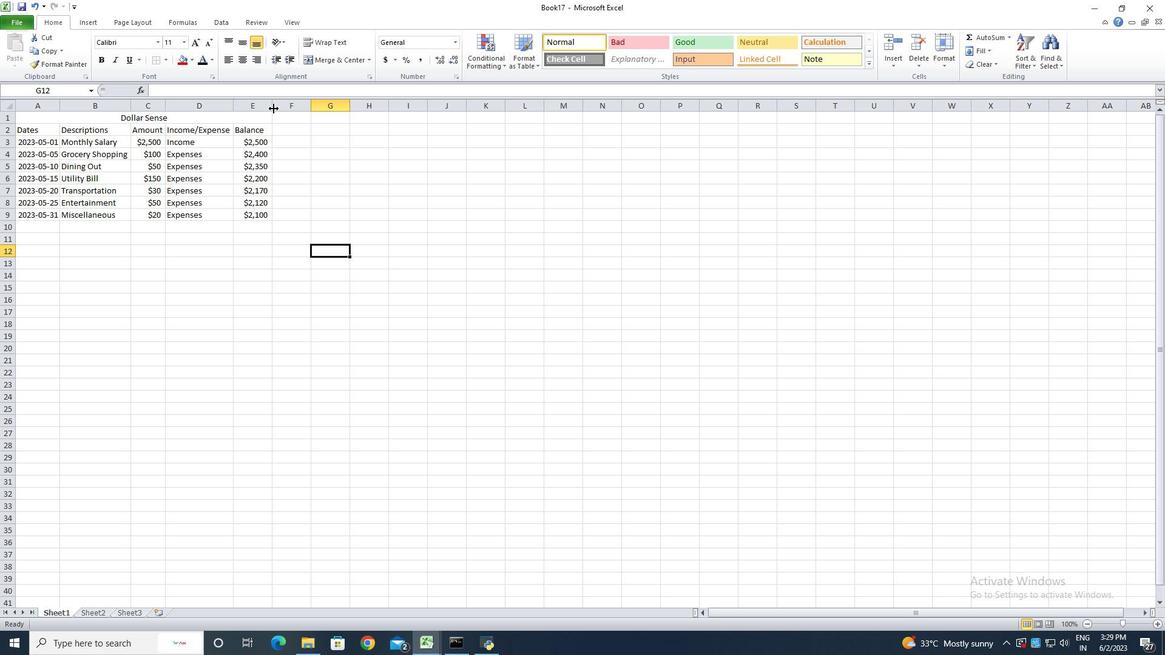 
Action: Mouse pressed left at (273, 108)
Screenshot: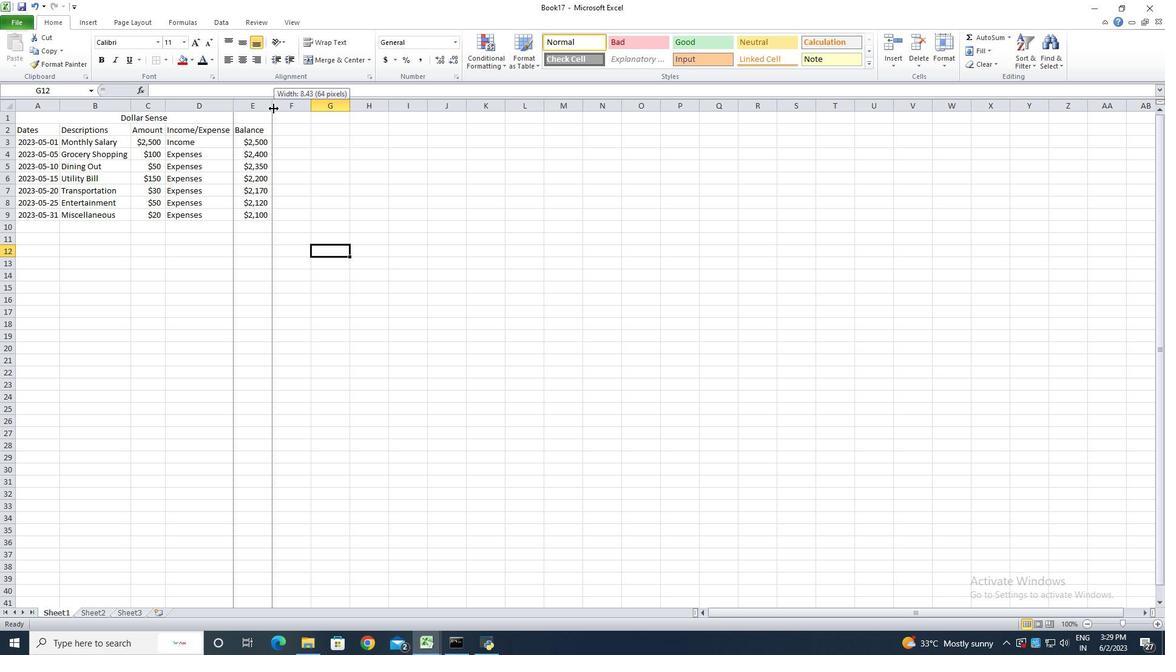 
Action: Mouse moved to (23, 25)
Screenshot: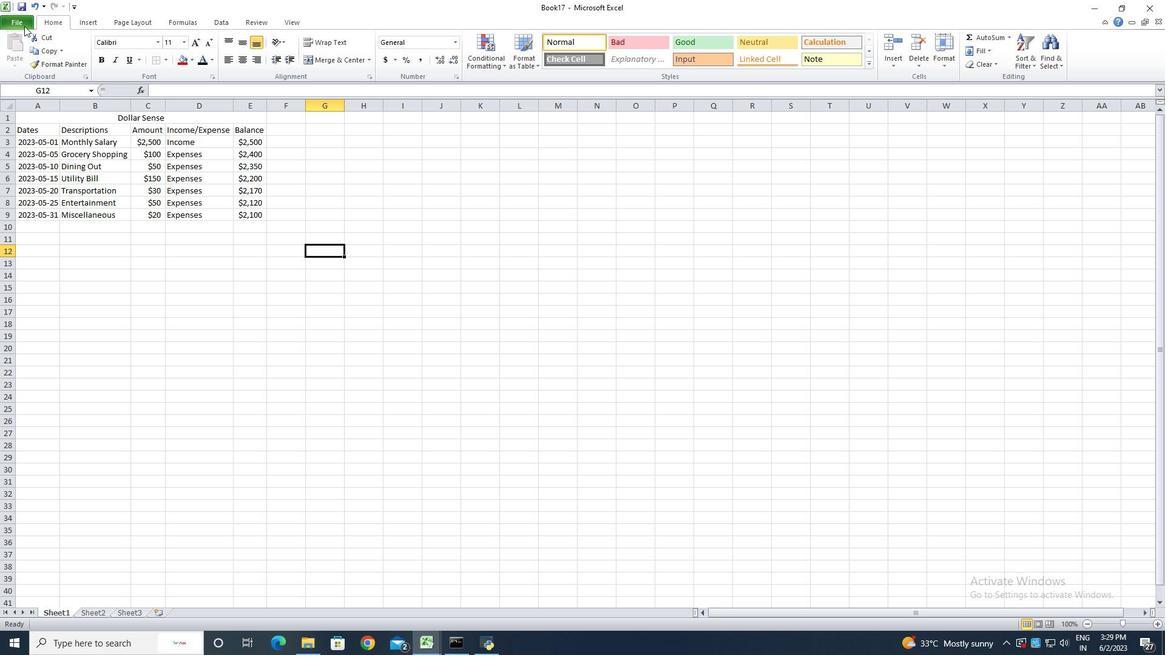 
Action: Mouse pressed left at (23, 25)
Screenshot: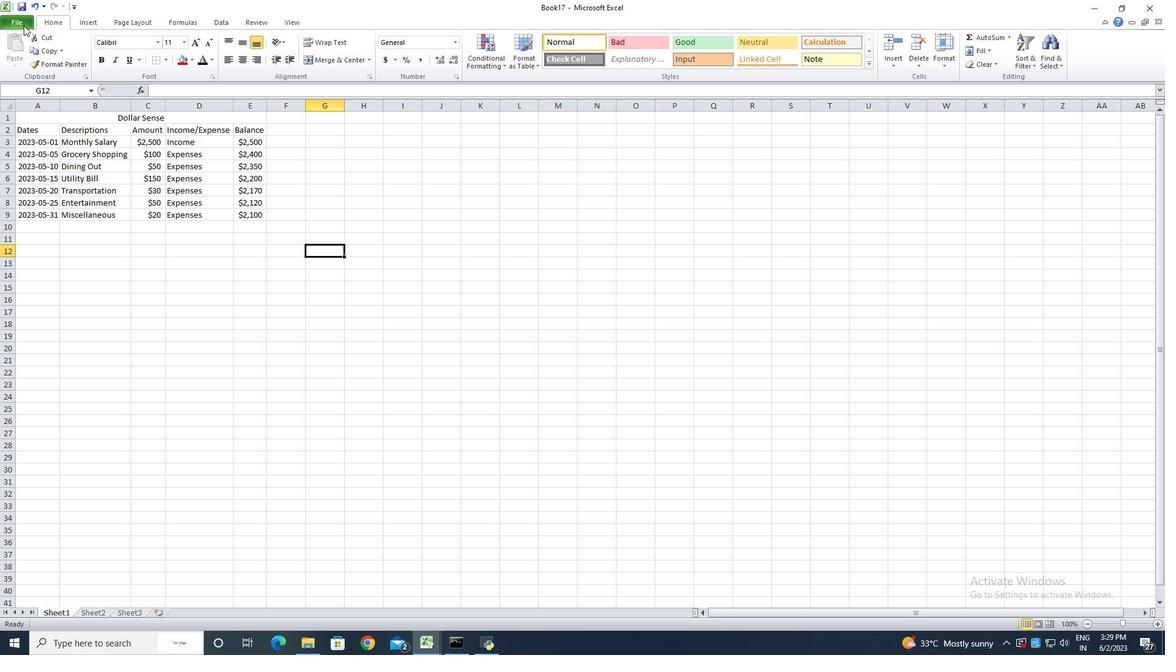 
Action: Mouse moved to (42, 60)
Screenshot: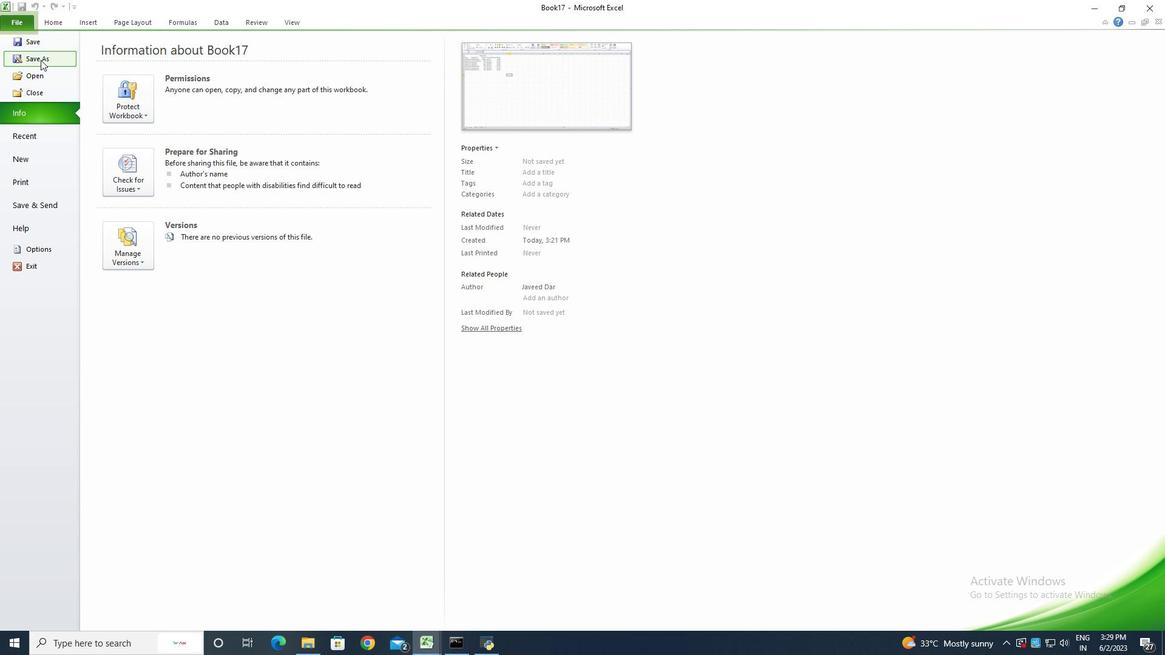 
Action: Mouse pressed left at (42, 60)
Screenshot: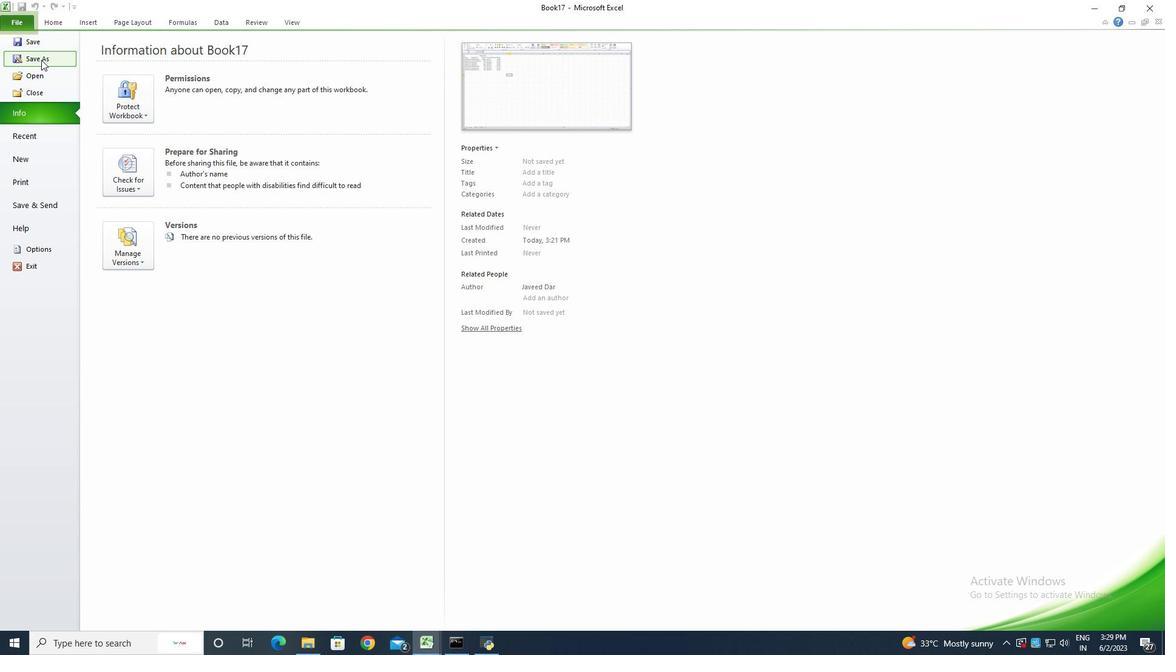 
Action: Mouse moved to (42, 60)
Screenshot: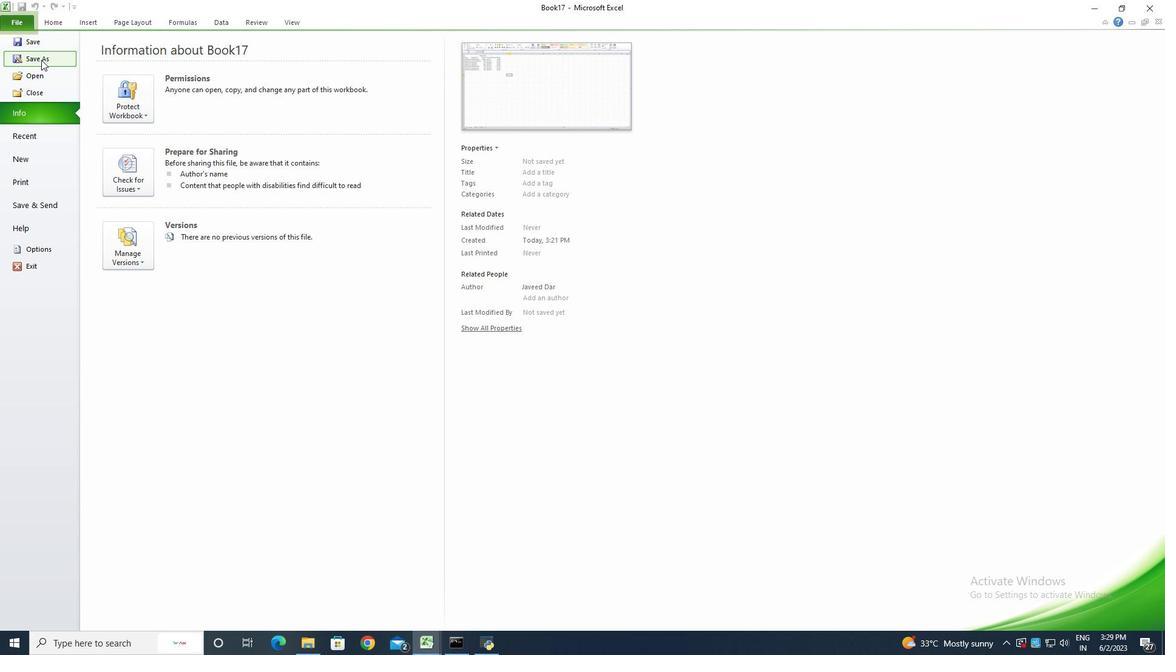 
Action: Key pressed <Key.shift>bUF<Key.backspace>DGET<Key.space><Key.shift><Key.shift><Key.shift><Key.shift><Key.shift><Key.shift><Key.shift><Key.shift><Key.shift><Key.shift><Key.shift><Key.shift><Key.shift><Key.shift><Key.shift><Key.shift><Key.shift>gYU<Key.backspace><Key.backspace><Key.backspace>G<Key.shift><Key.shift><Key.shift><Key.backspace><Key.shift>gURU
Screenshot: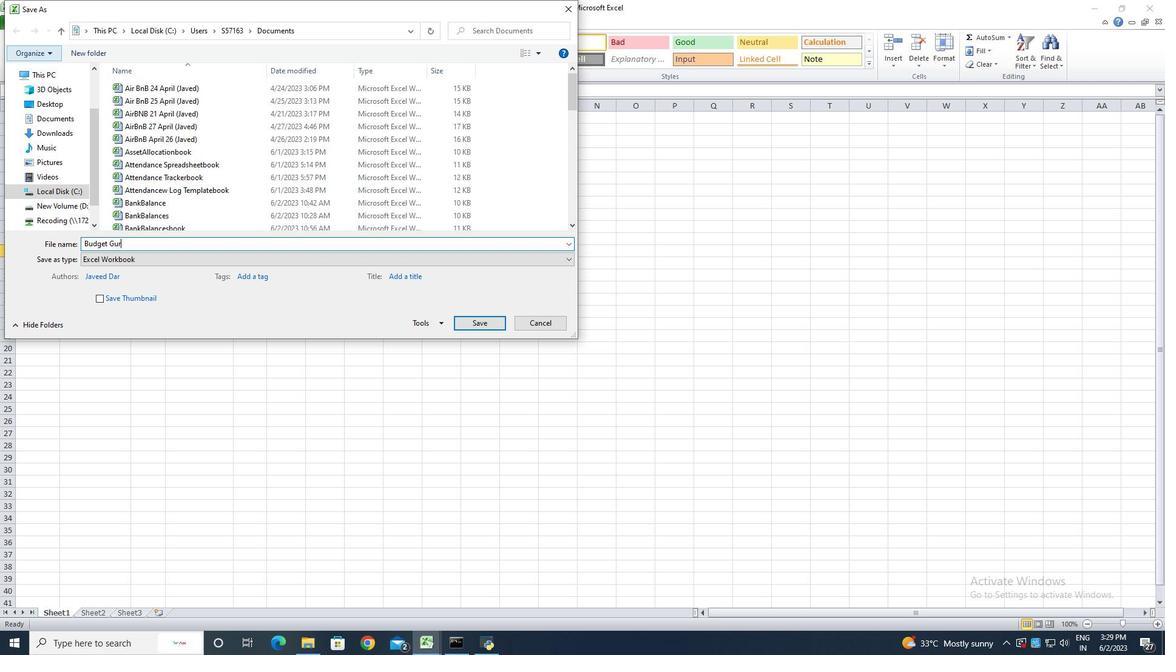 
Action: Mouse moved to (479, 321)
Screenshot: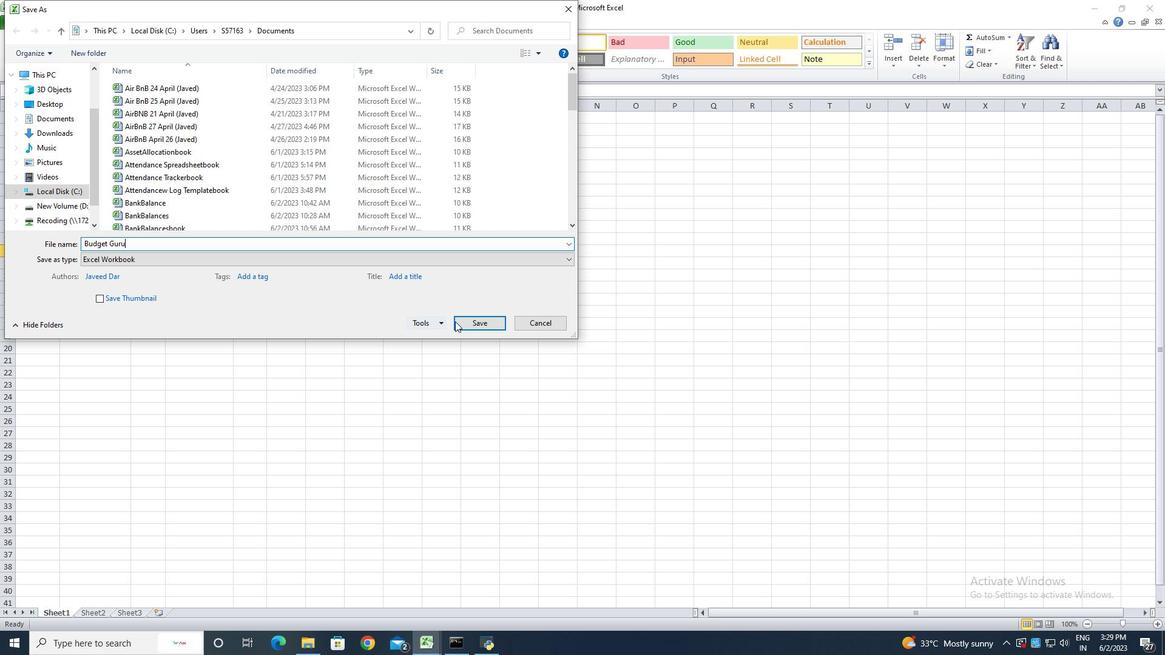 
Action: Mouse pressed left at (479, 321)
Screenshot: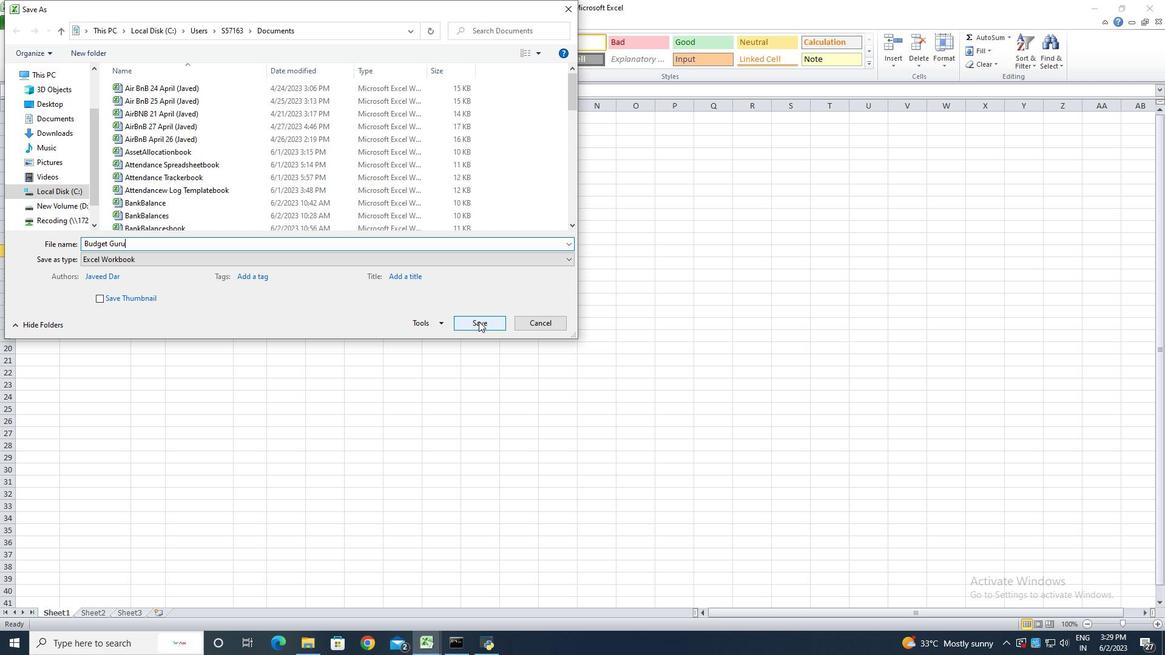 
Action: Mouse moved to (292, 331)
Screenshot: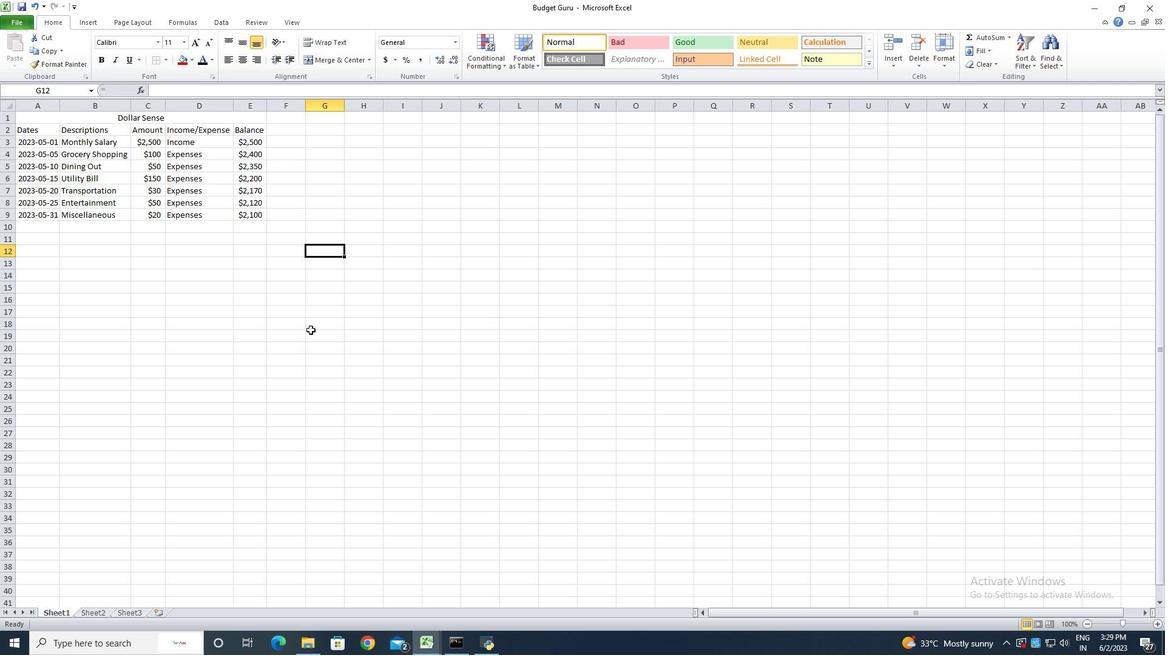 
Action: Key pressed ctrl+S
Screenshot: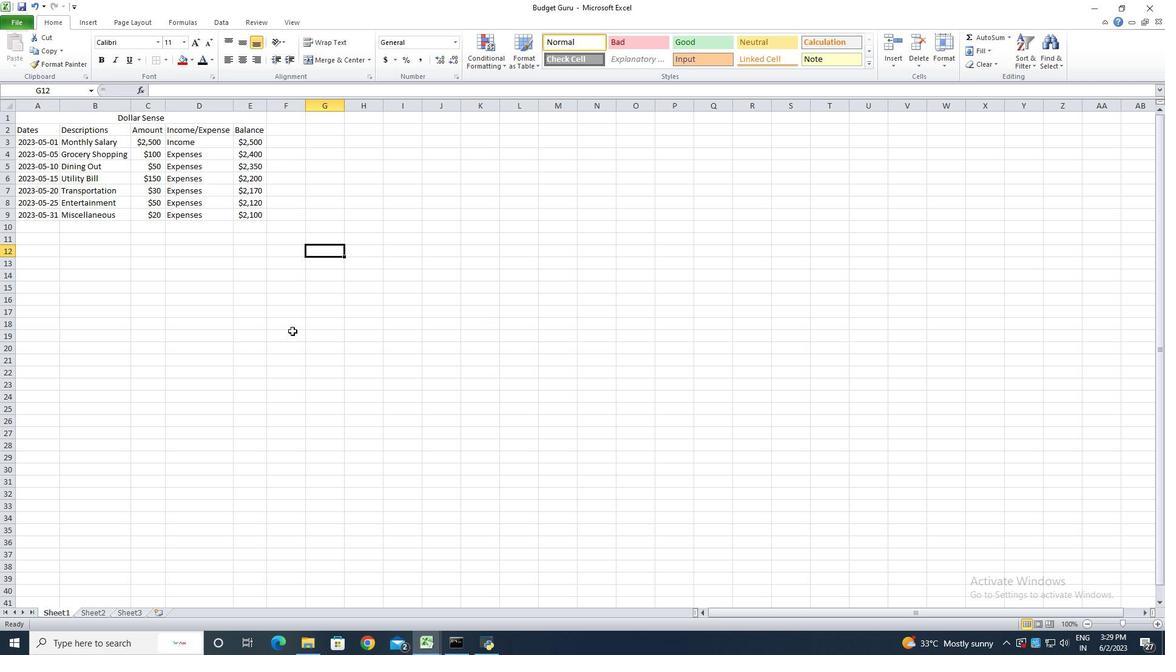 
